 Task:  Click on Football In the Sunday Gridiron Challenge click on  Pick Sheet Add name Scarlett Taylor Team name Clarence Chiefs and  Email softage.9@softage.net 10 Points Cleveland Browns 9 Points Washington Commanders 8 Points San Francisco 49ers 7 Points Las Vegas Raiders 6 Points New York Jets 5 Points Seattle Seahawks 4 Points Minnesota Vikings 3 Points Green Bay Packers 2 Points Los Angeles Rams 1 Points Los Angeles Chargers Submit pick sheet
Action: Mouse moved to (796, 463)
Screenshot: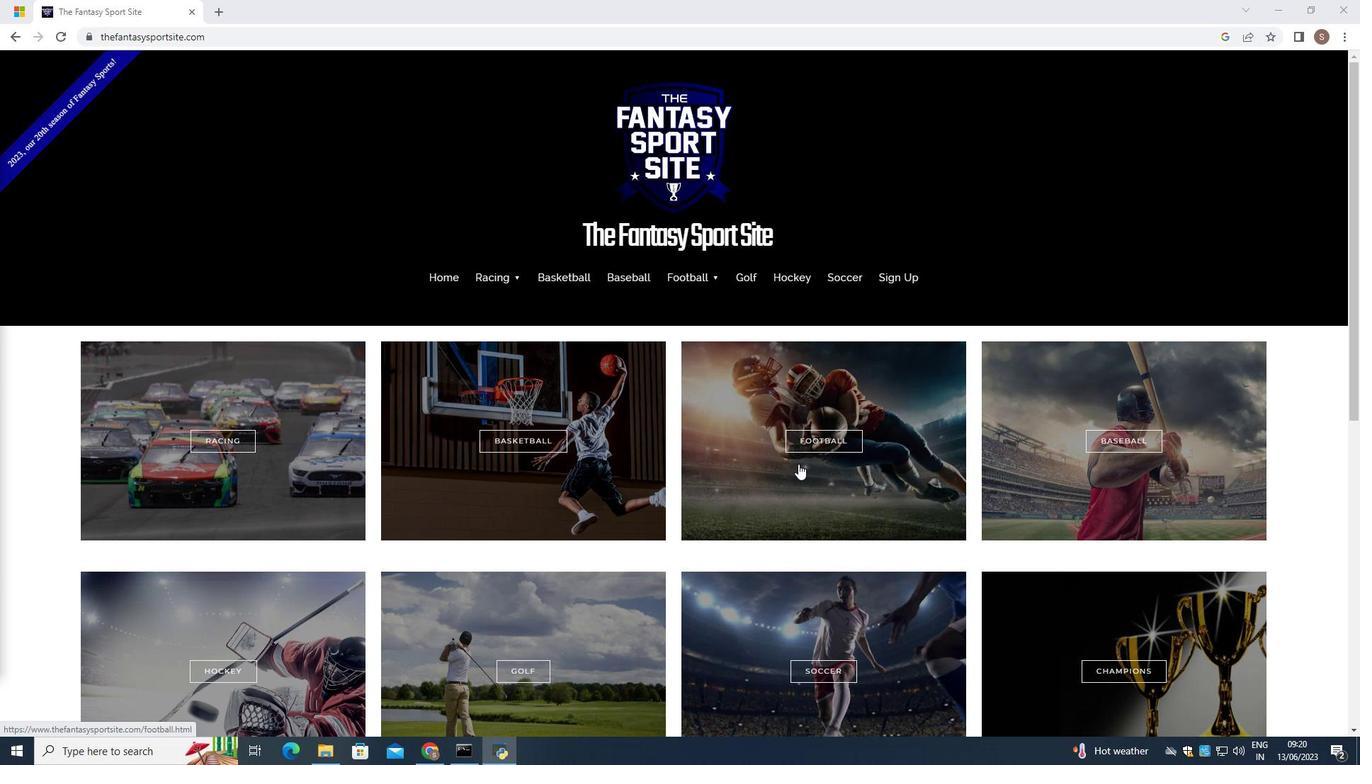 
Action: Mouse pressed left at (796, 463)
Screenshot: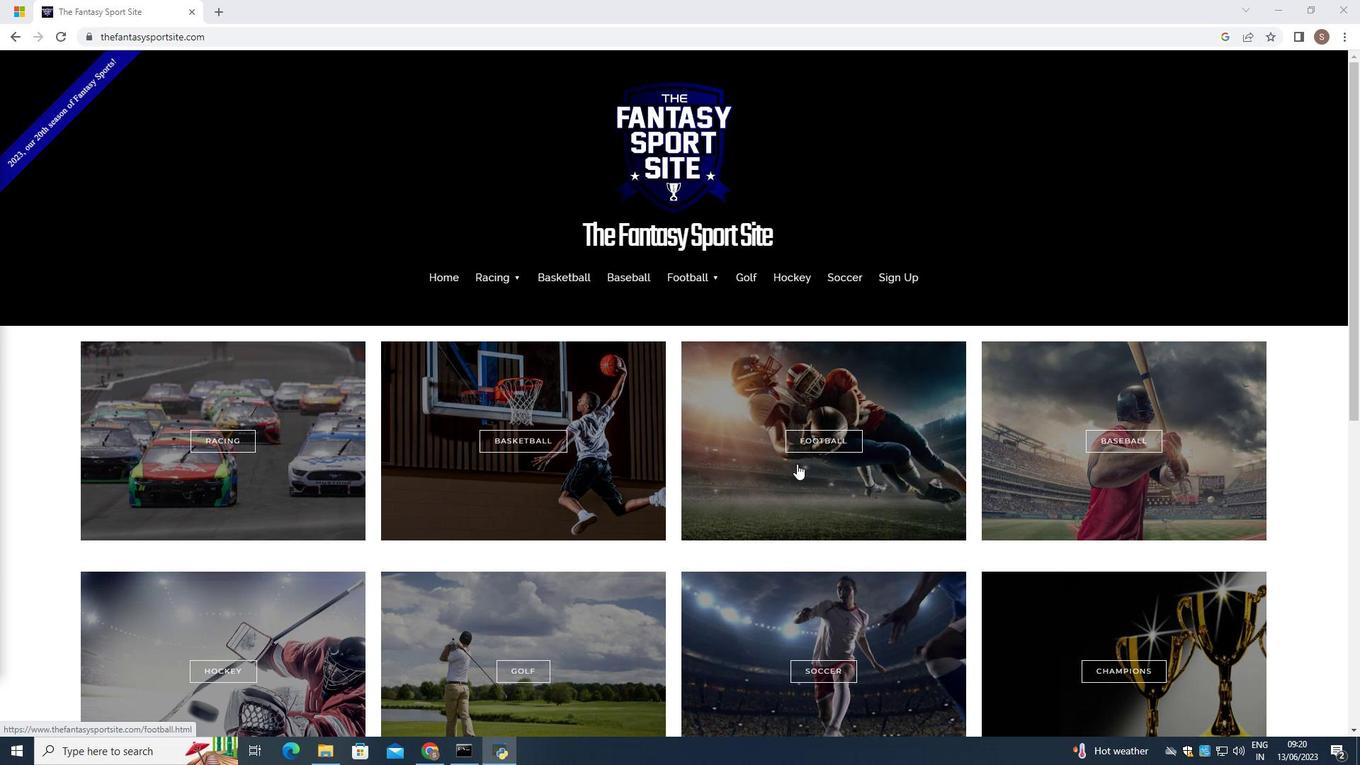
Action: Mouse moved to (711, 573)
Screenshot: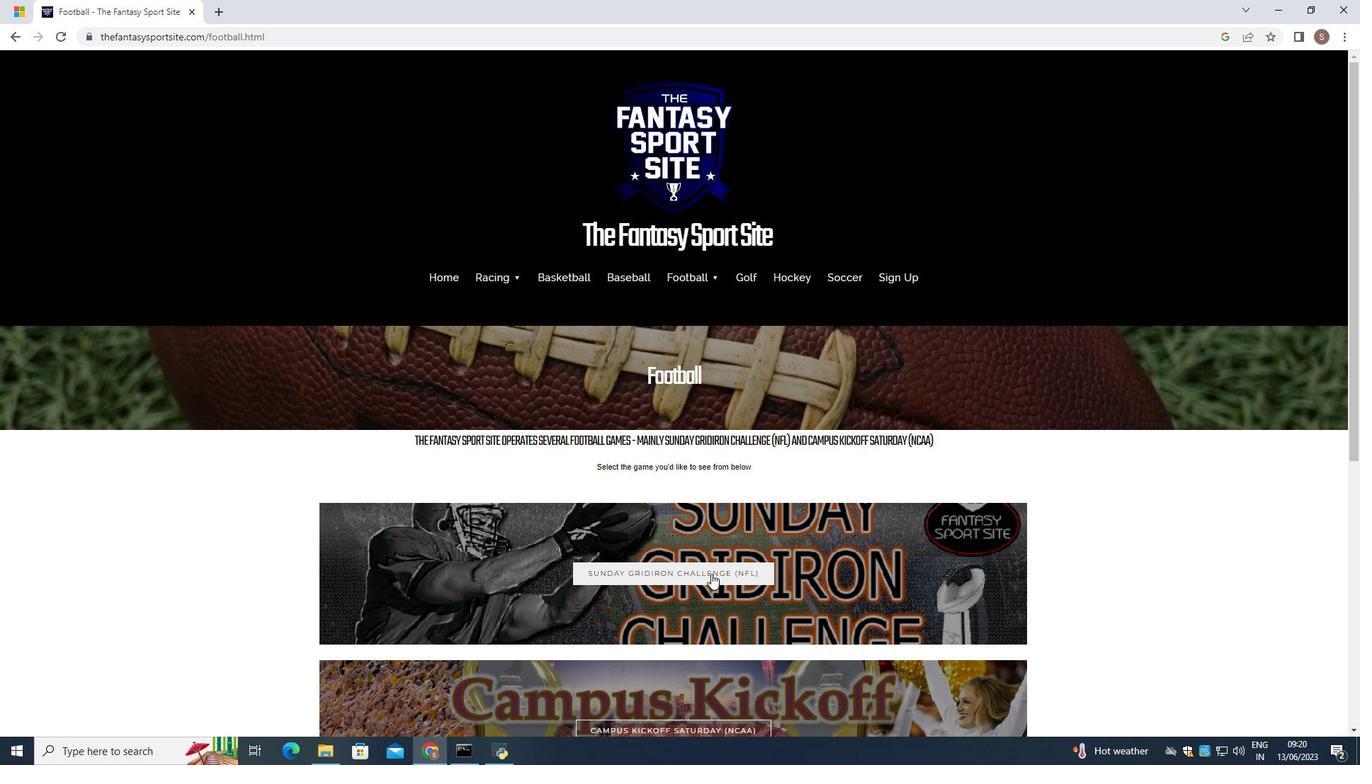 
Action: Mouse pressed left at (711, 573)
Screenshot: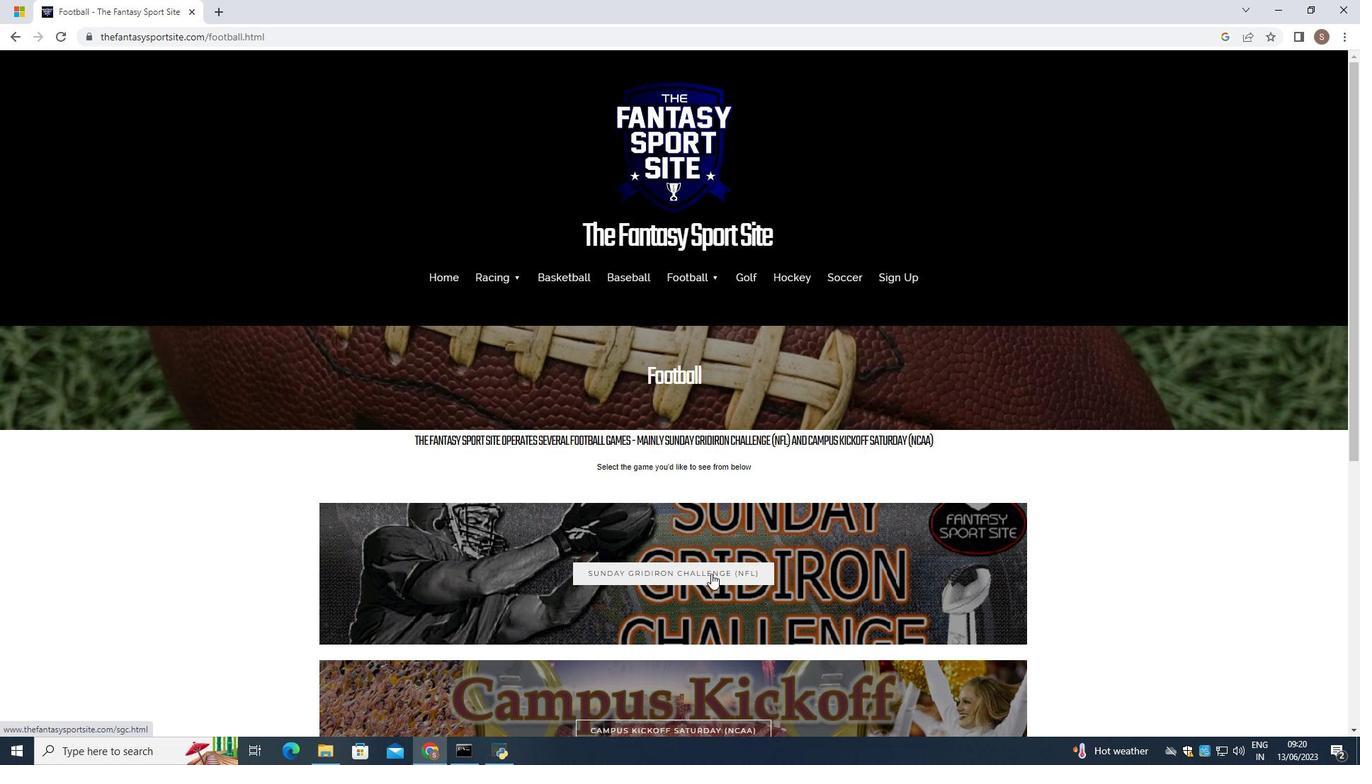 
Action: Mouse moved to (417, 632)
Screenshot: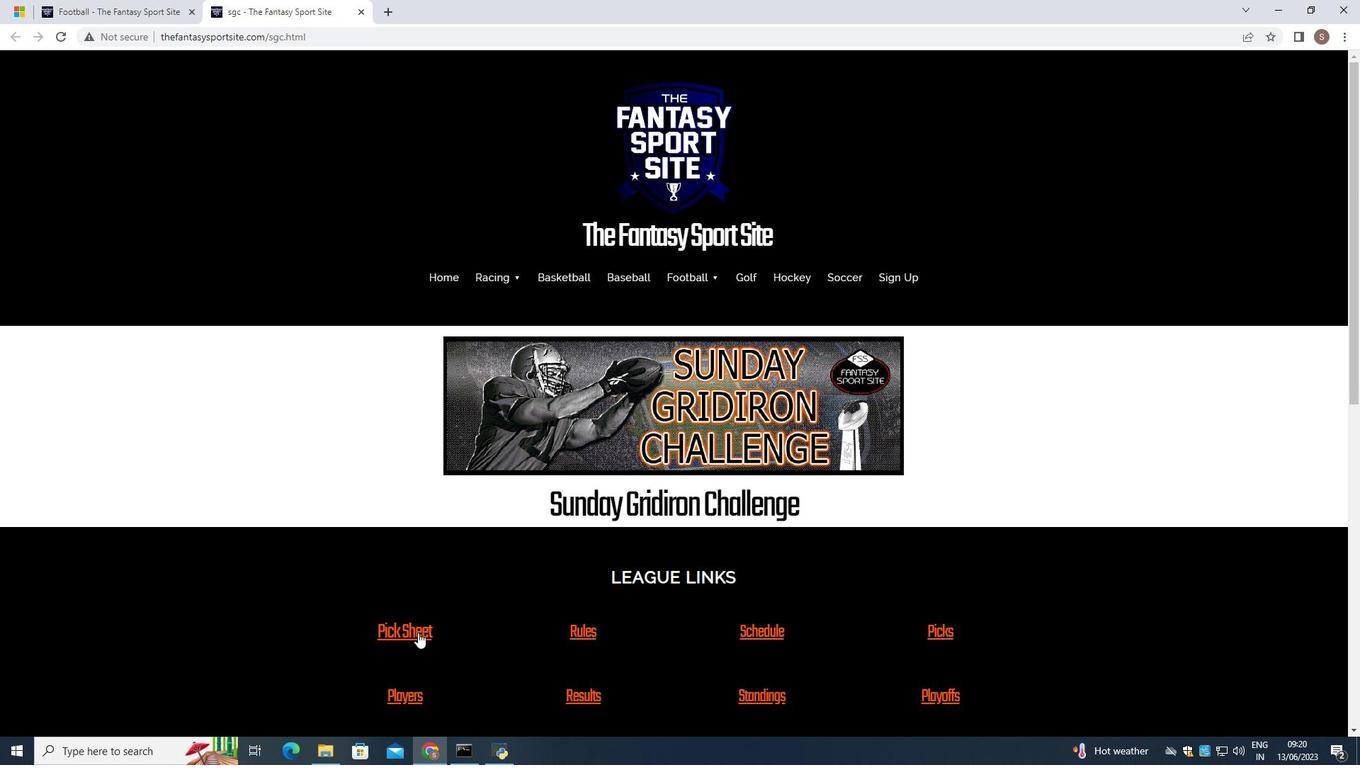 
Action: Mouse pressed left at (417, 632)
Screenshot: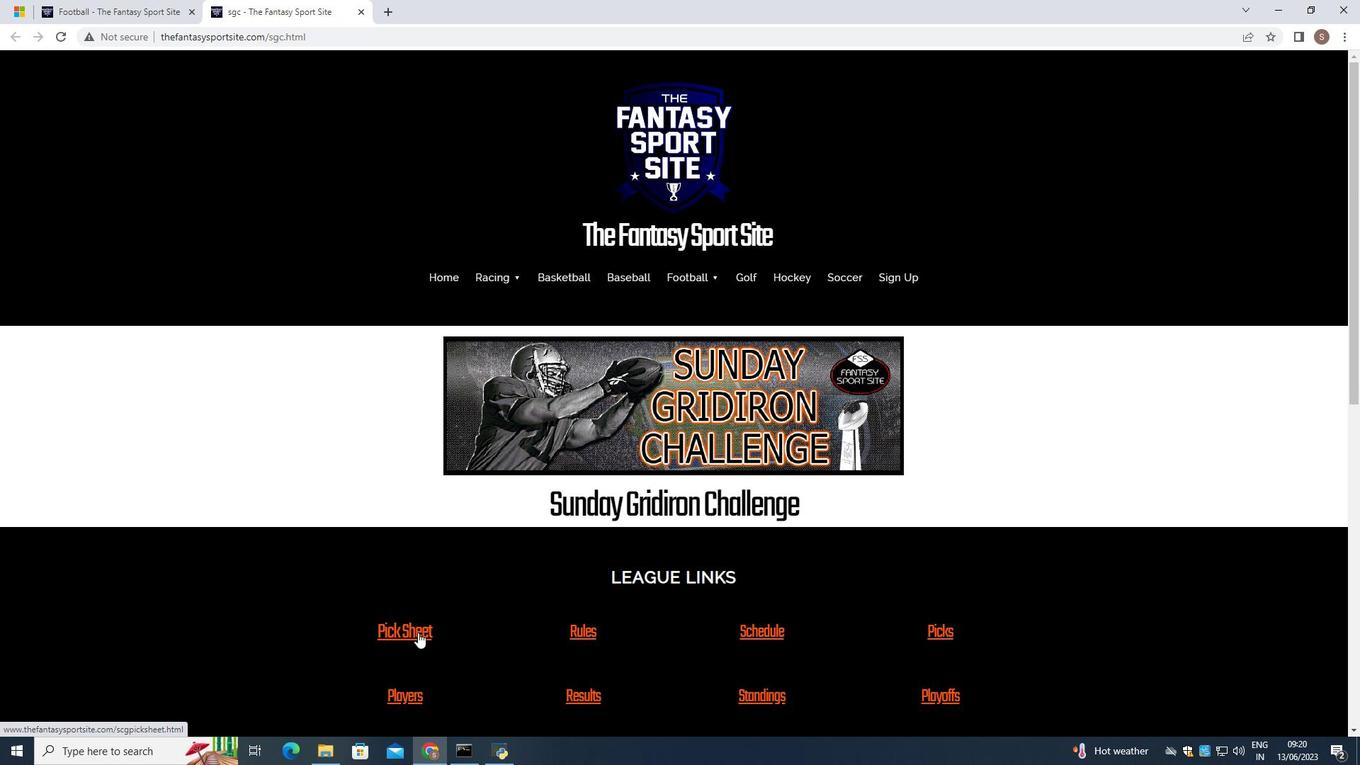 
Action: Mouse scrolled (417, 631) with delta (0, 0)
Screenshot: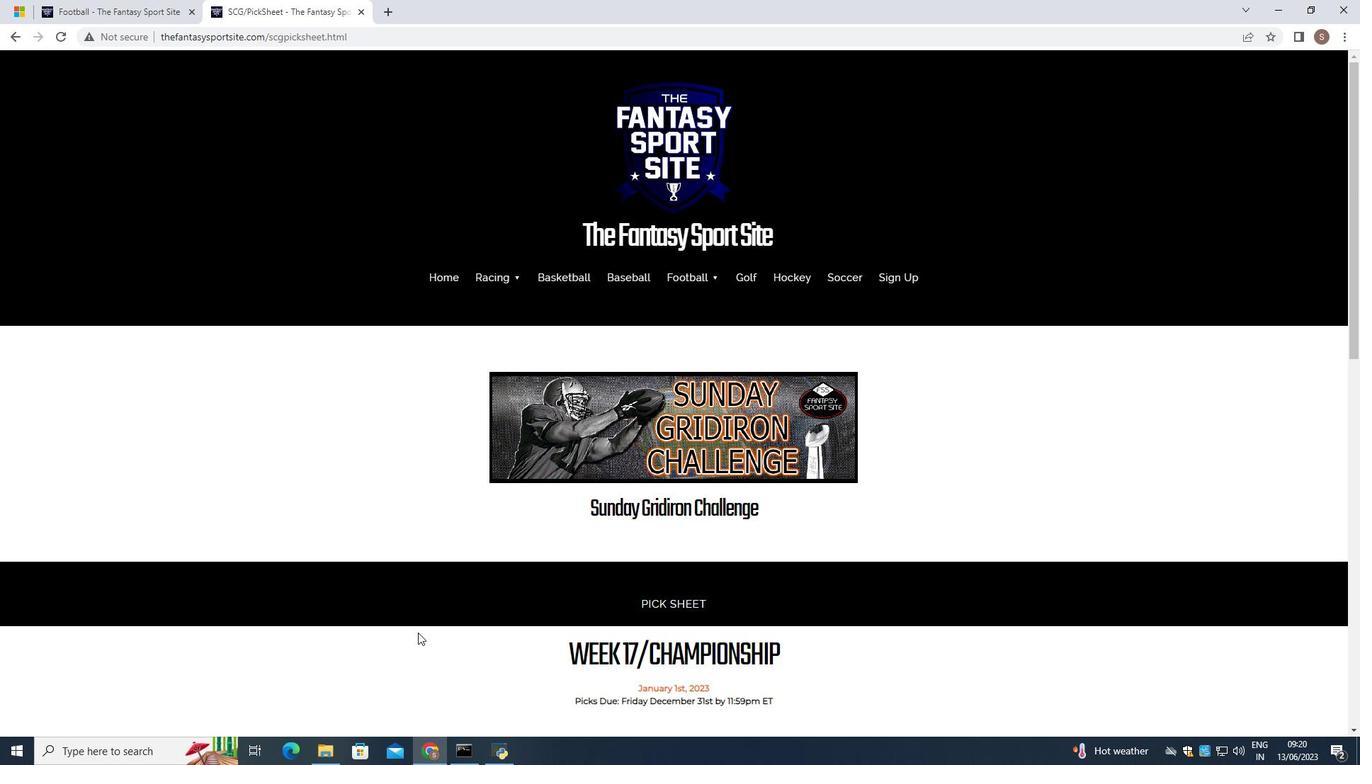 
Action: Mouse scrolled (417, 631) with delta (0, 0)
Screenshot: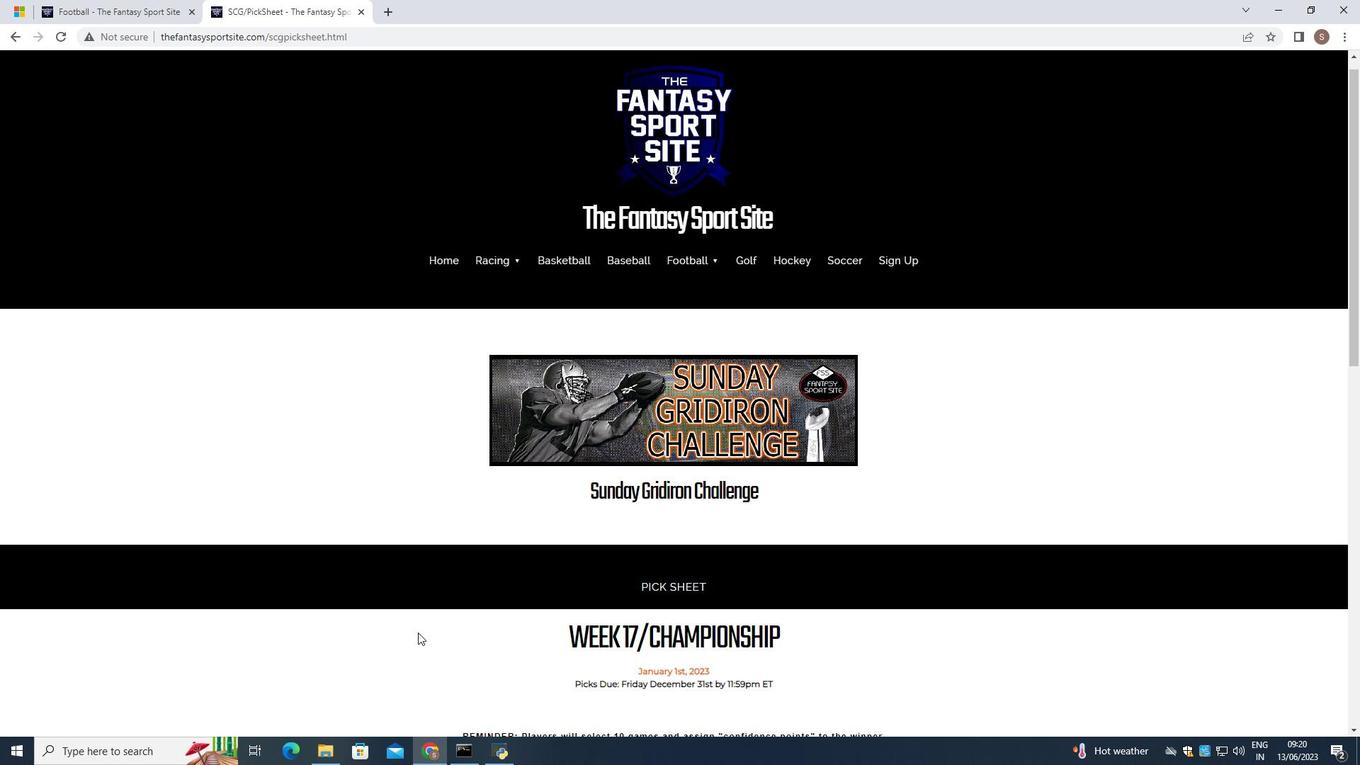 
Action: Mouse scrolled (417, 631) with delta (0, 0)
Screenshot: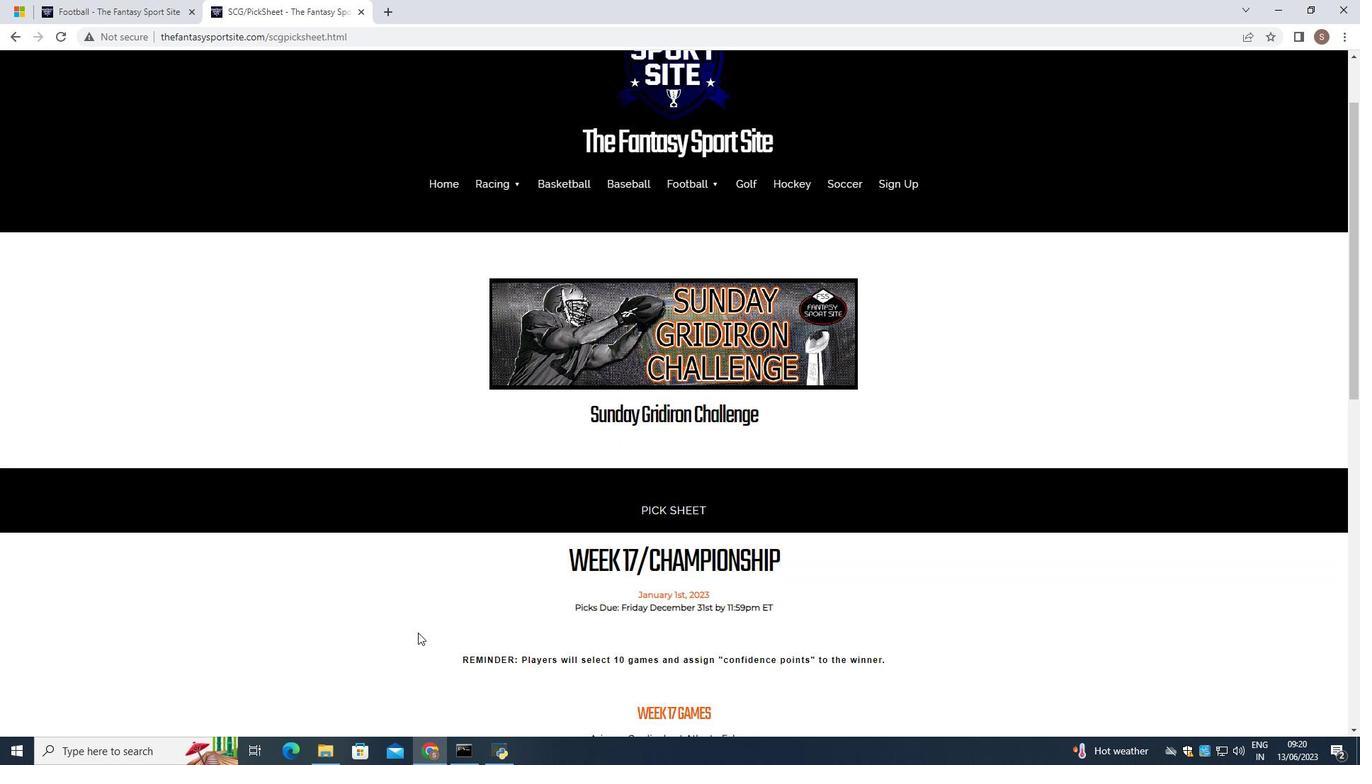 
Action: Mouse scrolled (417, 631) with delta (0, 0)
Screenshot: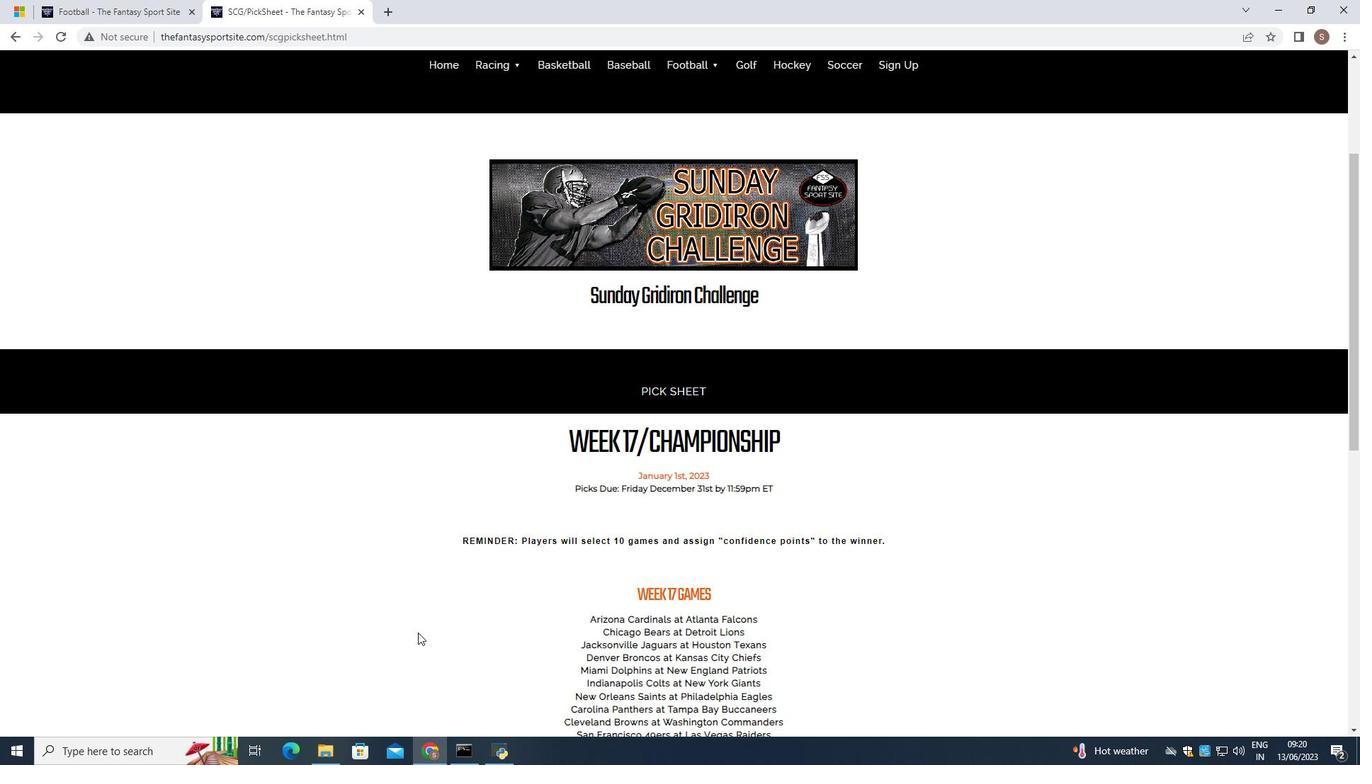 
Action: Mouse scrolled (417, 631) with delta (0, 0)
Screenshot: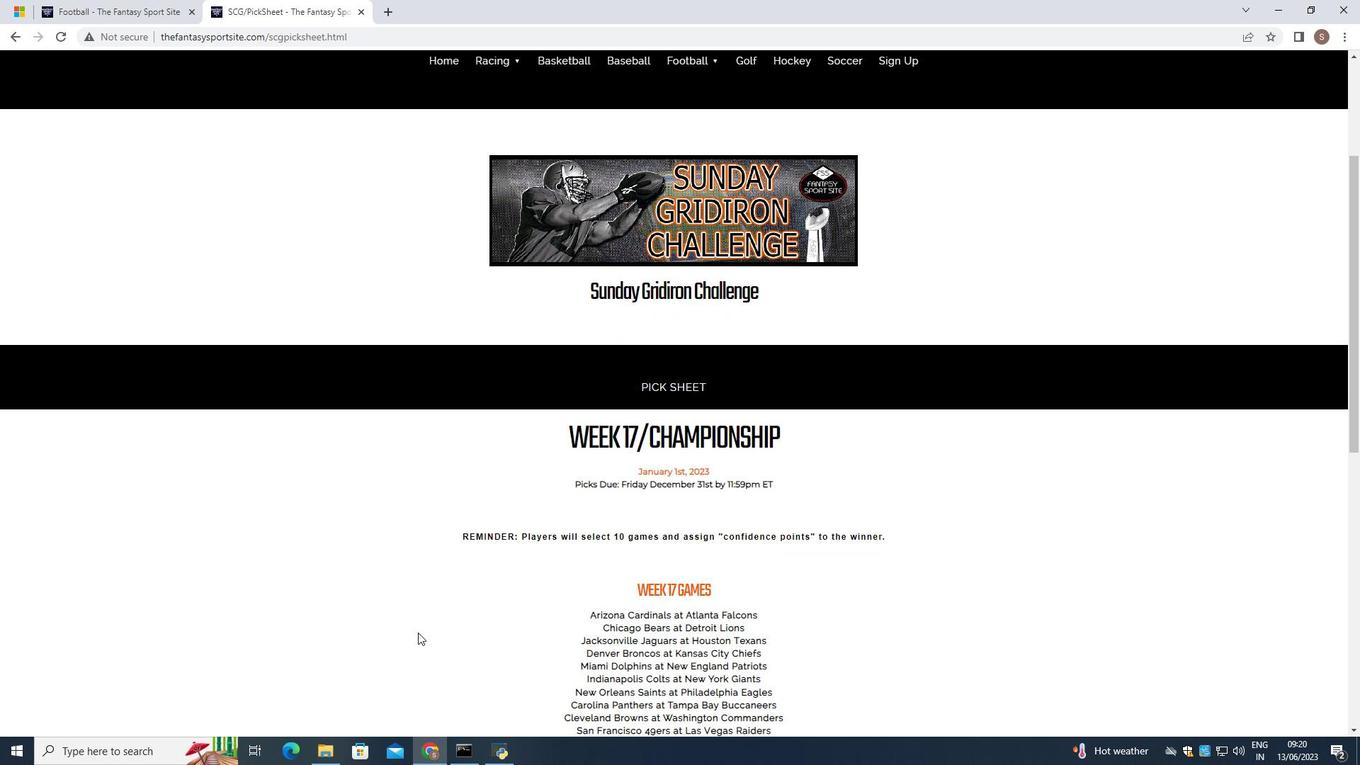 
Action: Mouse scrolled (417, 631) with delta (0, 0)
Screenshot: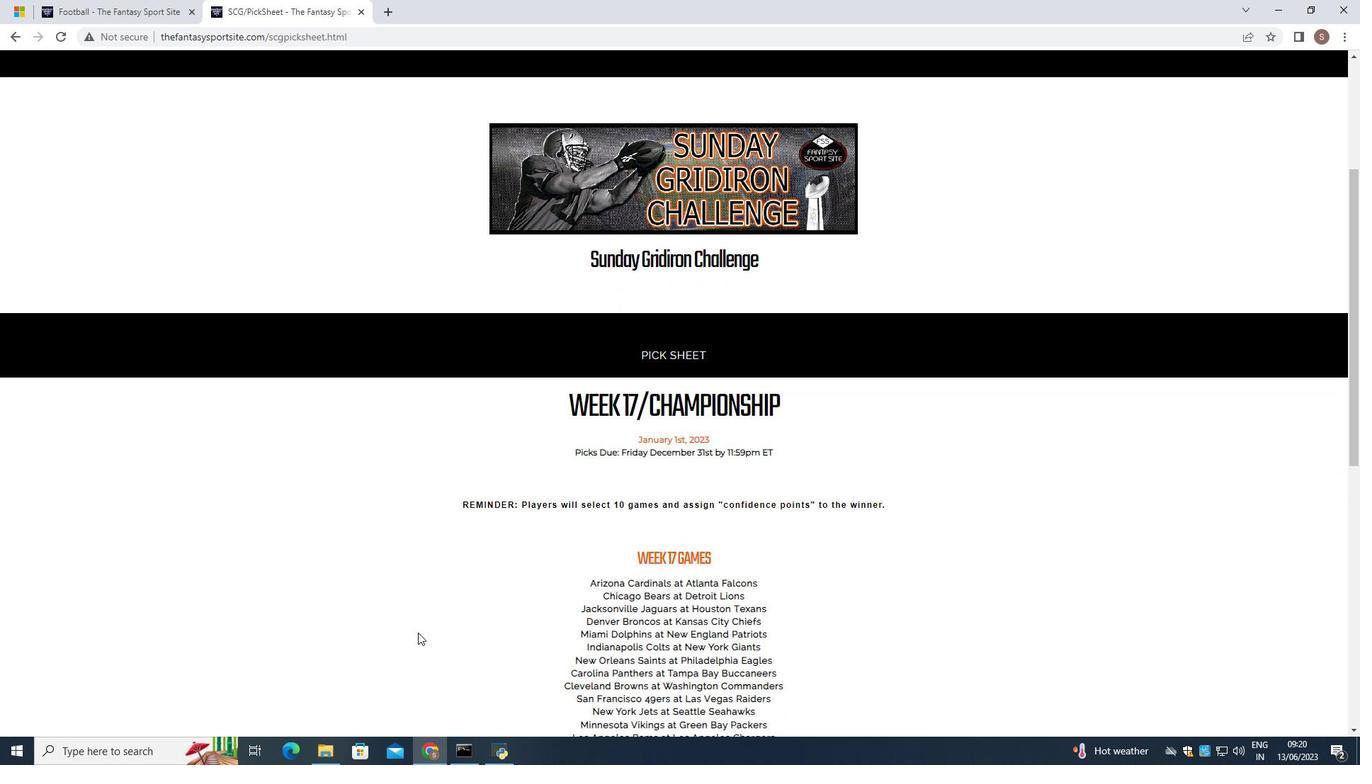 
Action: Mouse moved to (414, 556)
Screenshot: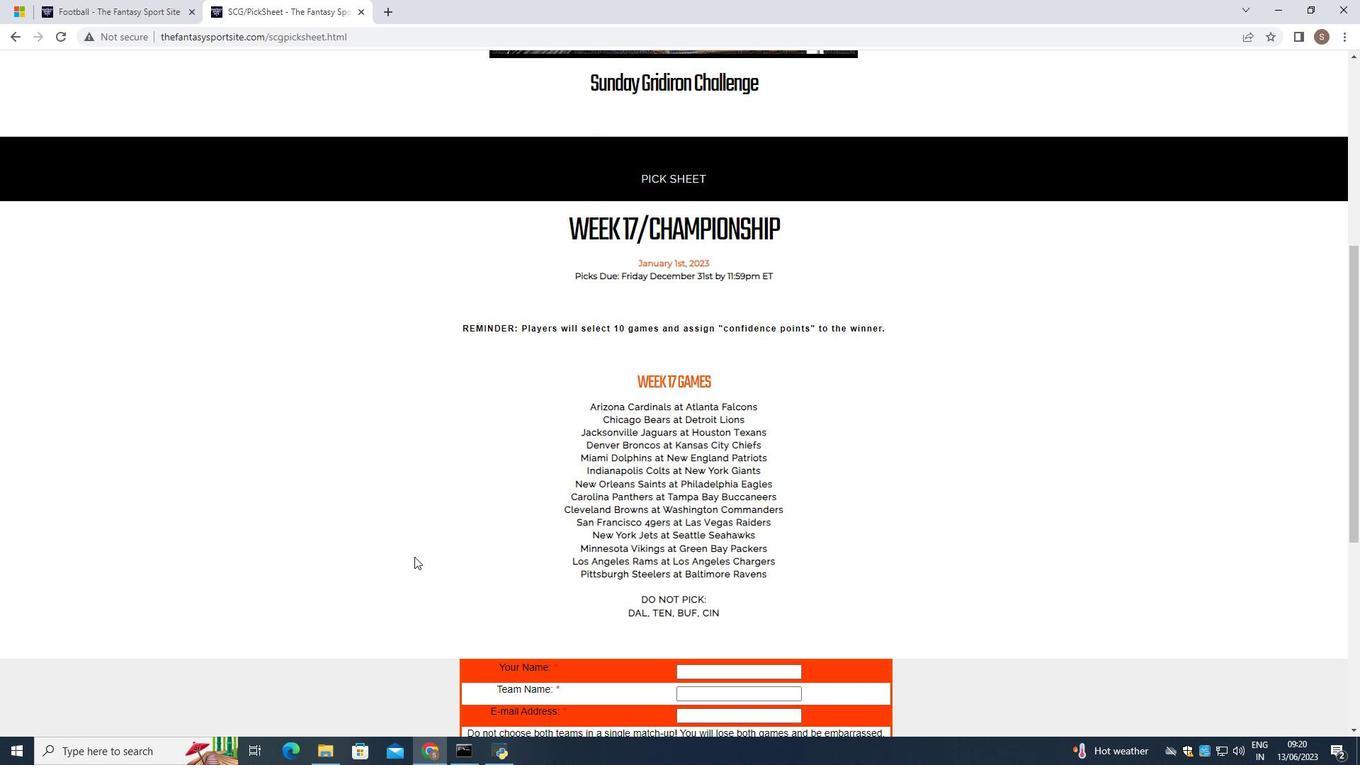 
Action: Mouse scrolled (414, 555) with delta (0, 0)
Screenshot: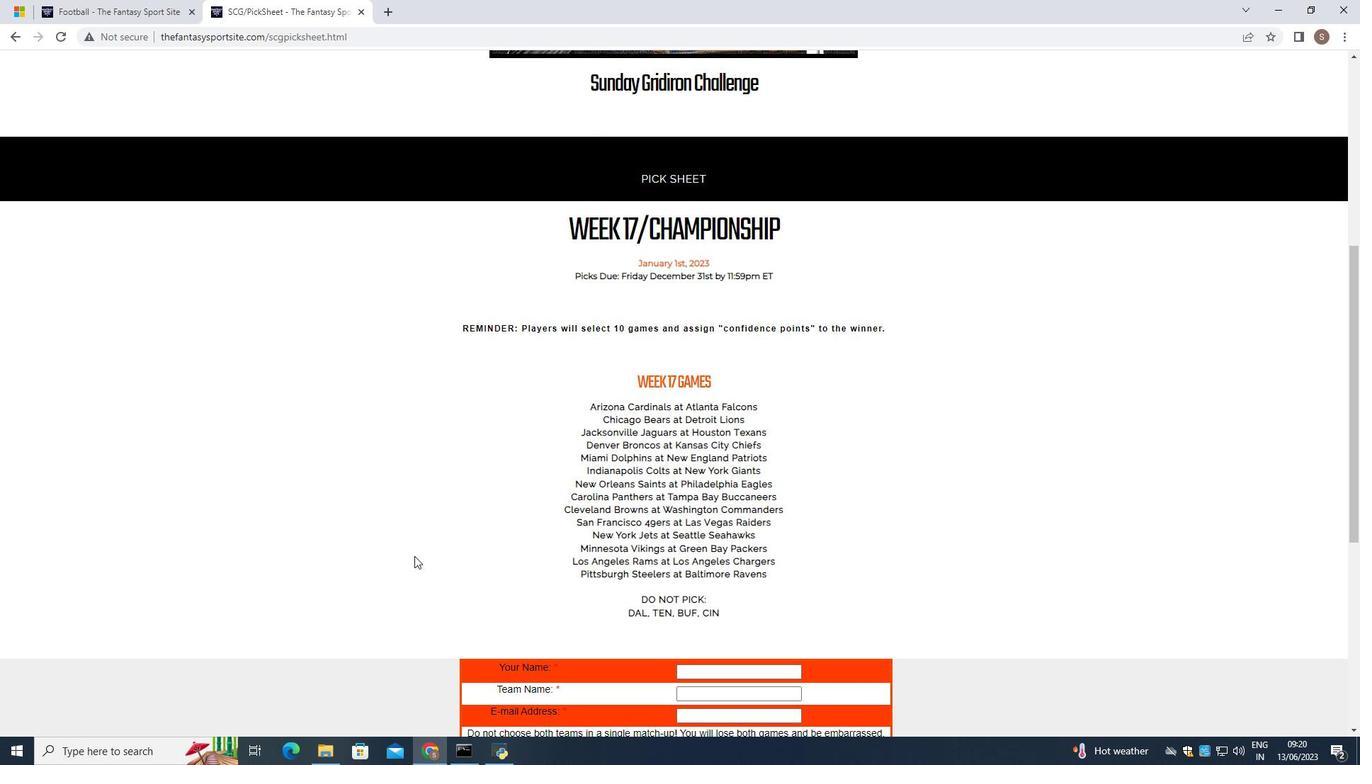 
Action: Mouse scrolled (414, 555) with delta (0, 0)
Screenshot: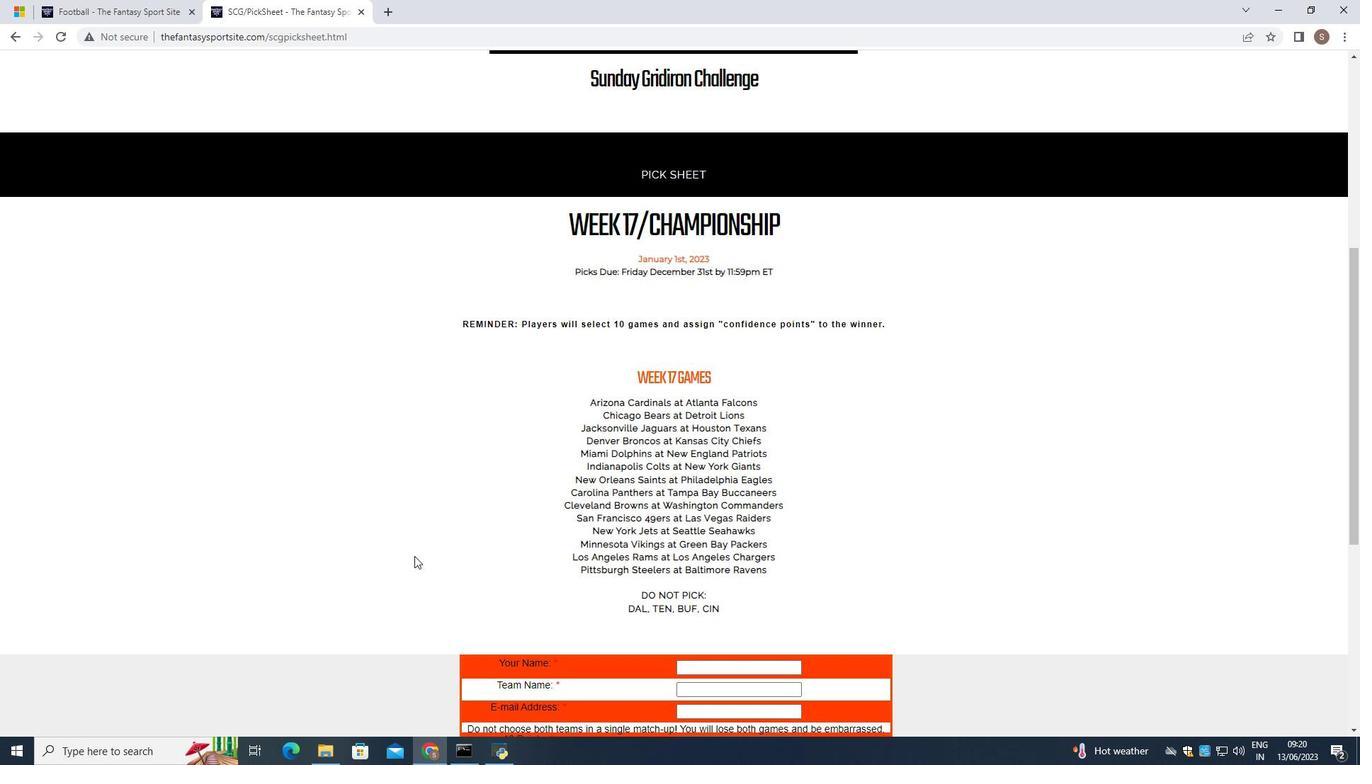 
Action: Mouse scrolled (414, 555) with delta (0, 0)
Screenshot: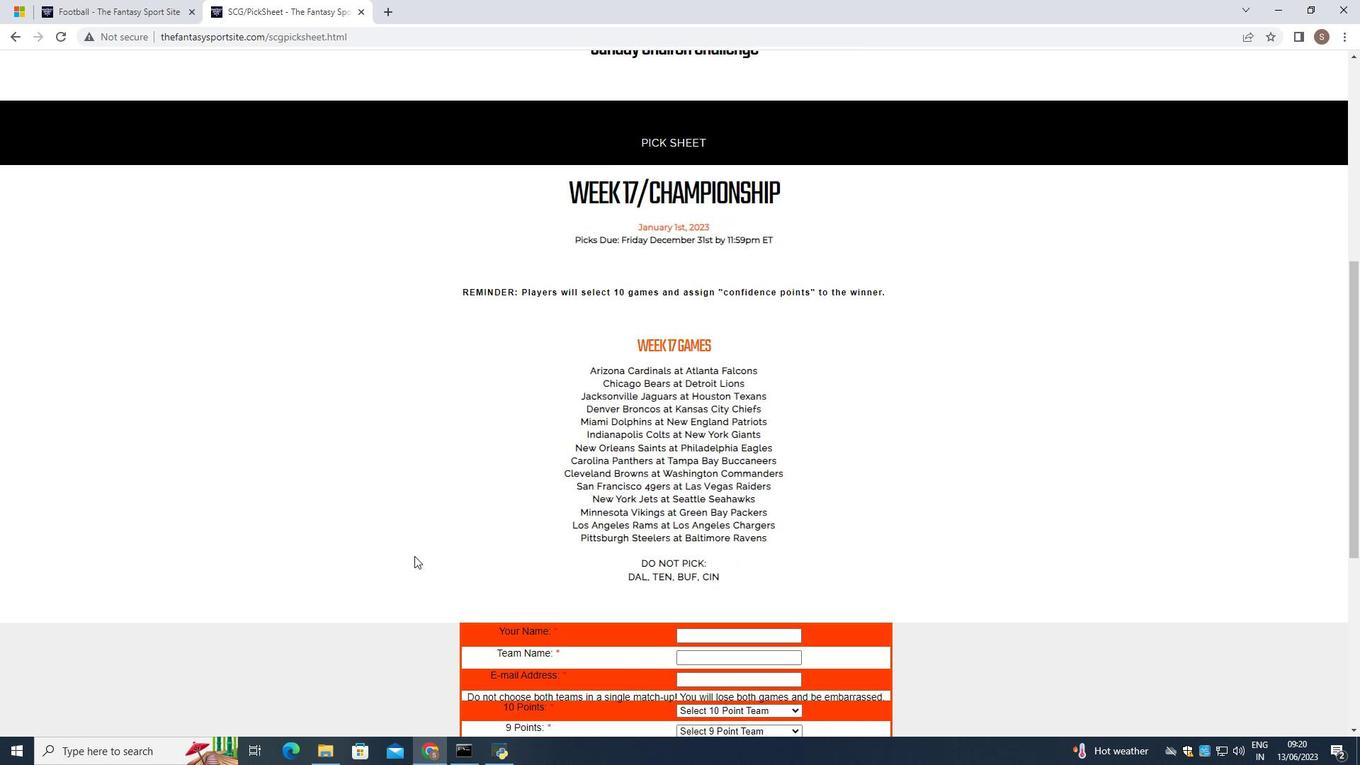 
Action: Mouse scrolled (414, 555) with delta (0, 0)
Screenshot: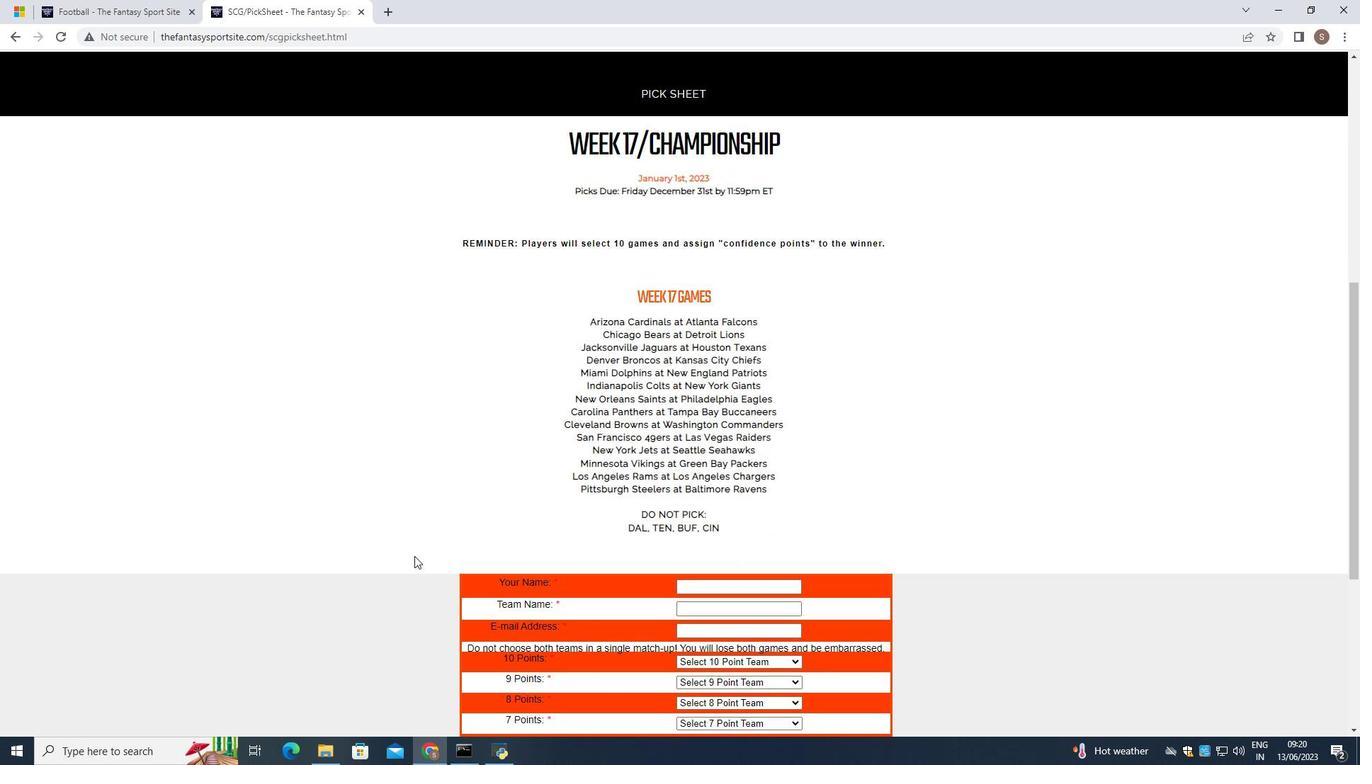 
Action: Mouse moved to (702, 390)
Screenshot: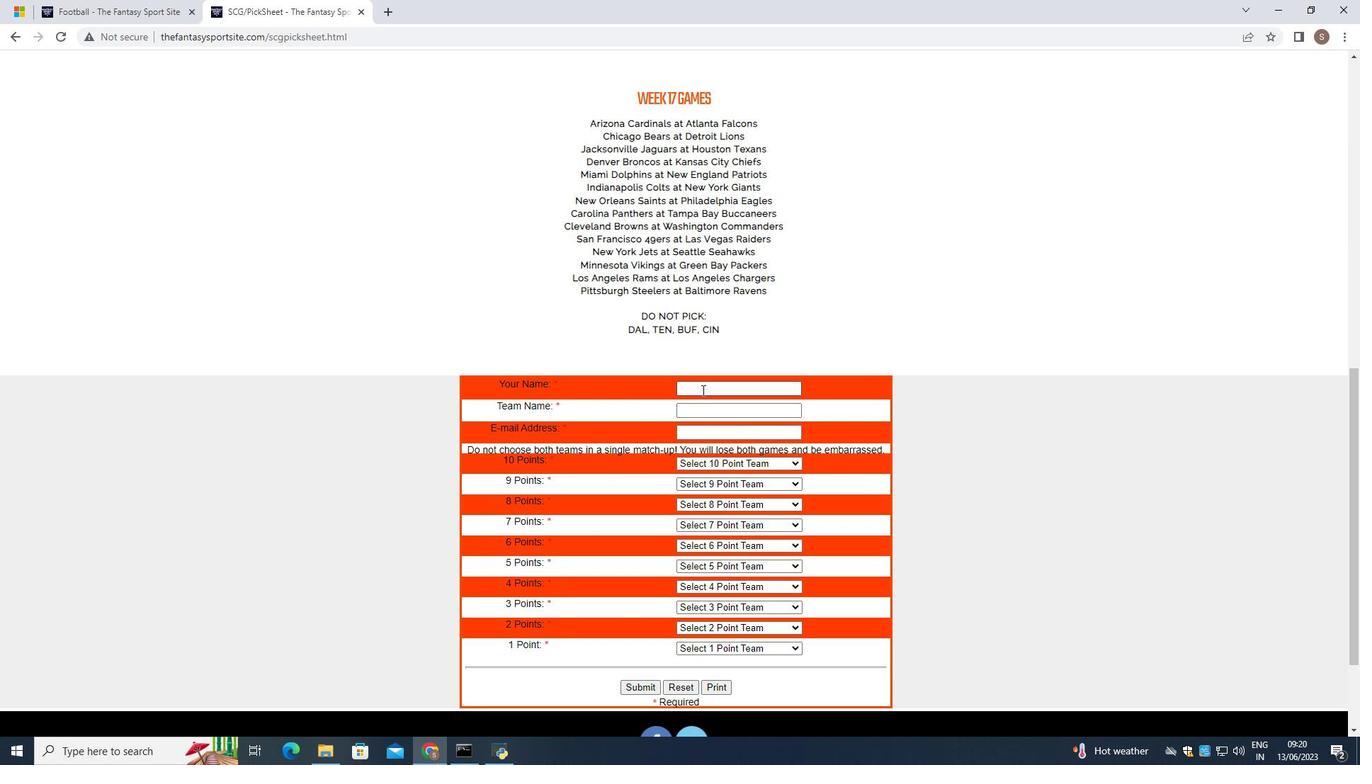 
Action: Mouse pressed left at (702, 390)
Screenshot: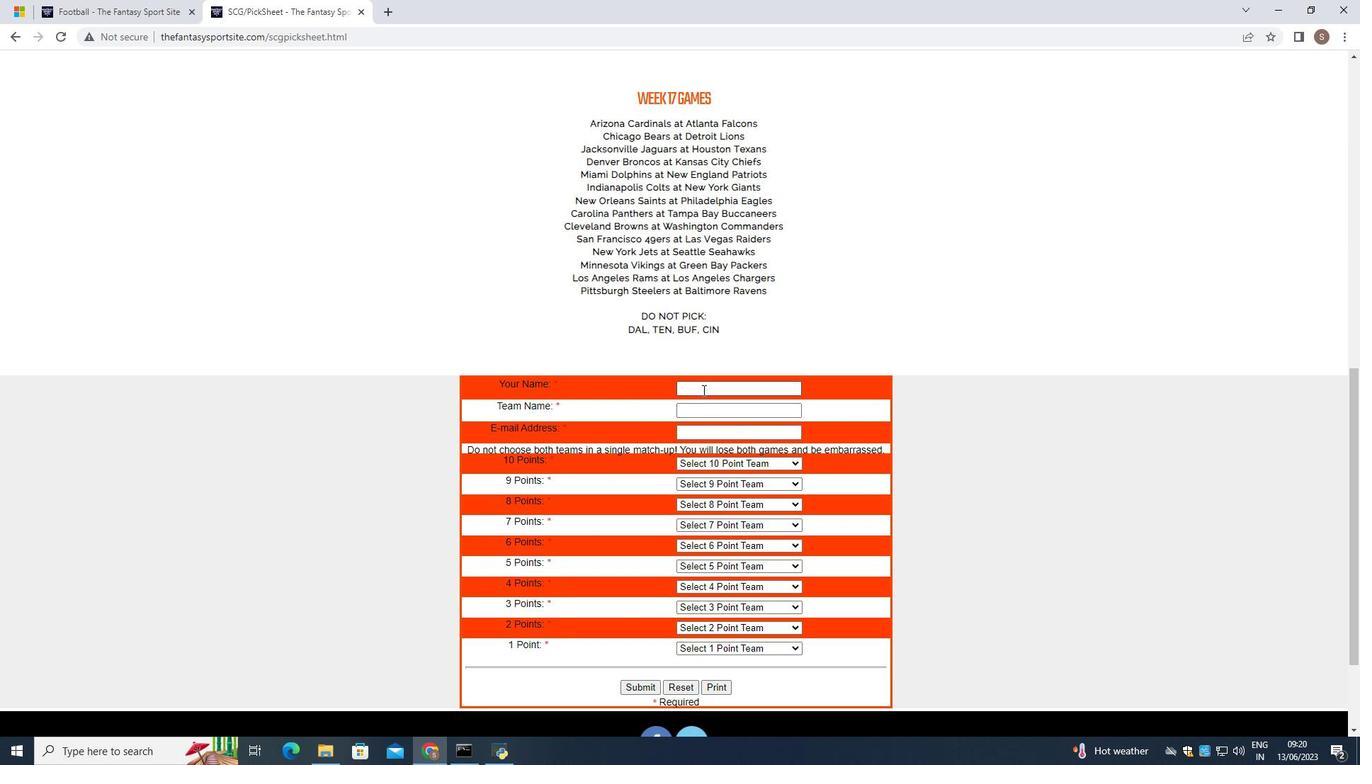 
Action: Key pressed <Key.shift>Scarlett<Key.space><Key.shift><Key.shift><Key.shift><Key.shift>Taylor
Screenshot: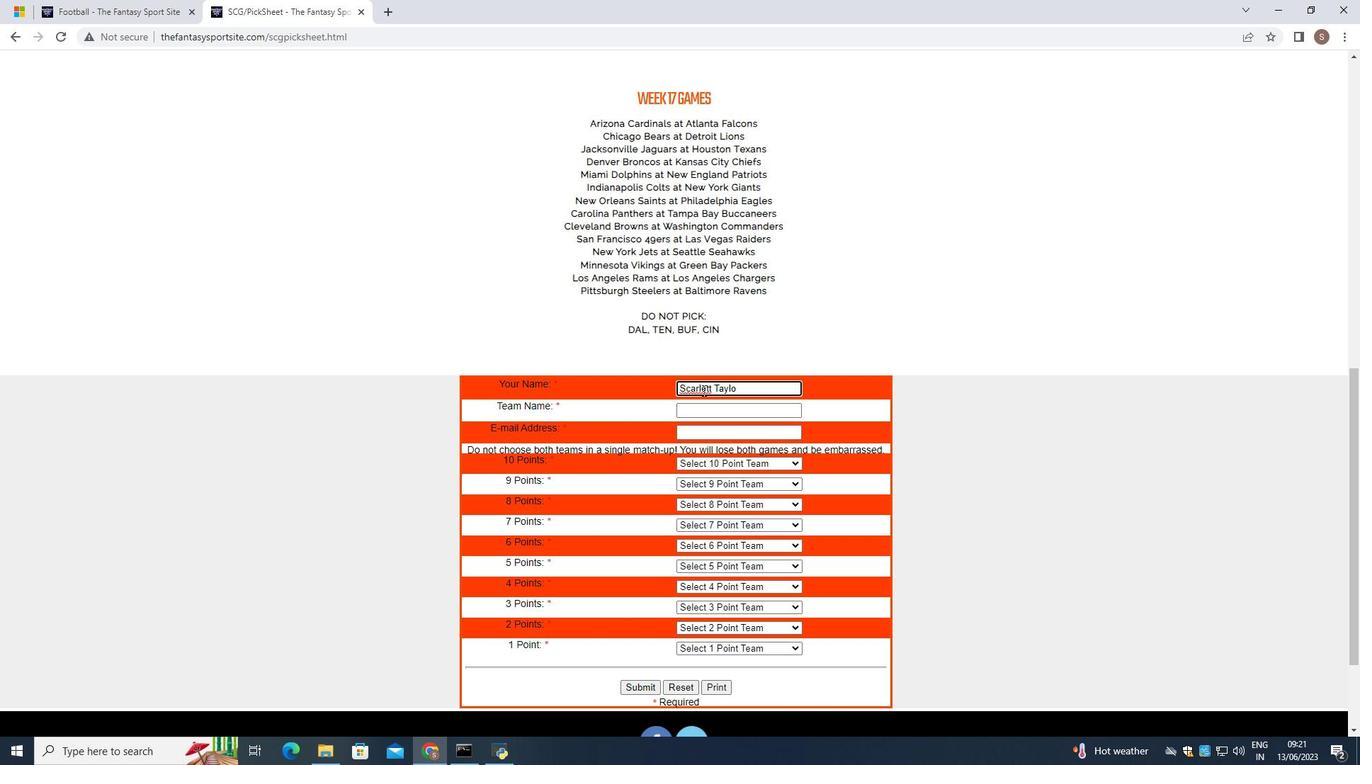 
Action: Mouse moved to (754, 402)
Screenshot: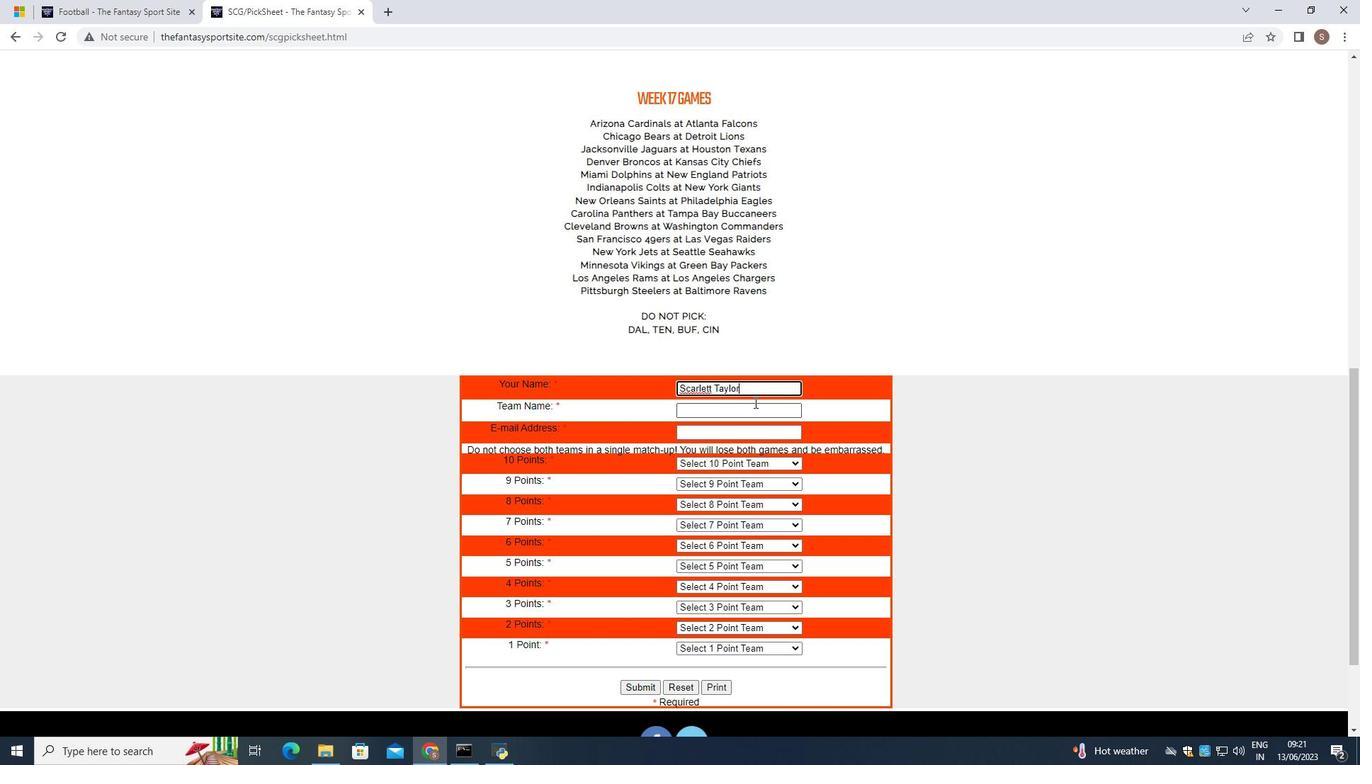 
Action: Mouse pressed left at (754, 402)
Screenshot: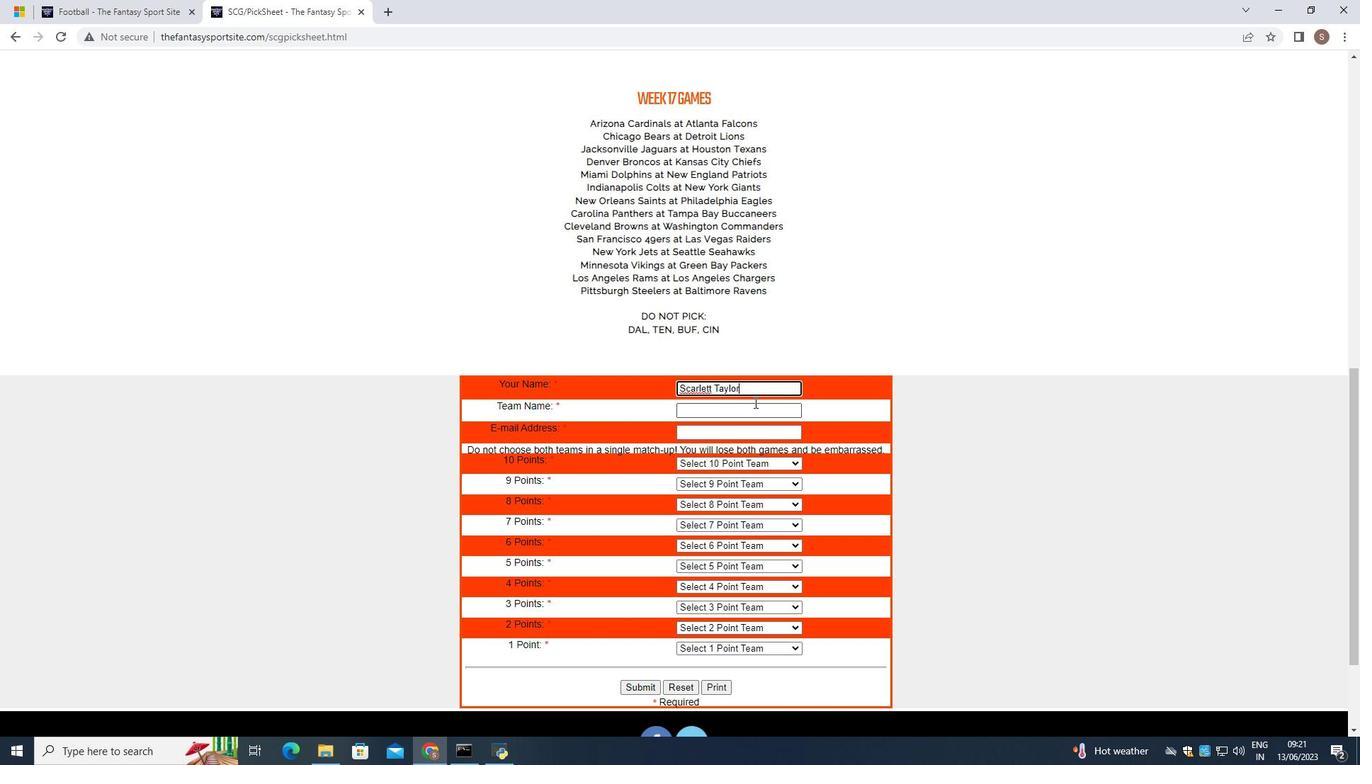 
Action: Key pressed <Key.shift>Clarence<Key.space><Key.shift>Chiefs
Screenshot: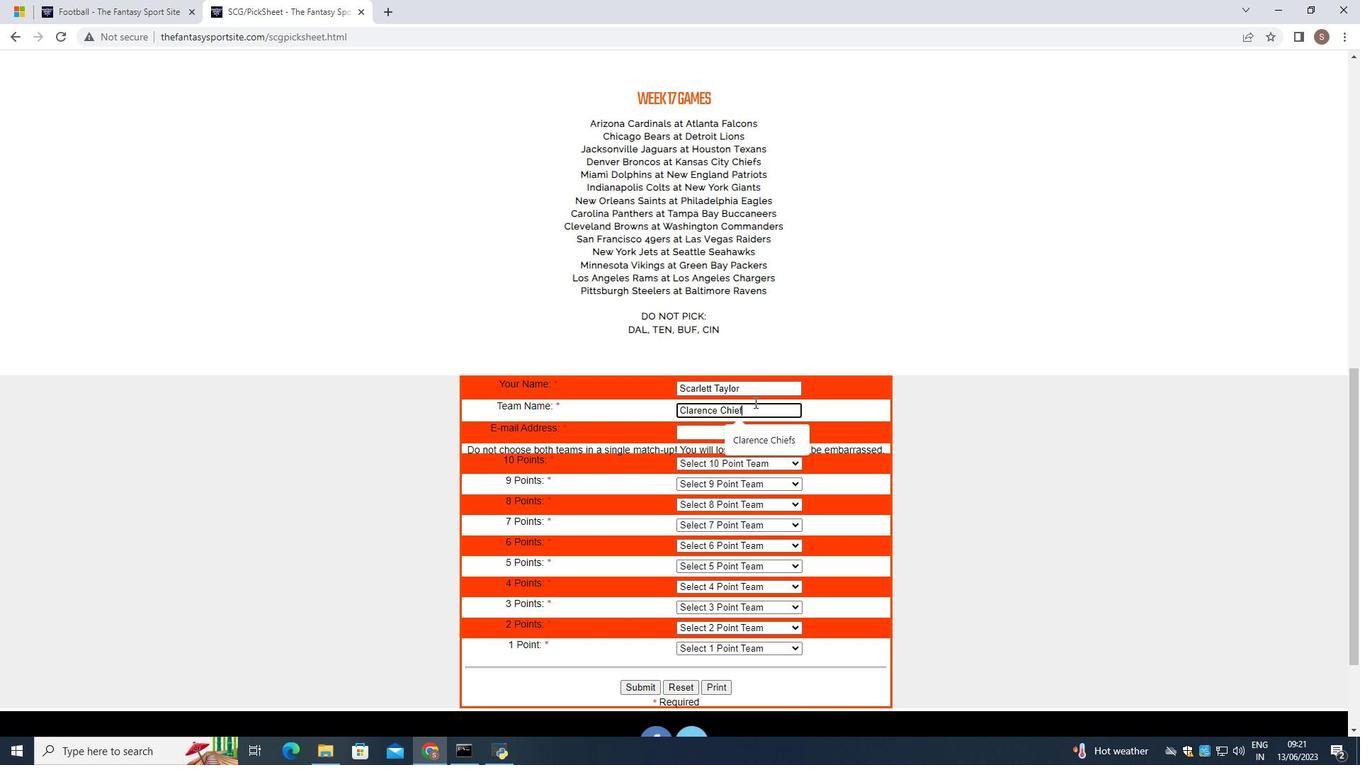
Action: Mouse moved to (751, 428)
Screenshot: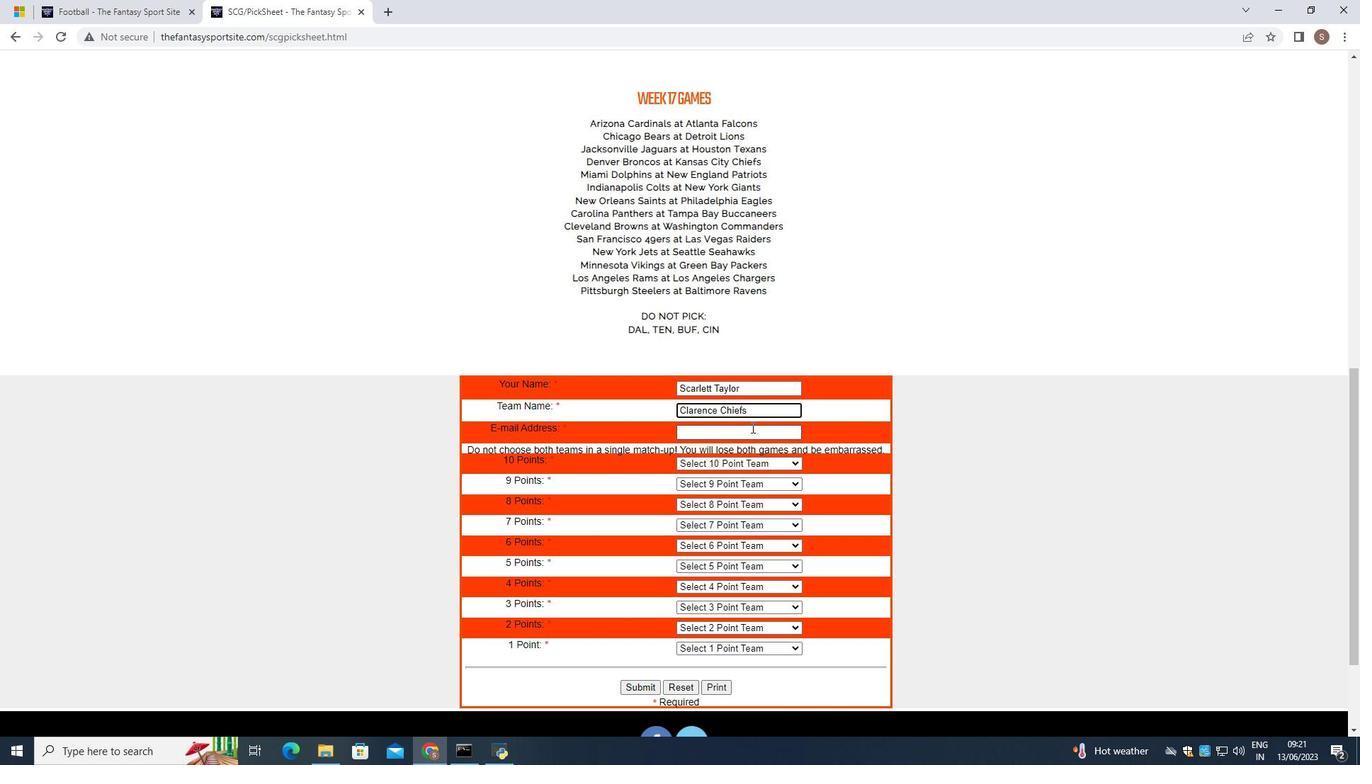 
Action: Mouse pressed left at (751, 428)
Screenshot: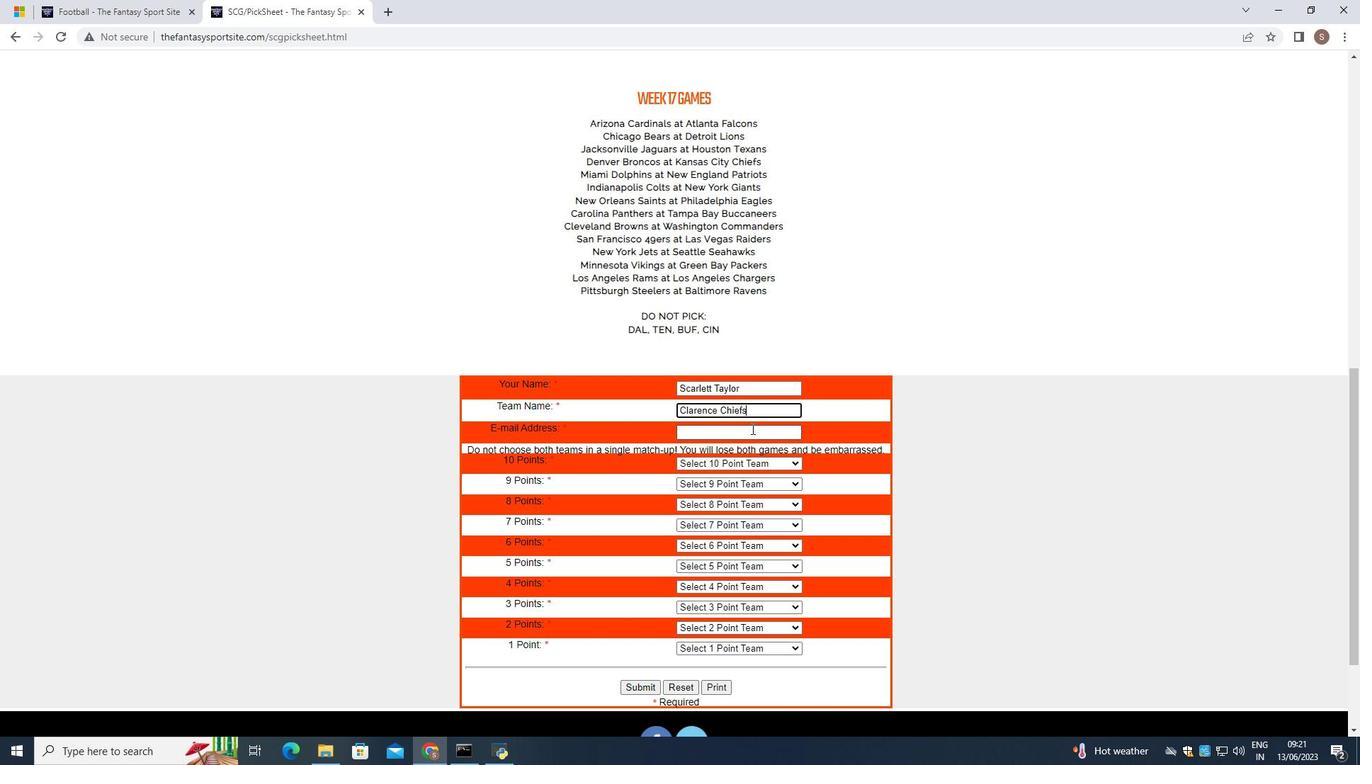 
Action: Key pressed softage.9
Screenshot: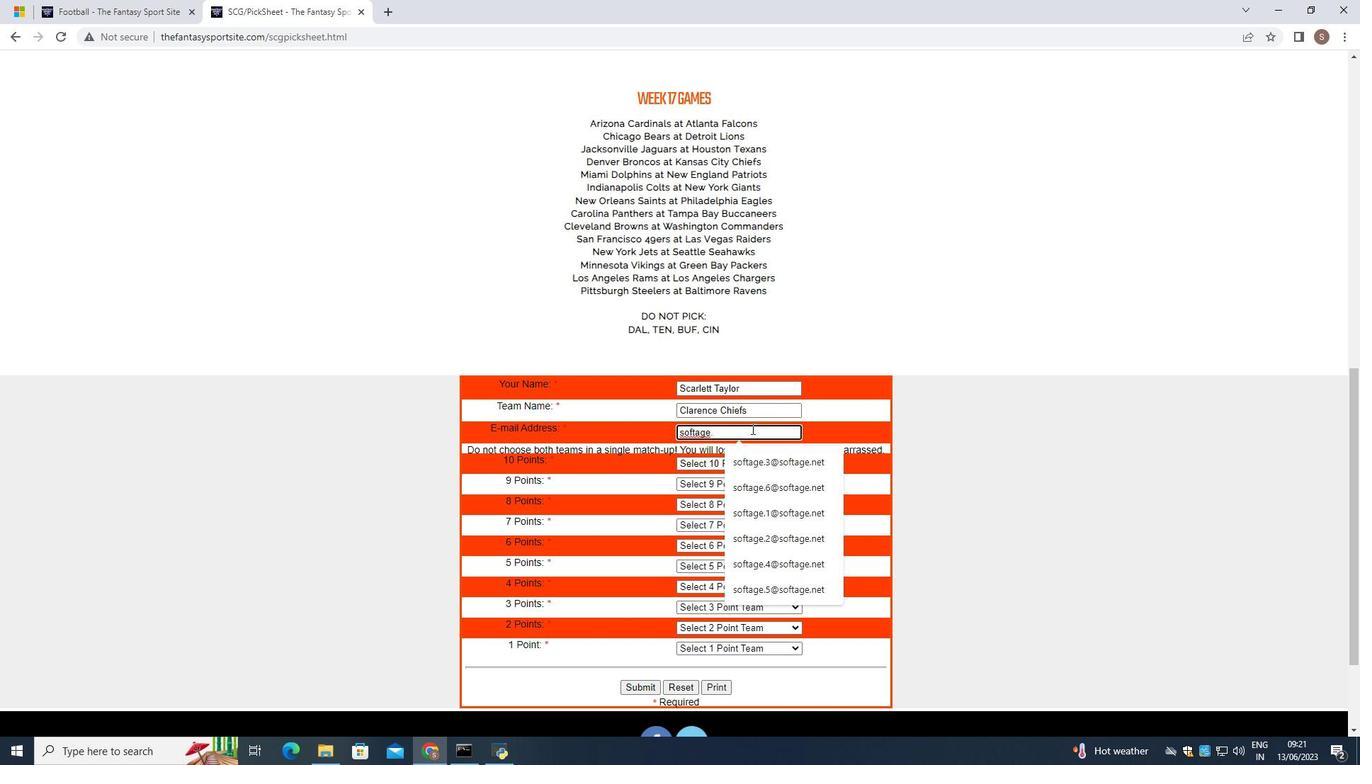 
Action: Mouse moved to (764, 460)
Screenshot: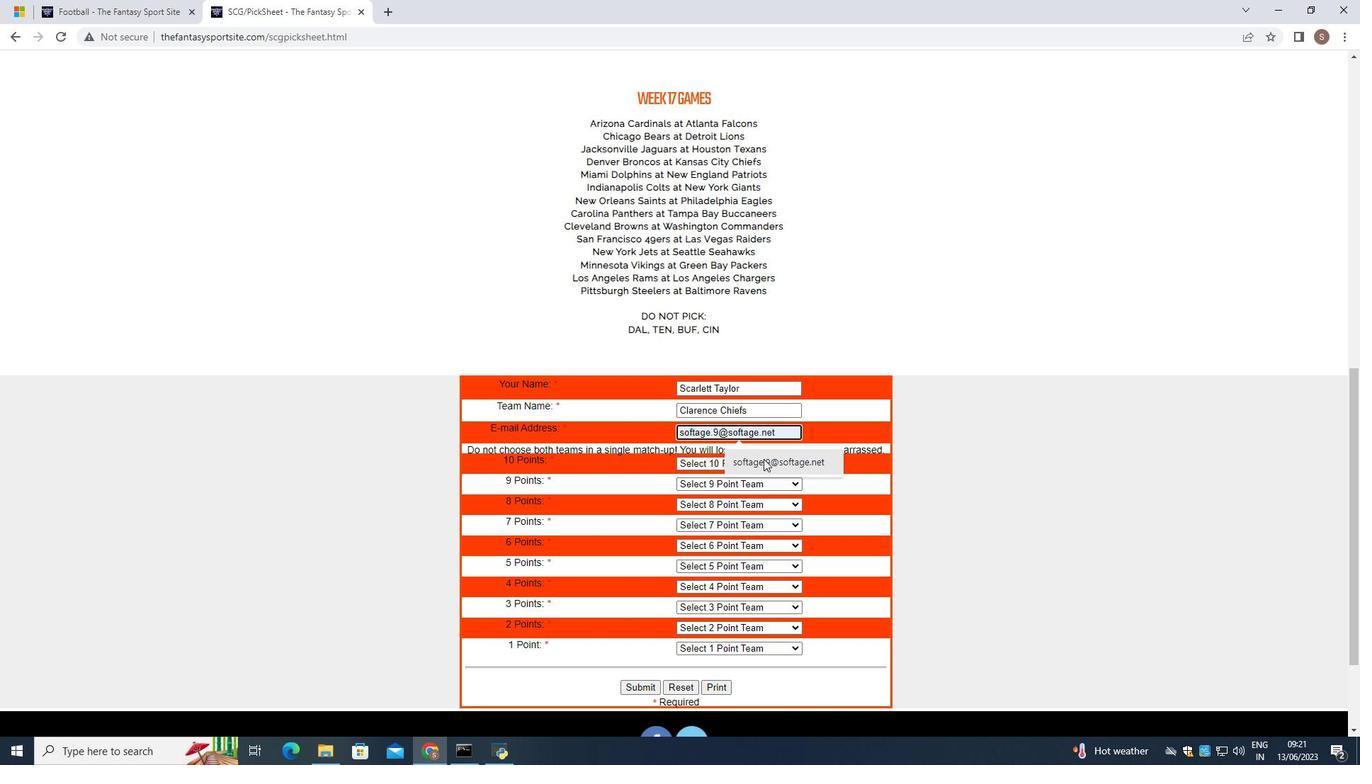 
Action: Mouse pressed left at (764, 460)
Screenshot: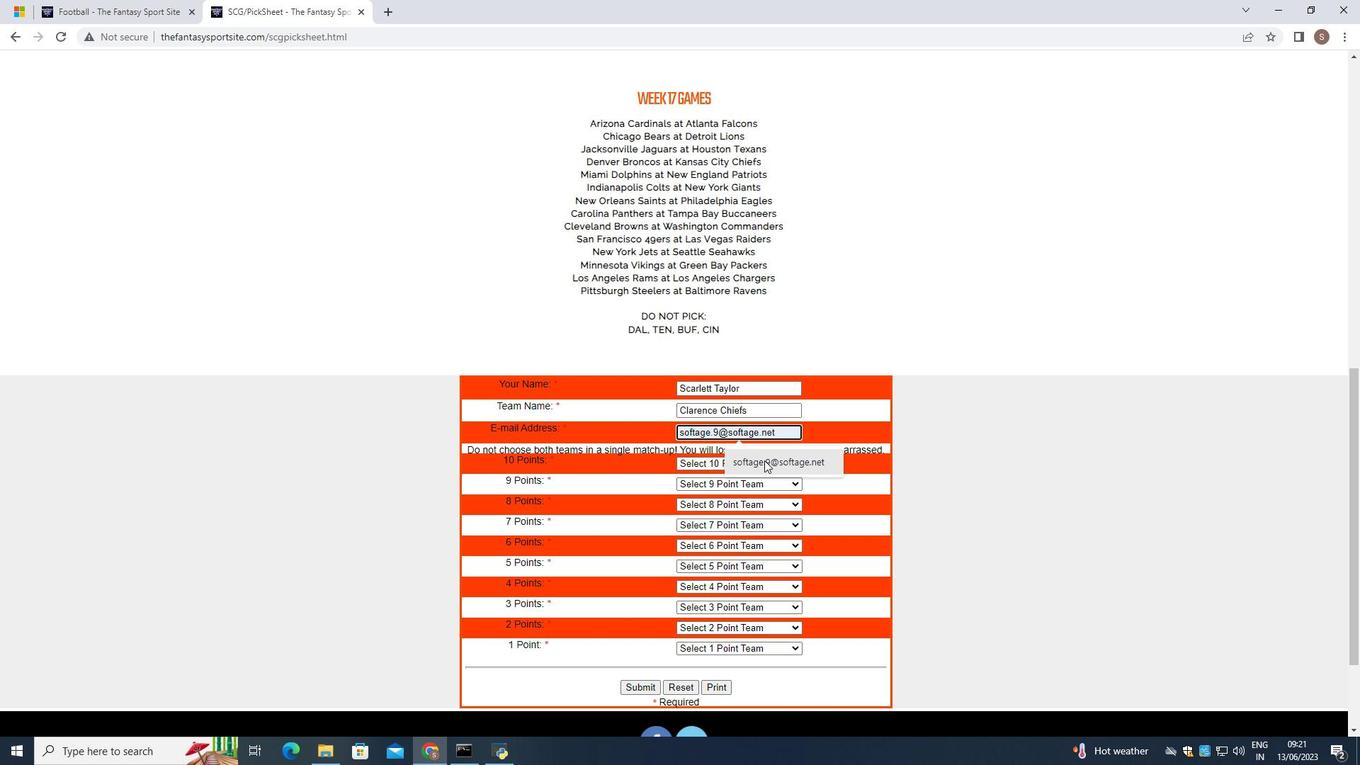 
Action: Mouse moved to (780, 465)
Screenshot: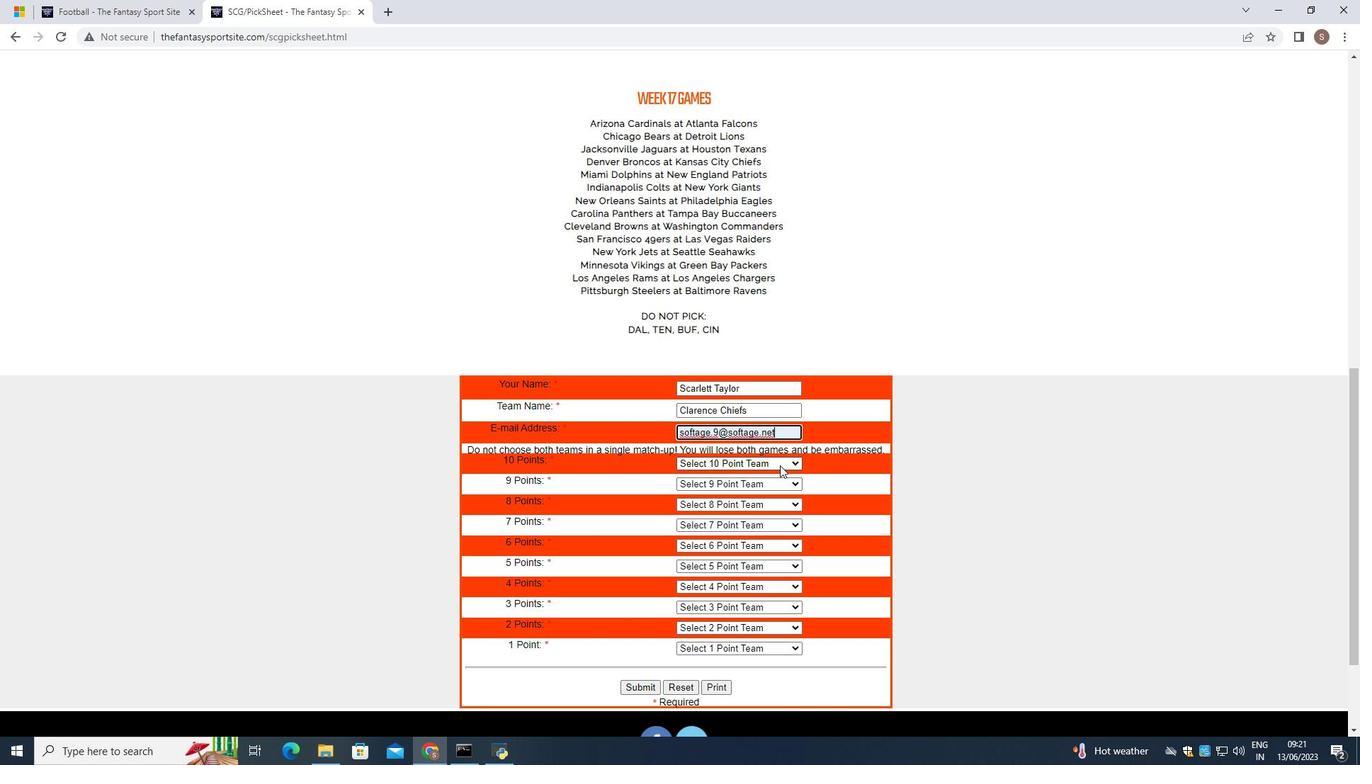 
Action: Mouse pressed left at (780, 465)
Screenshot: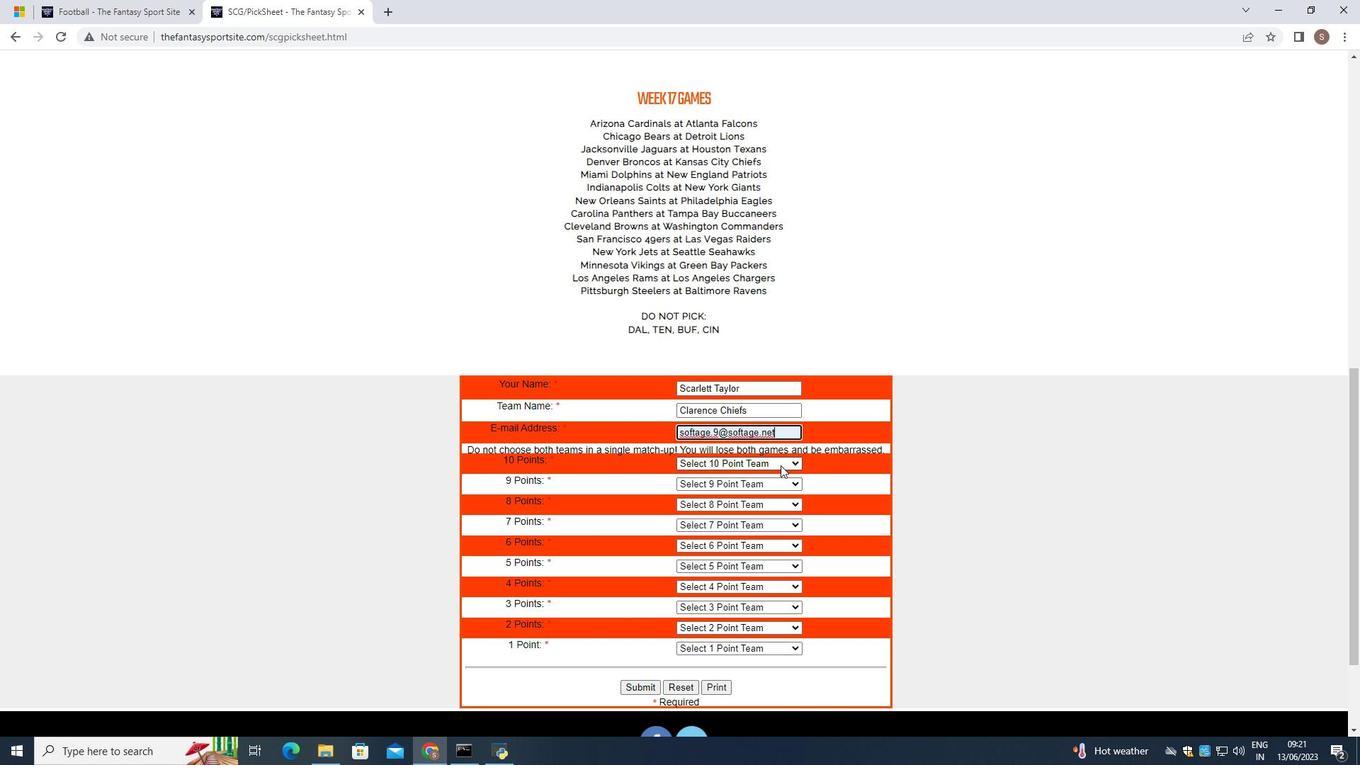 
Action: Mouse moved to (757, 549)
Screenshot: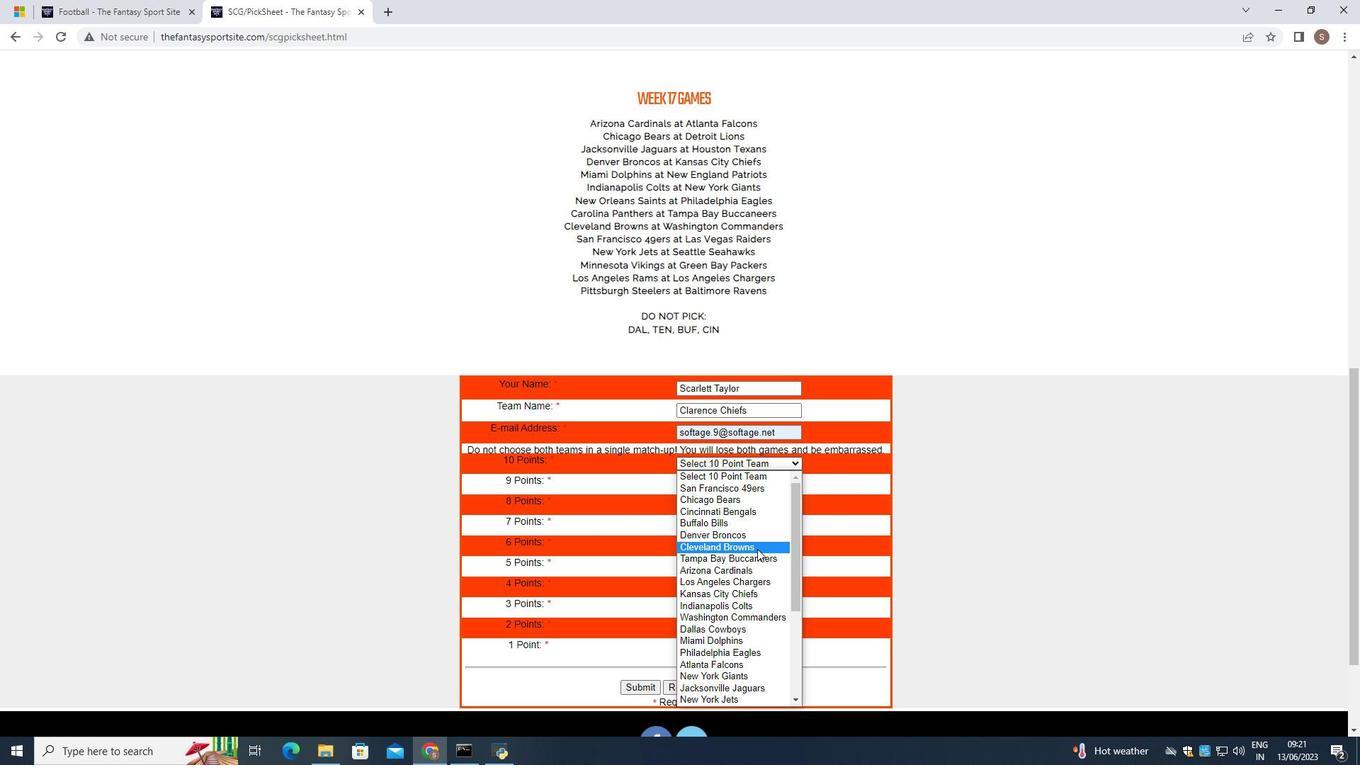 
Action: Mouse pressed left at (757, 549)
Screenshot: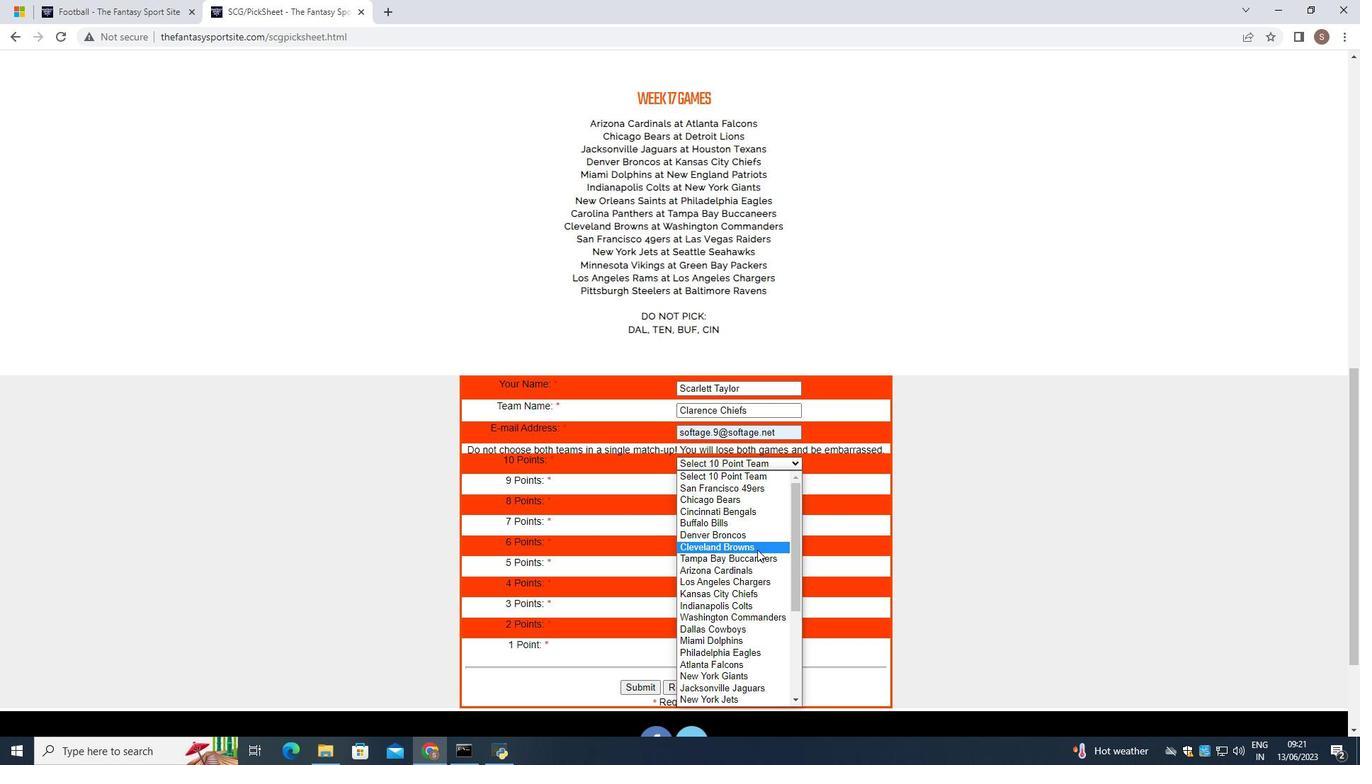 
Action: Mouse moved to (764, 483)
Screenshot: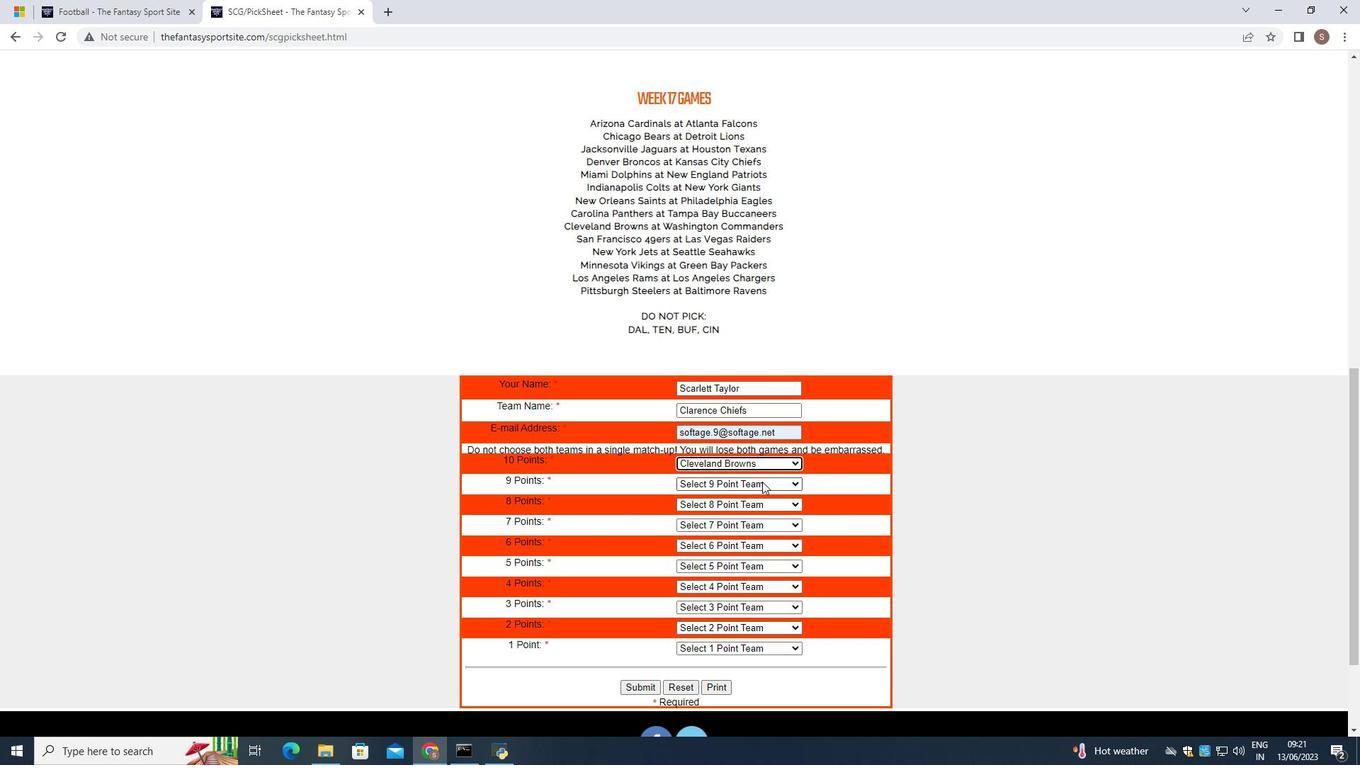 
Action: Mouse pressed left at (764, 483)
Screenshot: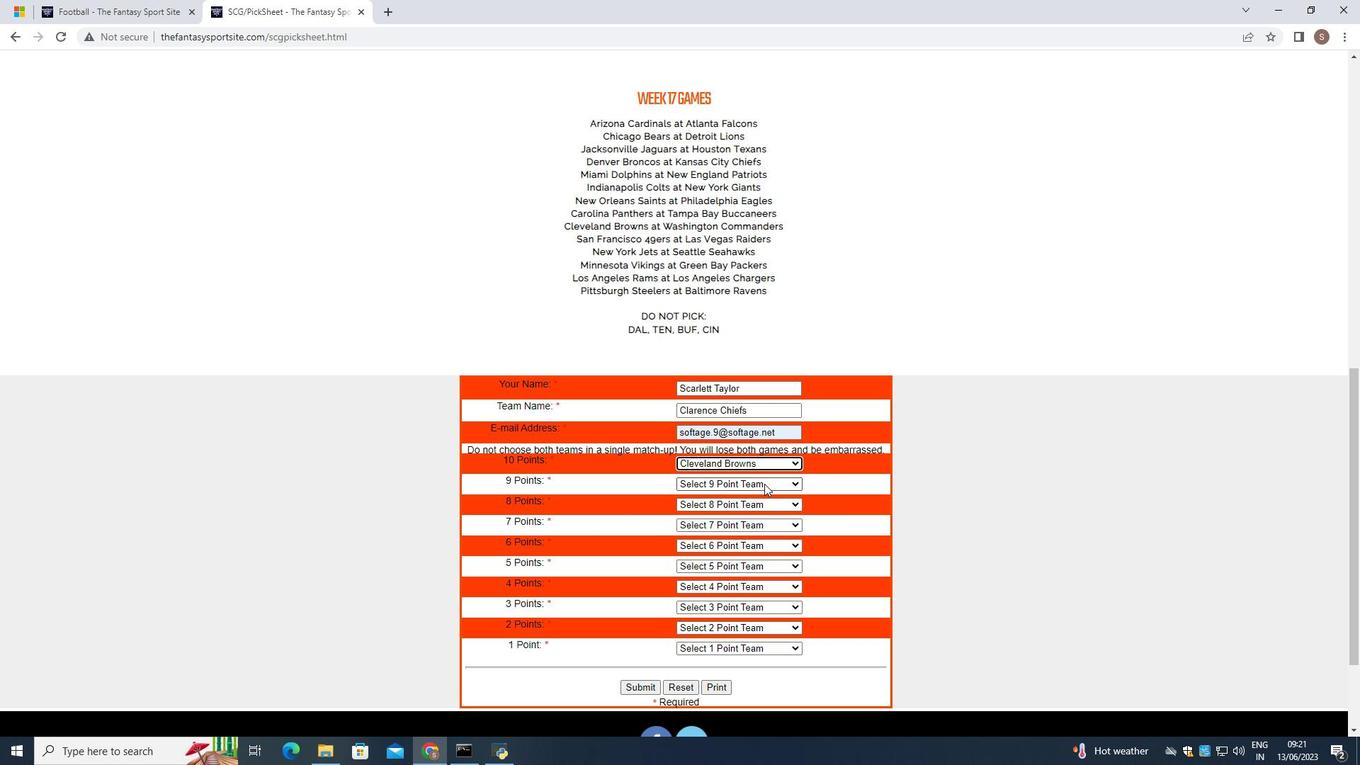 
Action: Mouse moved to (755, 635)
Screenshot: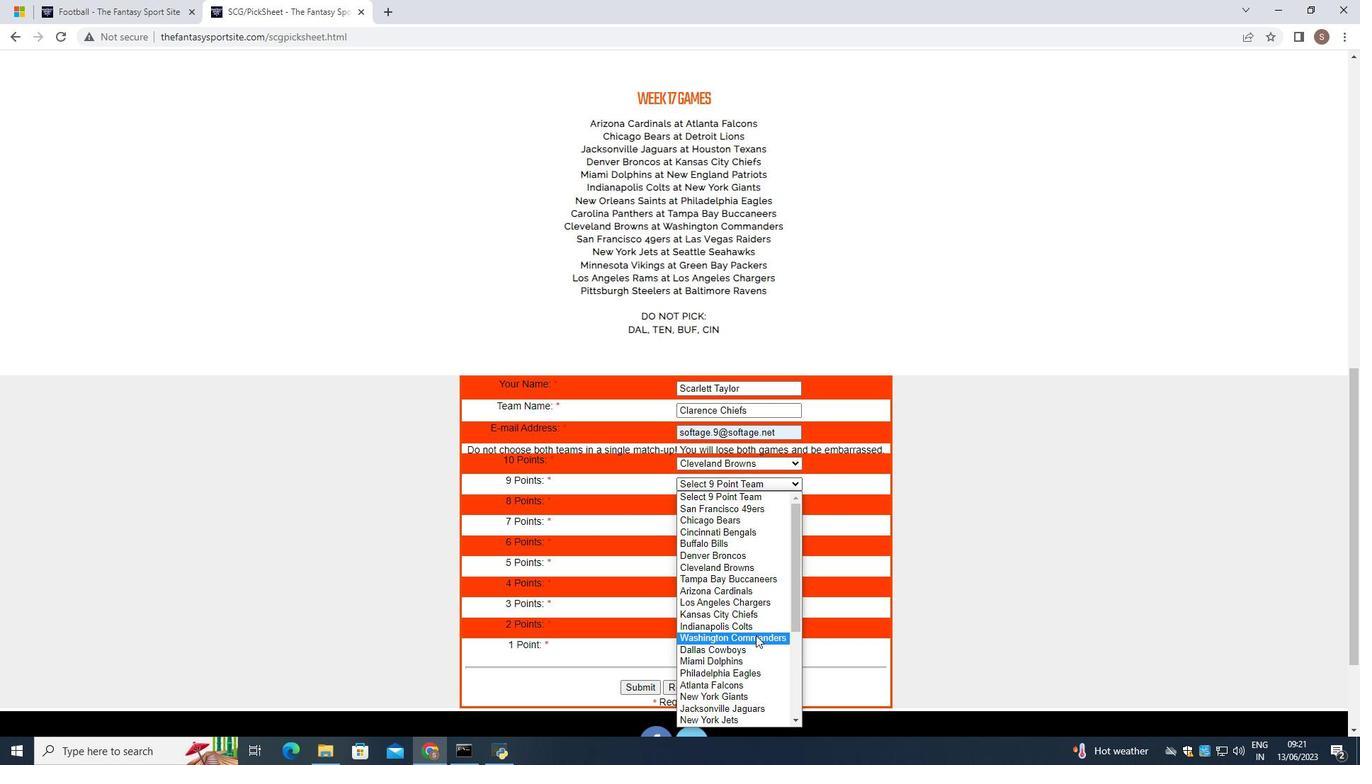 
Action: Mouse pressed left at (755, 635)
Screenshot: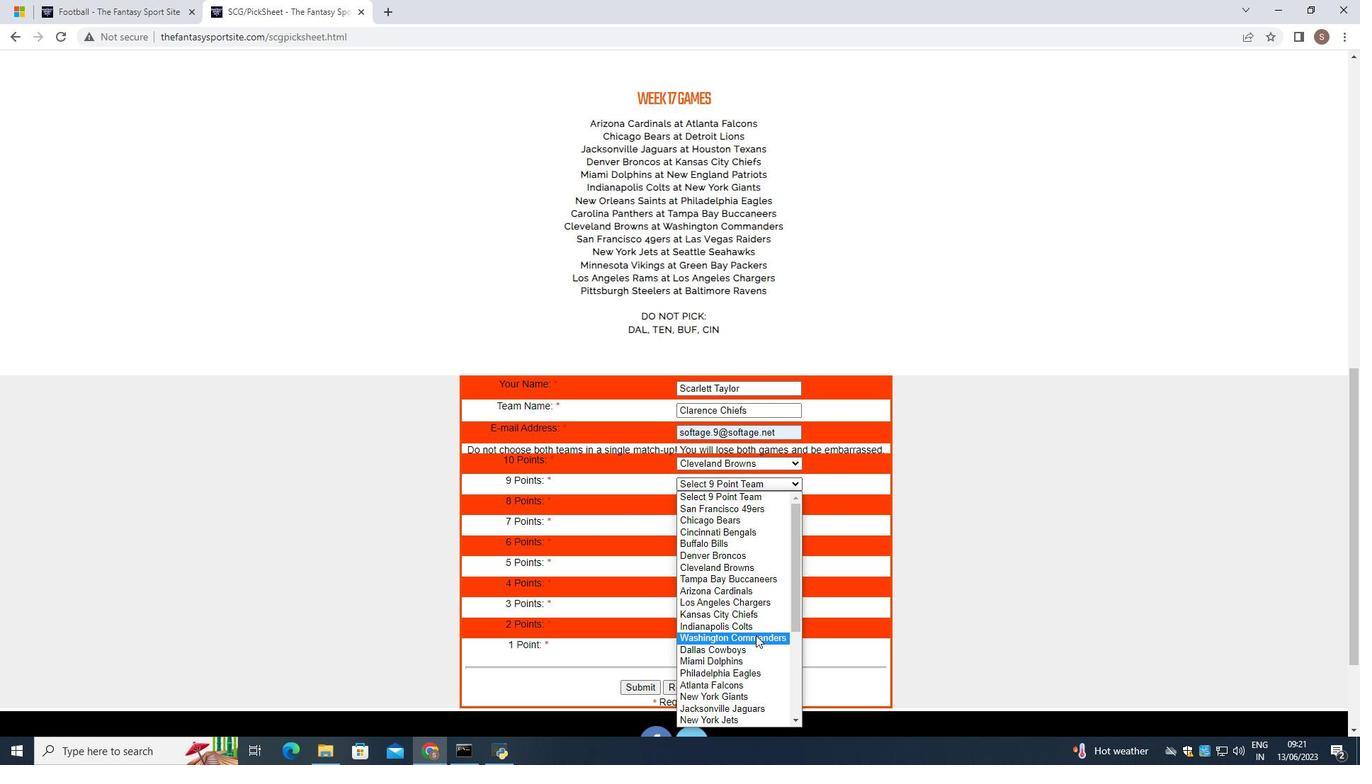 
Action: Mouse moved to (772, 507)
Screenshot: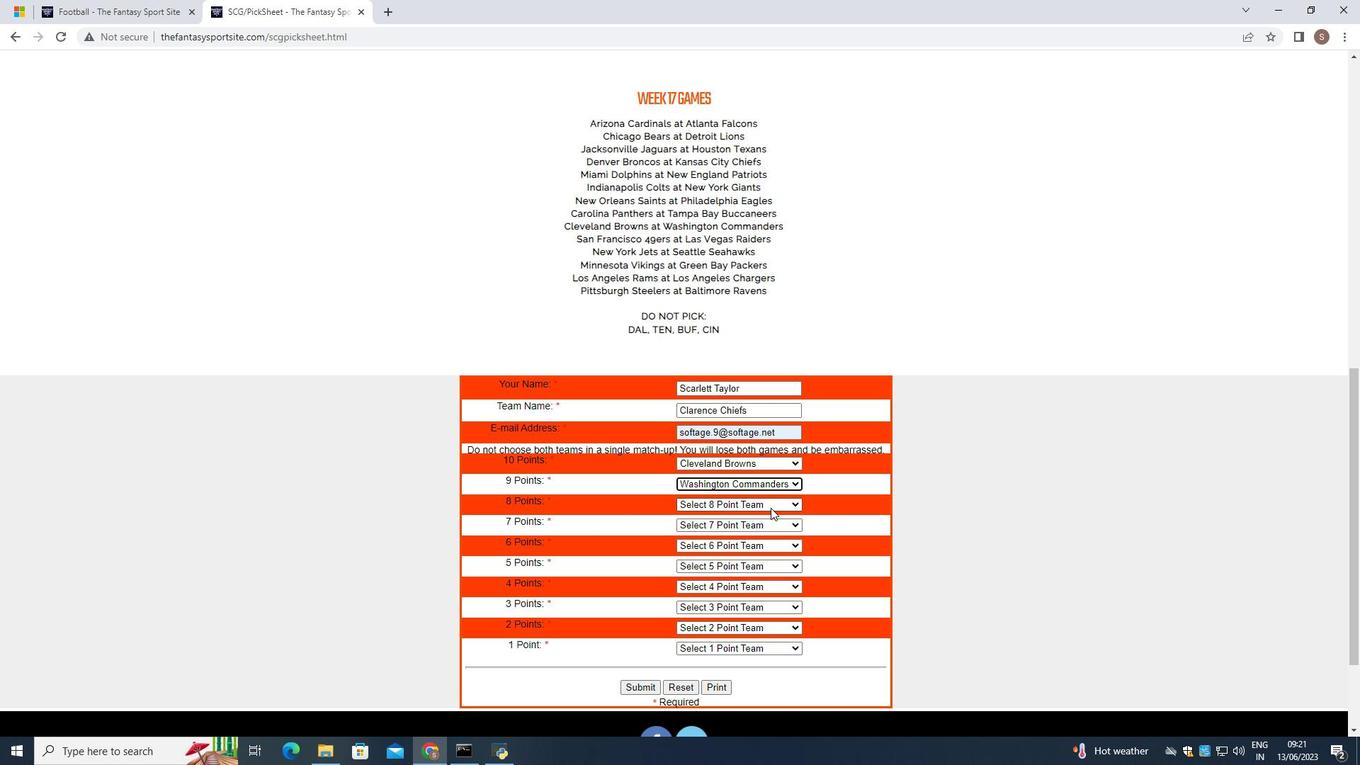 
Action: Mouse pressed left at (772, 507)
Screenshot: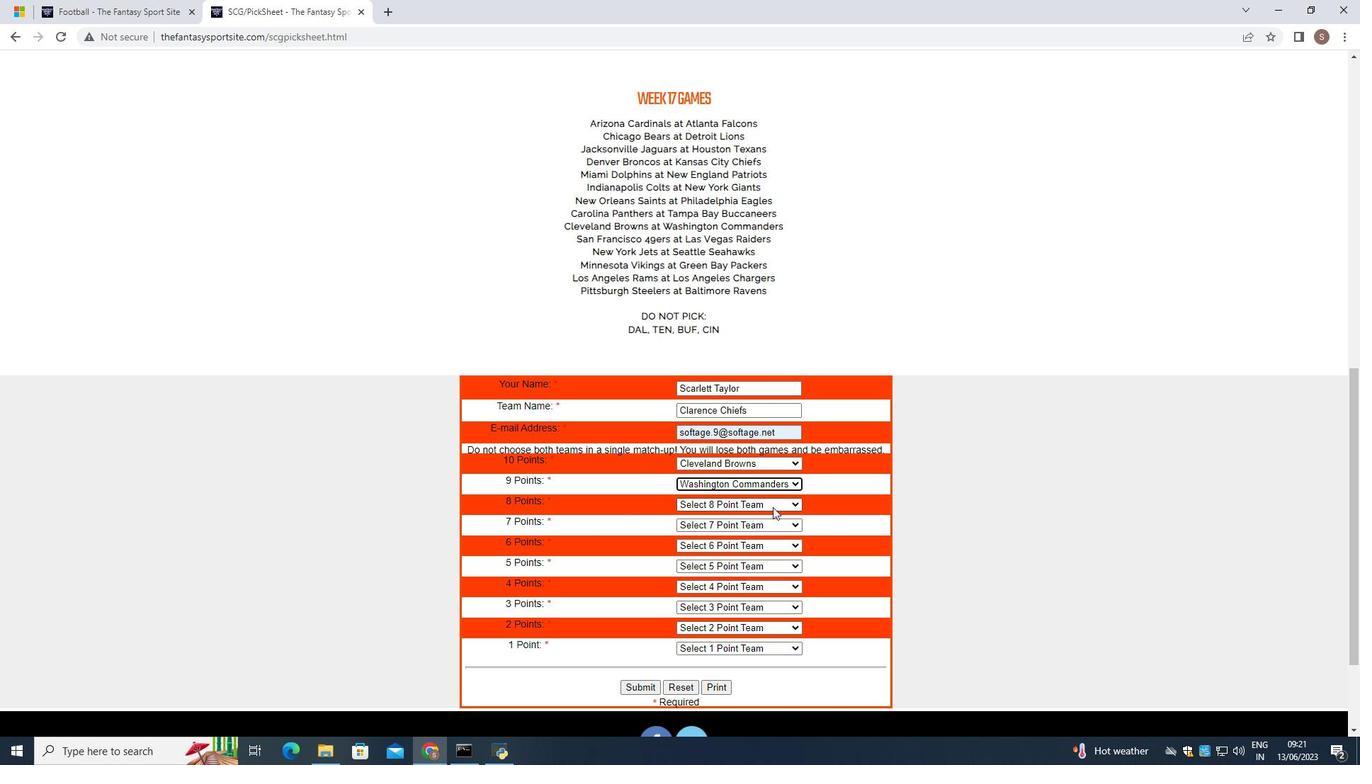 
Action: Mouse moved to (755, 281)
Screenshot: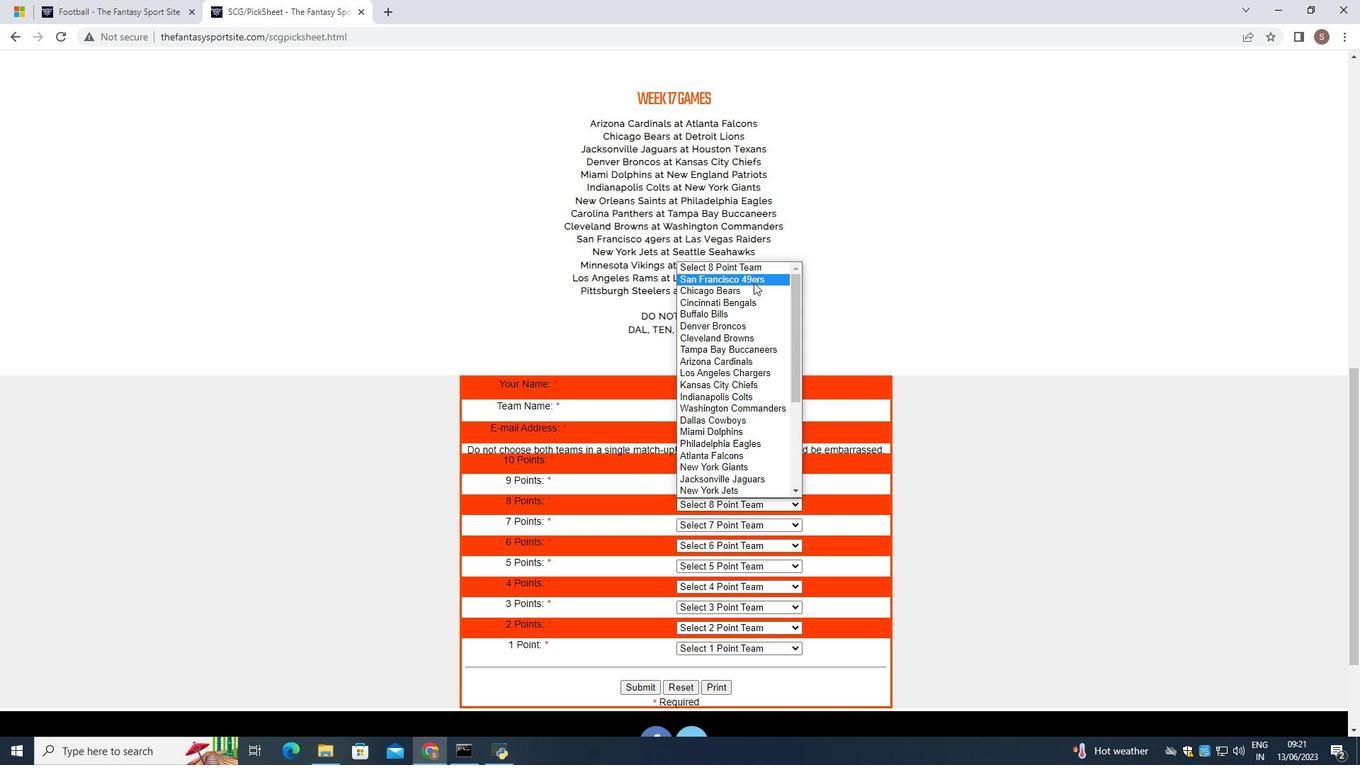 
Action: Mouse pressed left at (755, 281)
Screenshot: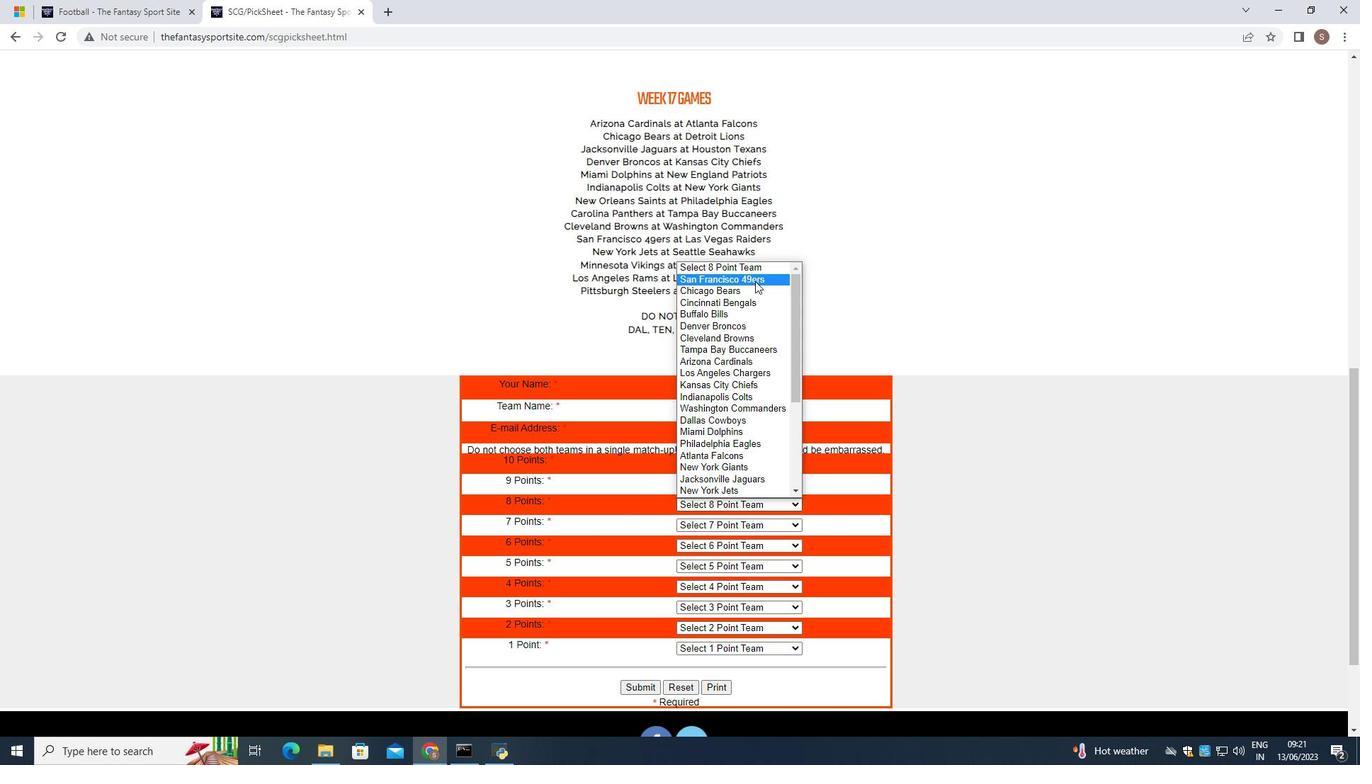 
Action: Mouse moved to (779, 524)
Screenshot: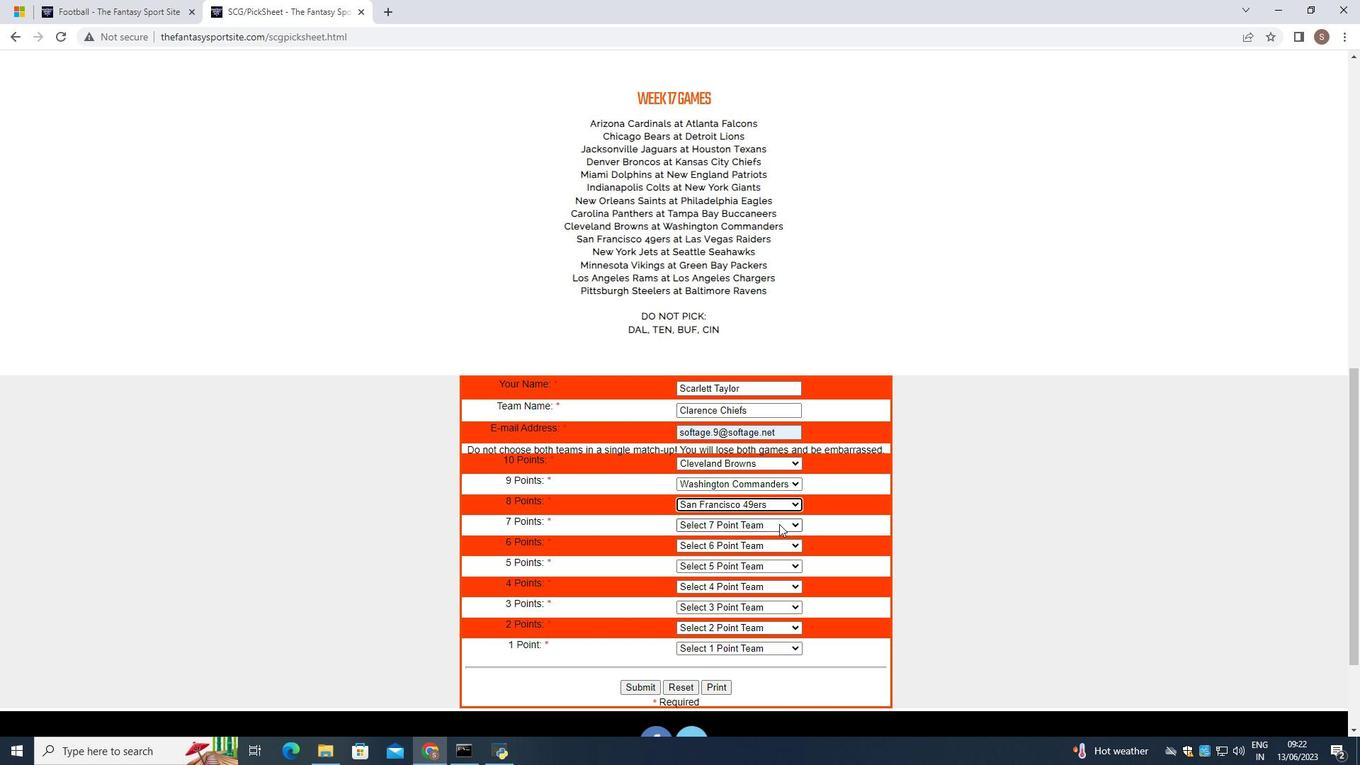 
Action: Mouse pressed left at (779, 524)
Screenshot: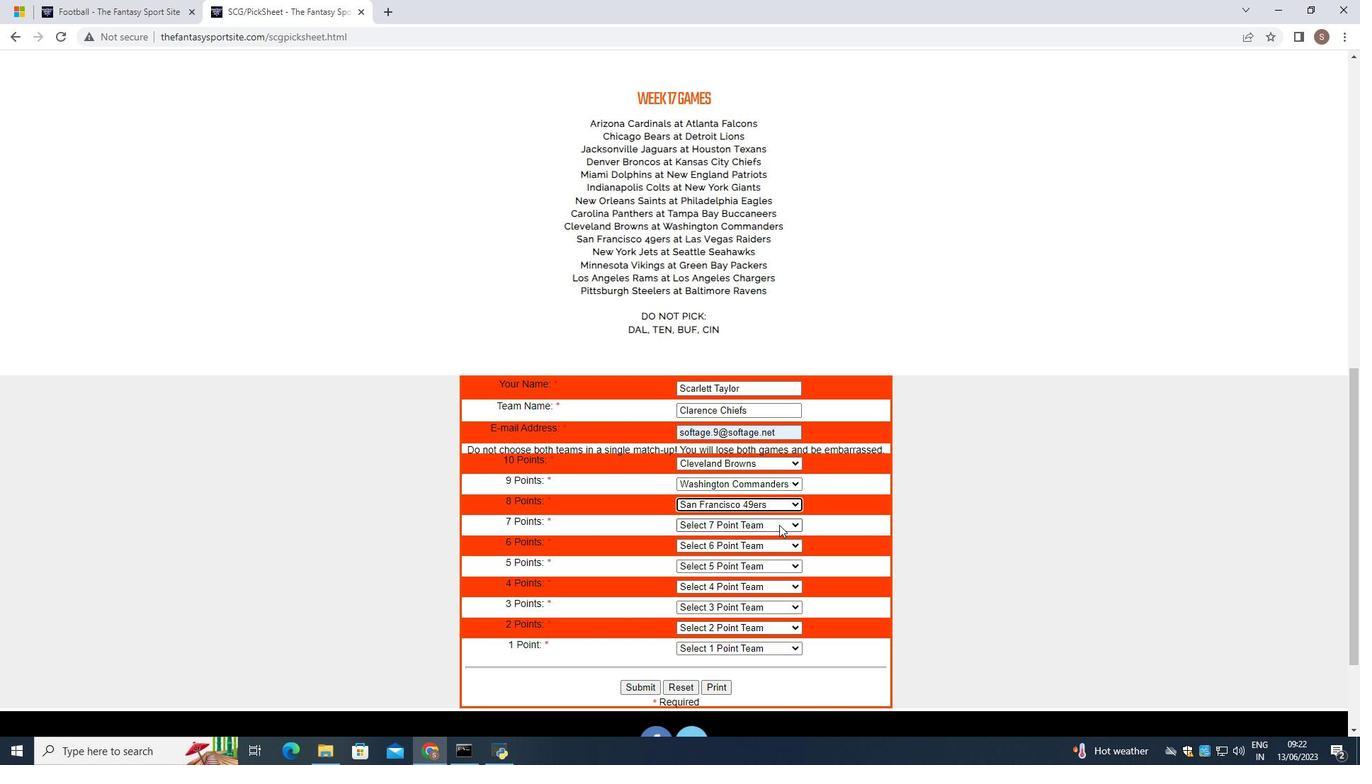 
Action: Mouse moved to (753, 466)
Screenshot: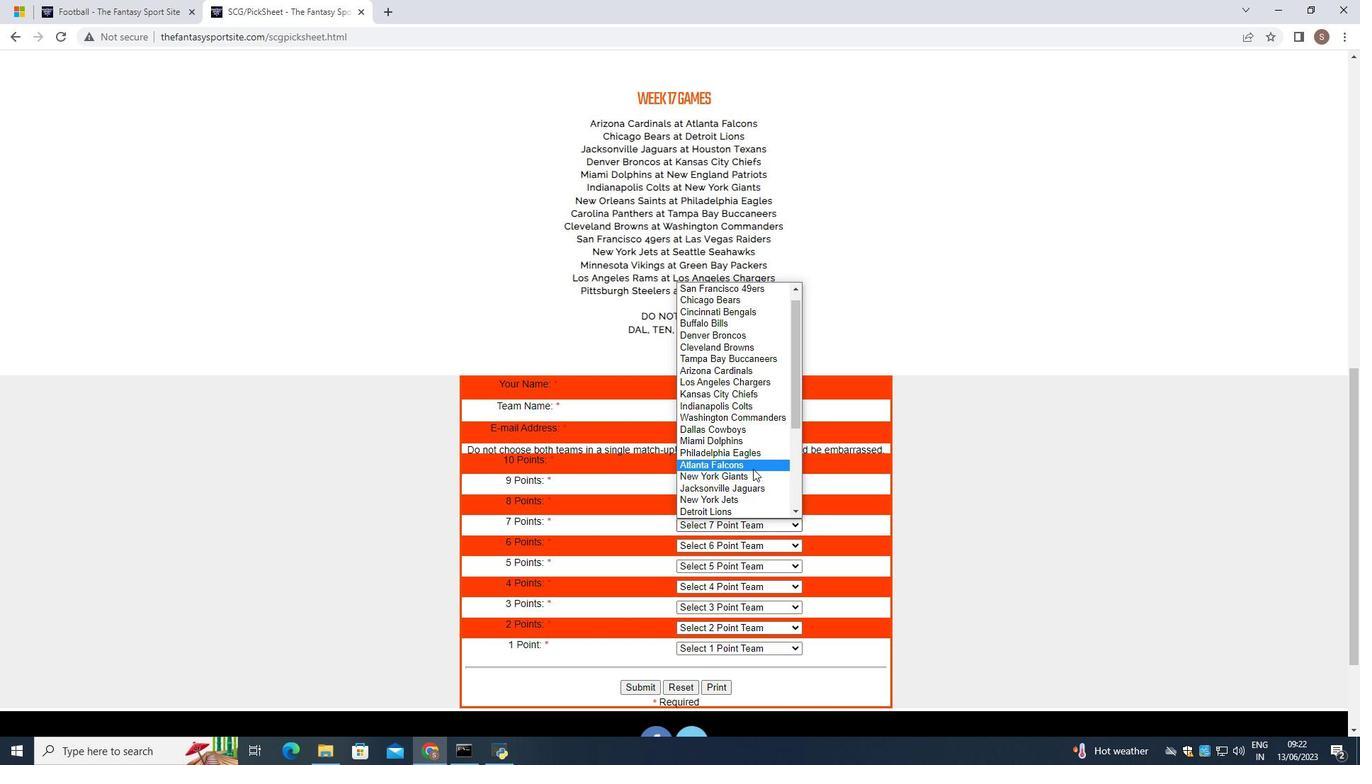 
Action: Mouse scrolled (753, 466) with delta (0, 0)
Screenshot: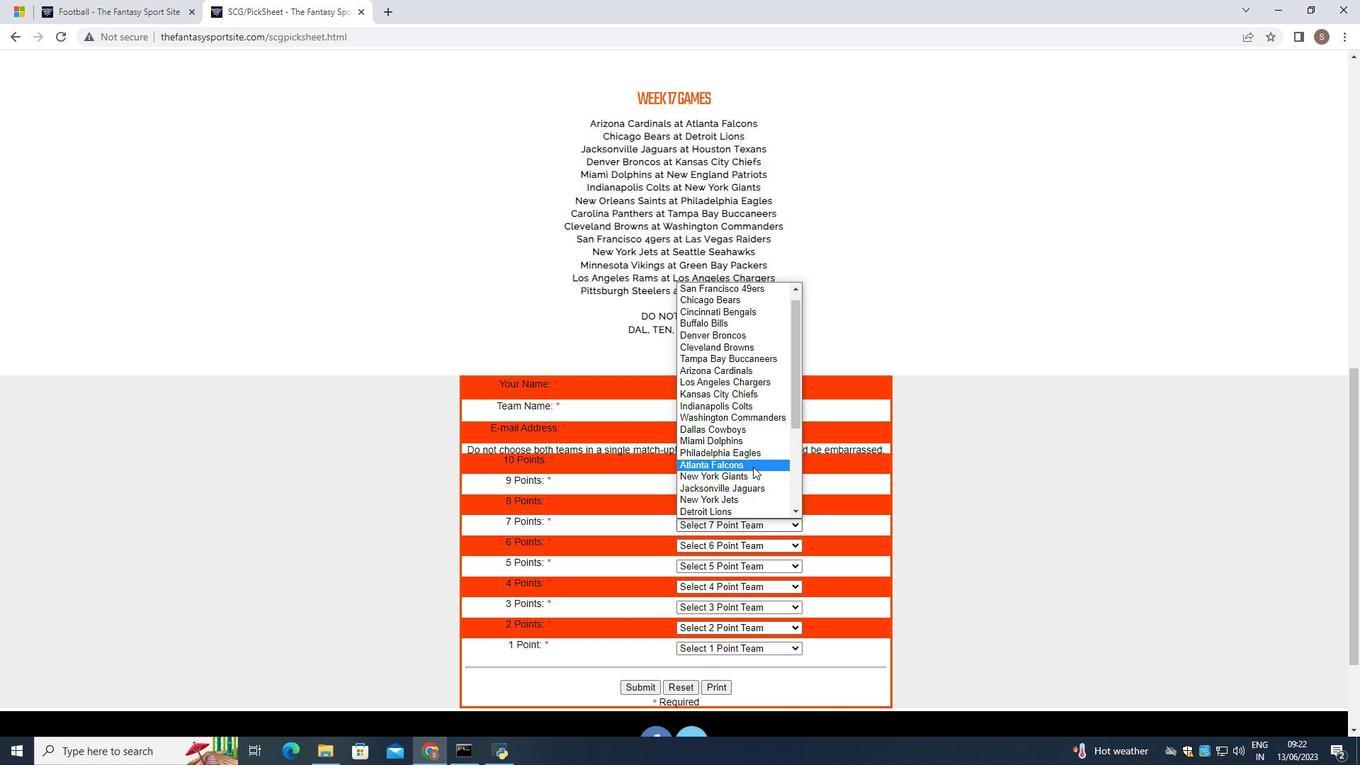 
Action: Mouse scrolled (753, 466) with delta (0, 0)
Screenshot: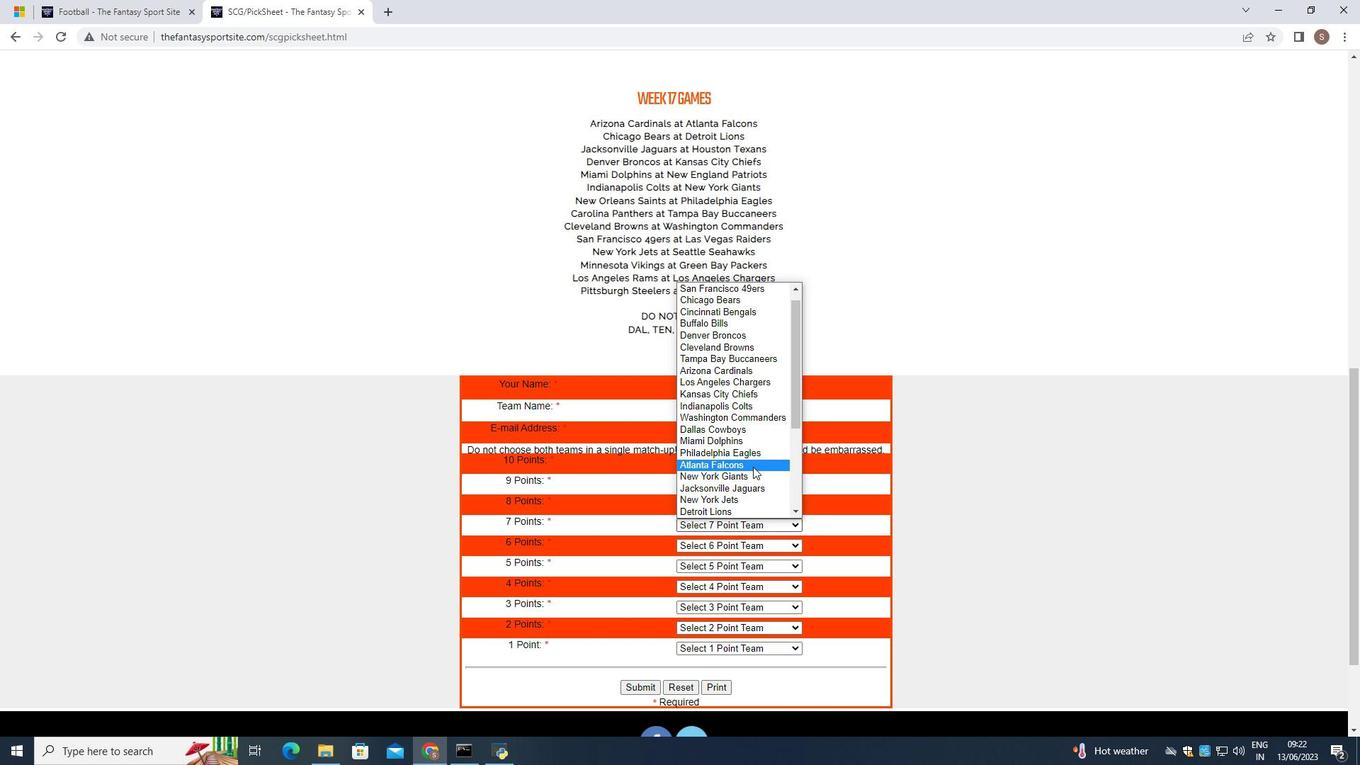 
Action: Mouse scrolled (753, 466) with delta (0, 0)
Screenshot: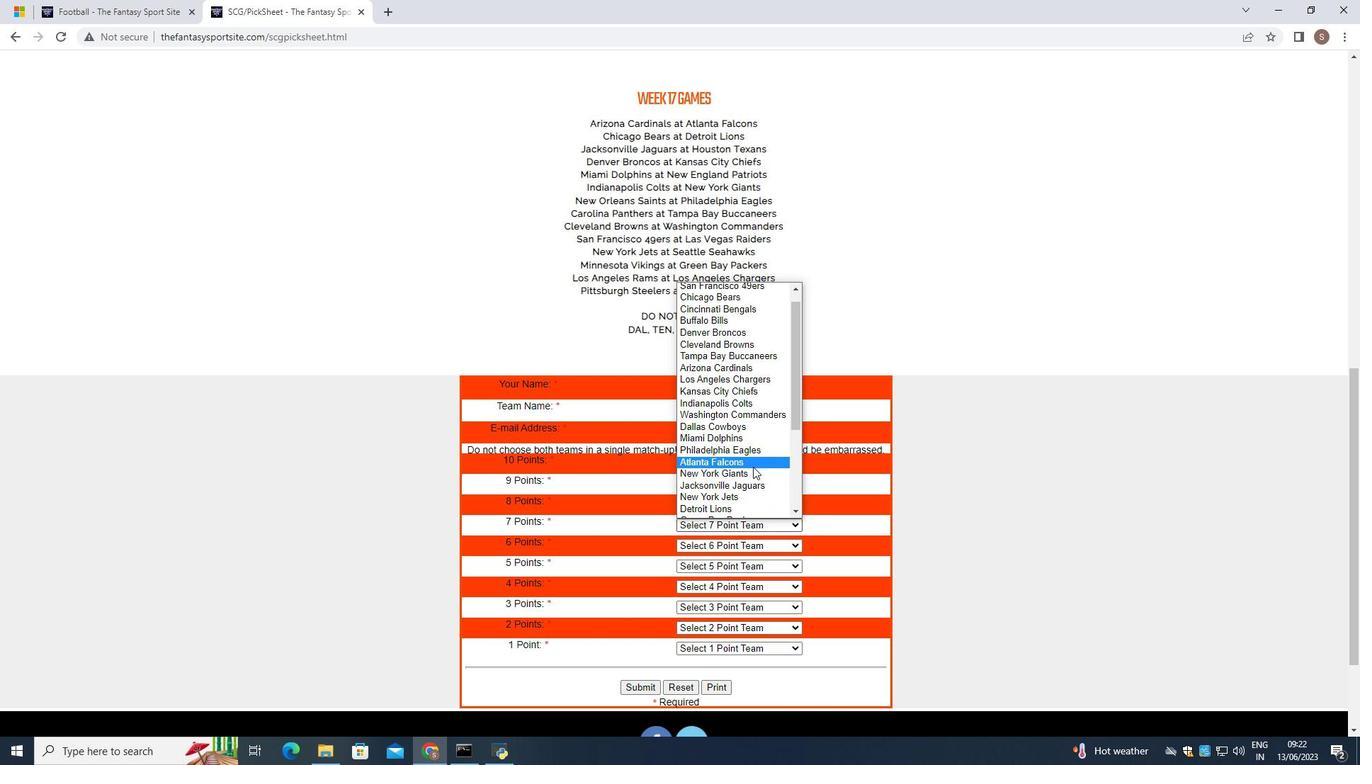 
Action: Mouse scrolled (753, 466) with delta (0, 0)
Screenshot: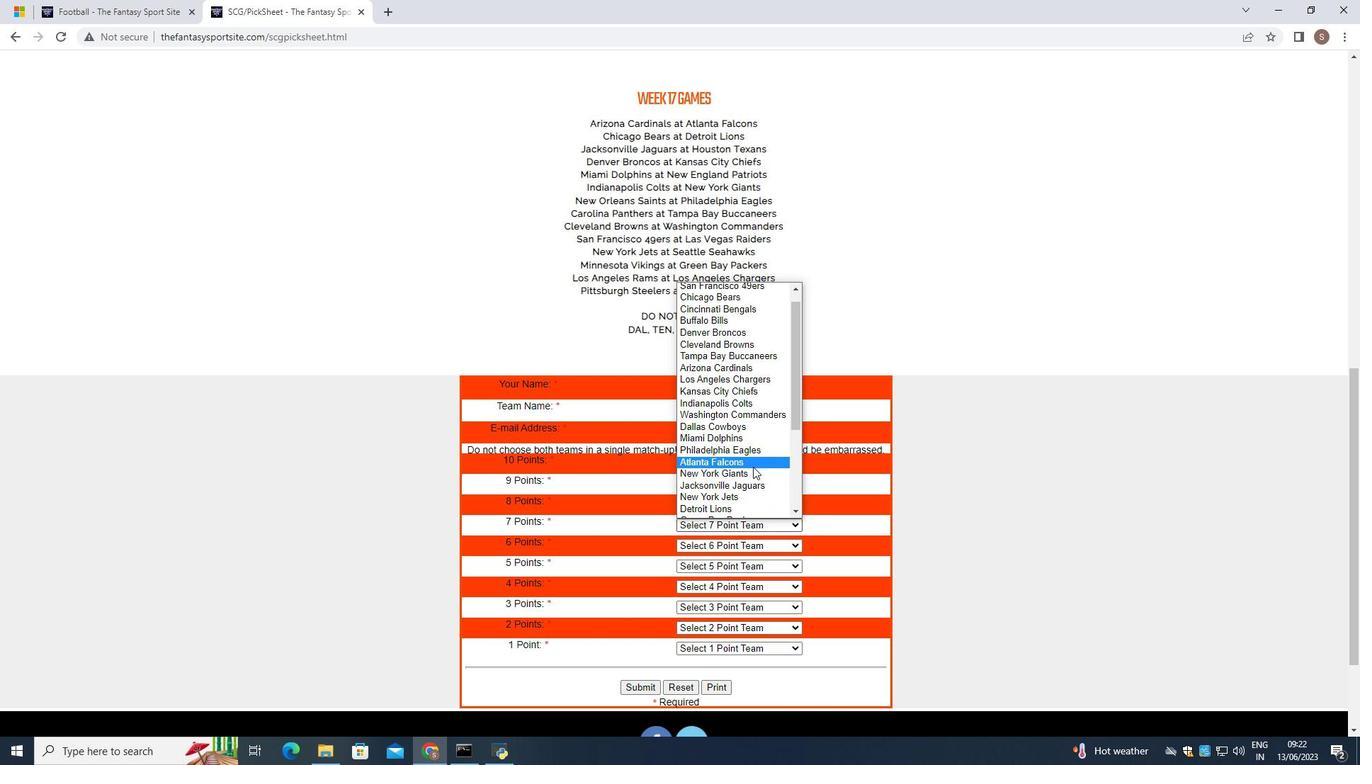 
Action: Mouse scrolled (753, 466) with delta (0, 0)
Screenshot: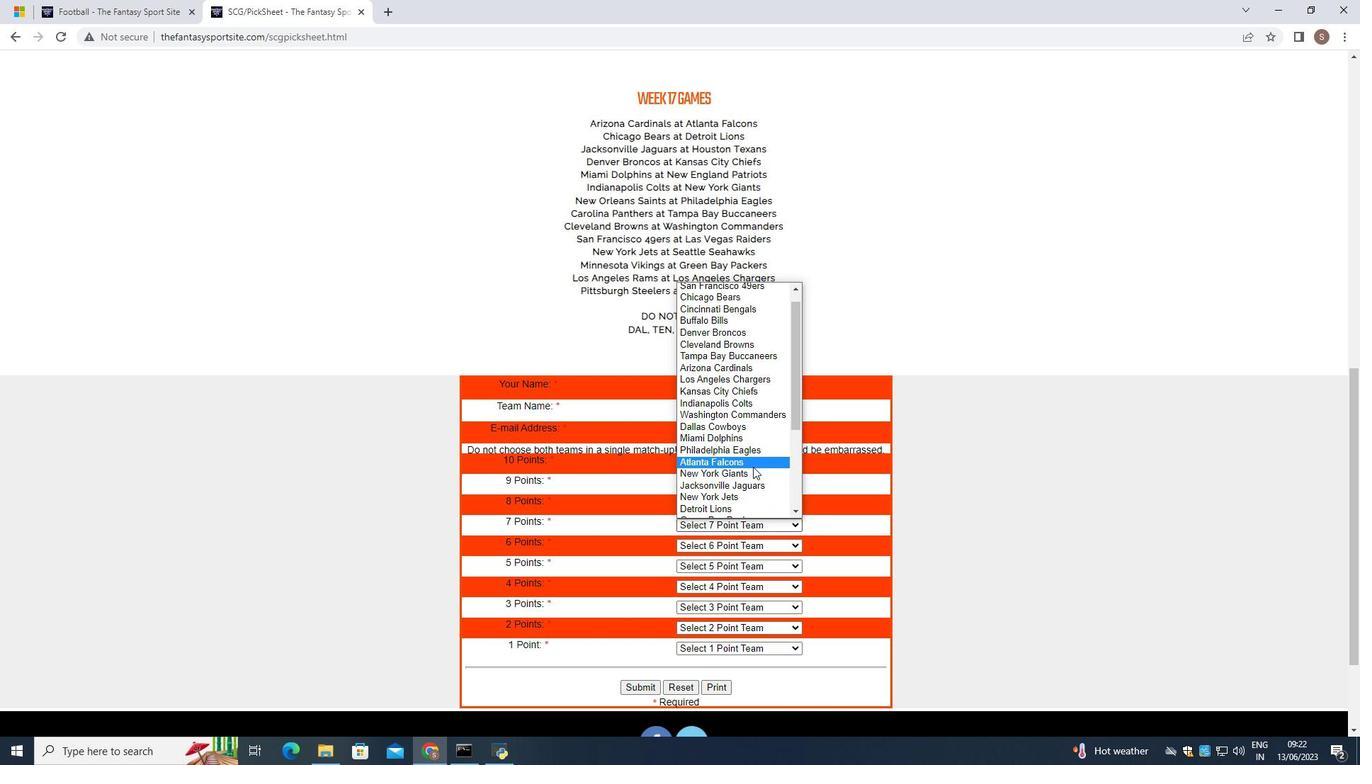 
Action: Mouse scrolled (753, 466) with delta (0, 0)
Screenshot: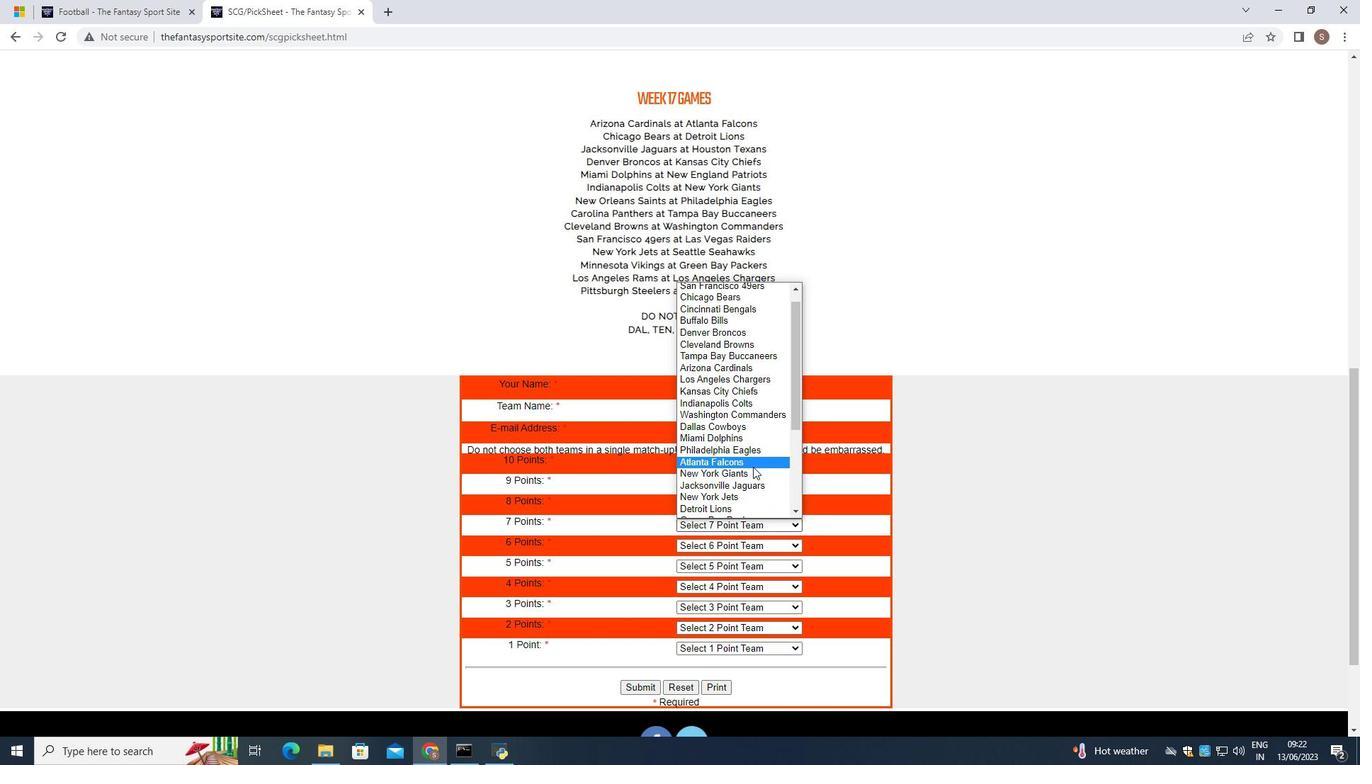
Action: Mouse scrolled (753, 466) with delta (0, 0)
Screenshot: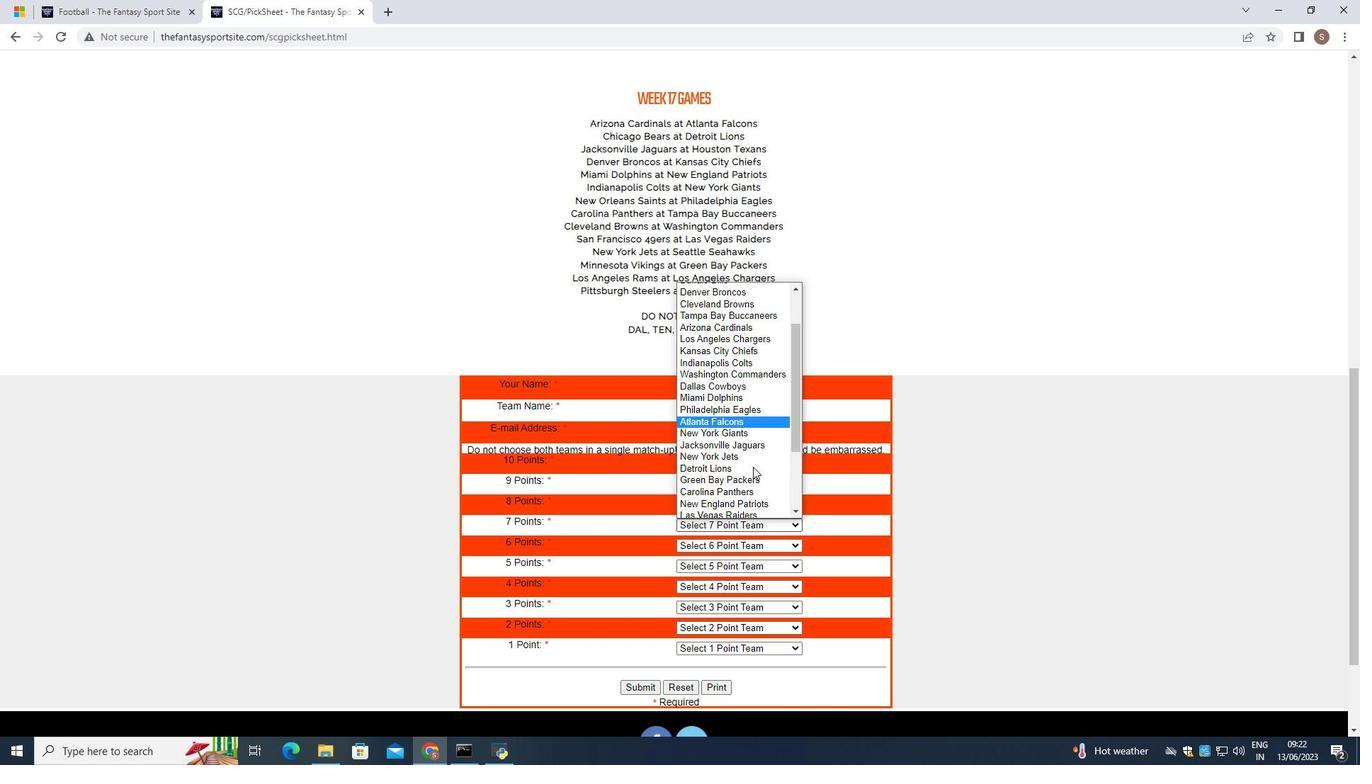 
Action: Mouse moved to (745, 412)
Screenshot: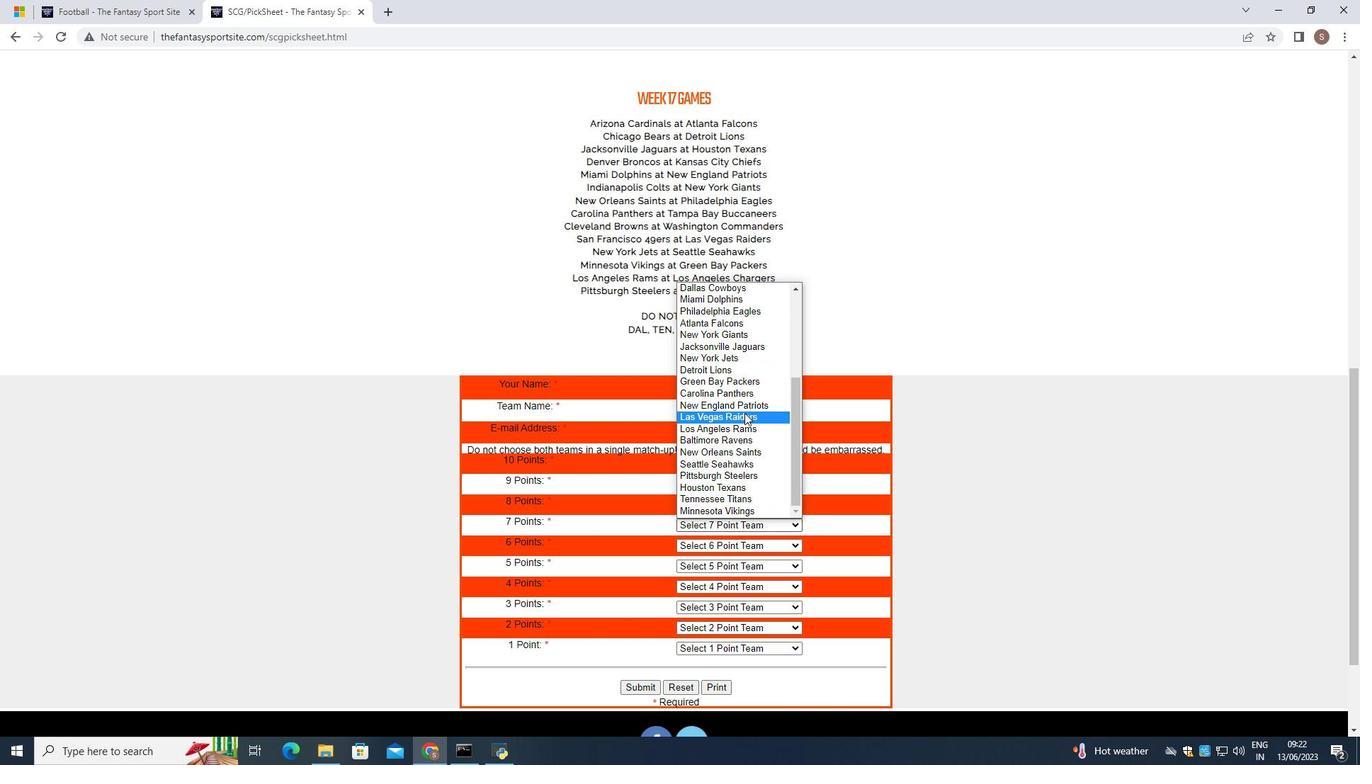 
Action: Mouse pressed left at (745, 412)
Screenshot: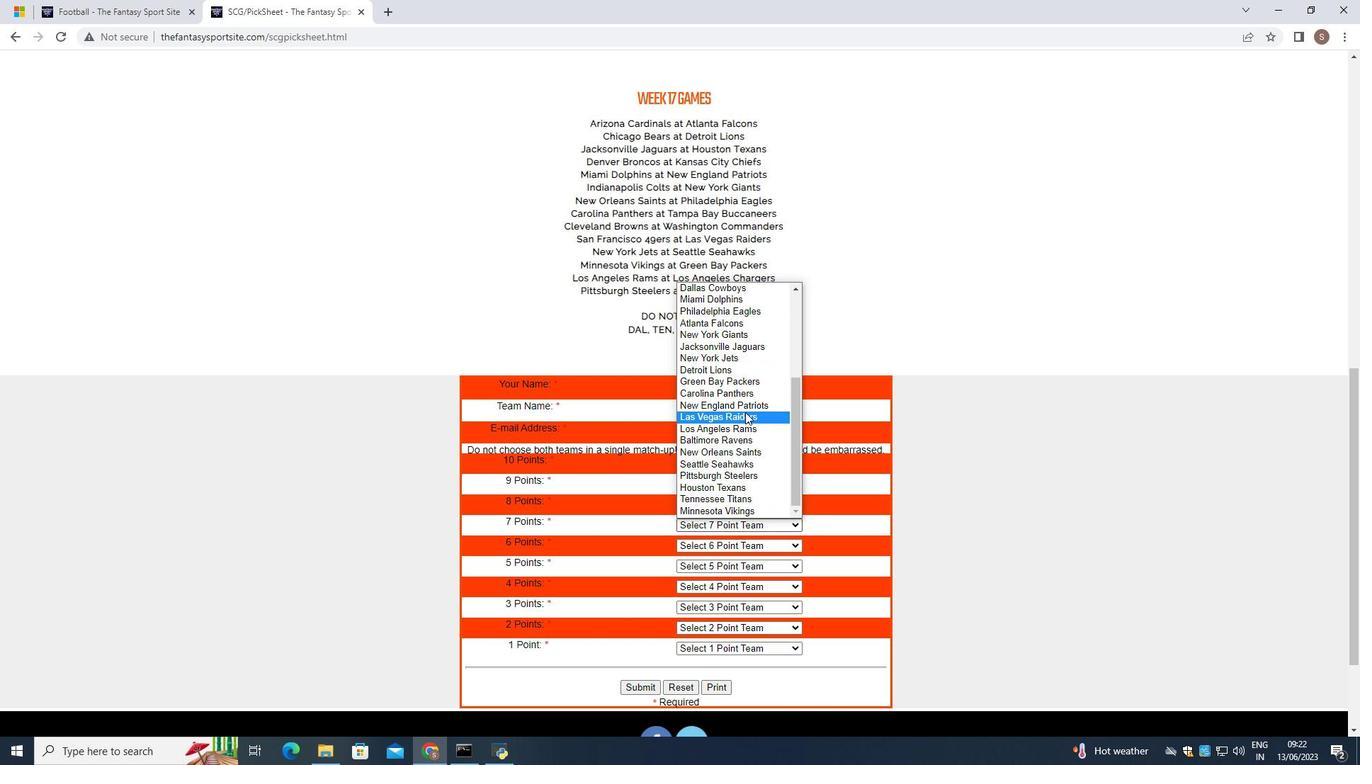 
Action: Mouse moved to (757, 549)
Screenshot: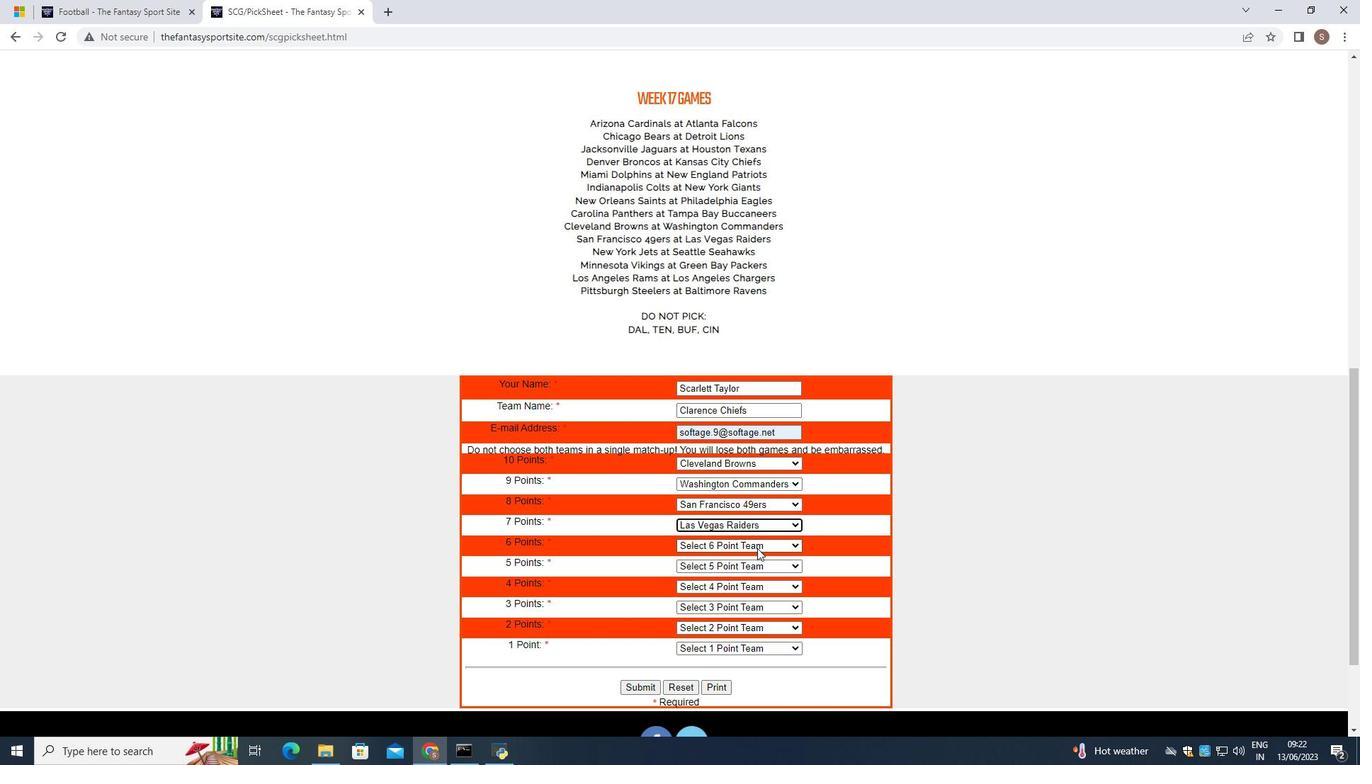 
Action: Mouse pressed left at (757, 549)
Screenshot: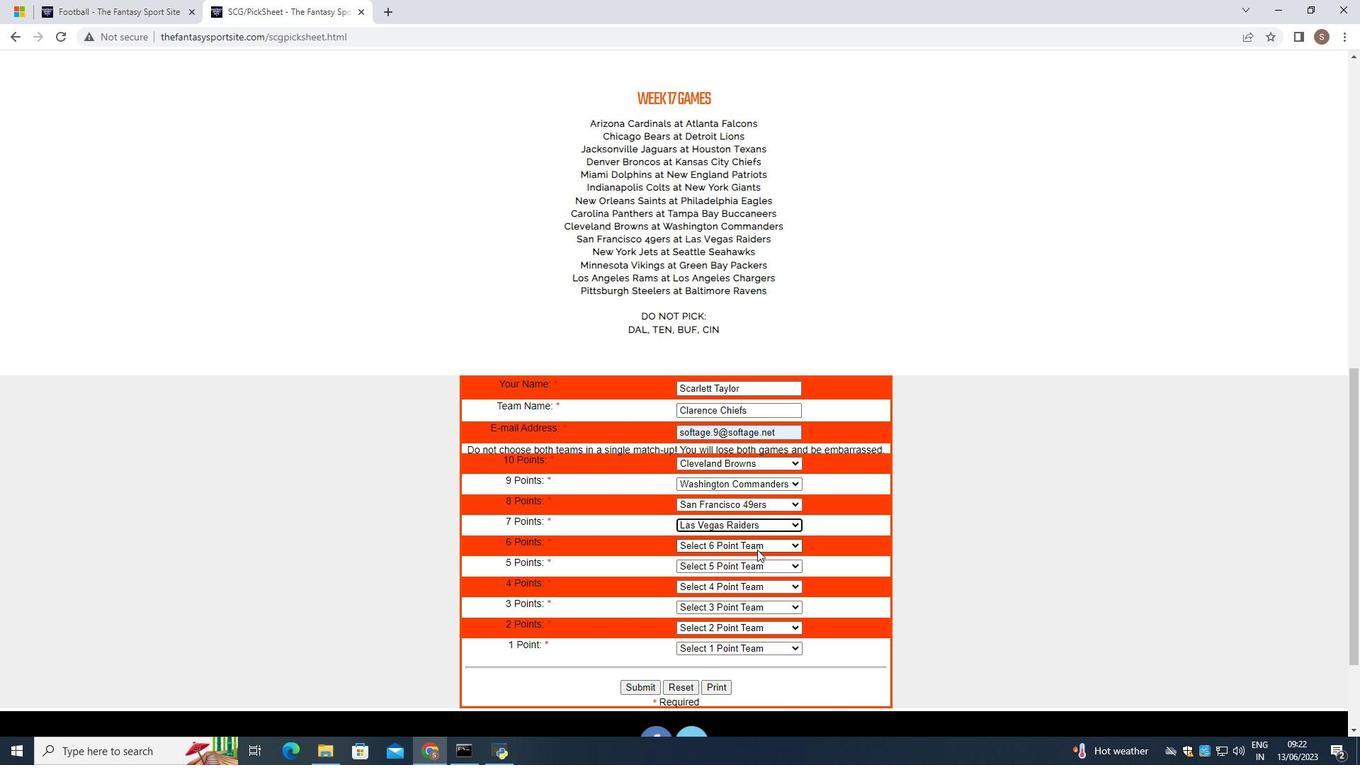 
Action: Mouse moved to (731, 522)
Screenshot: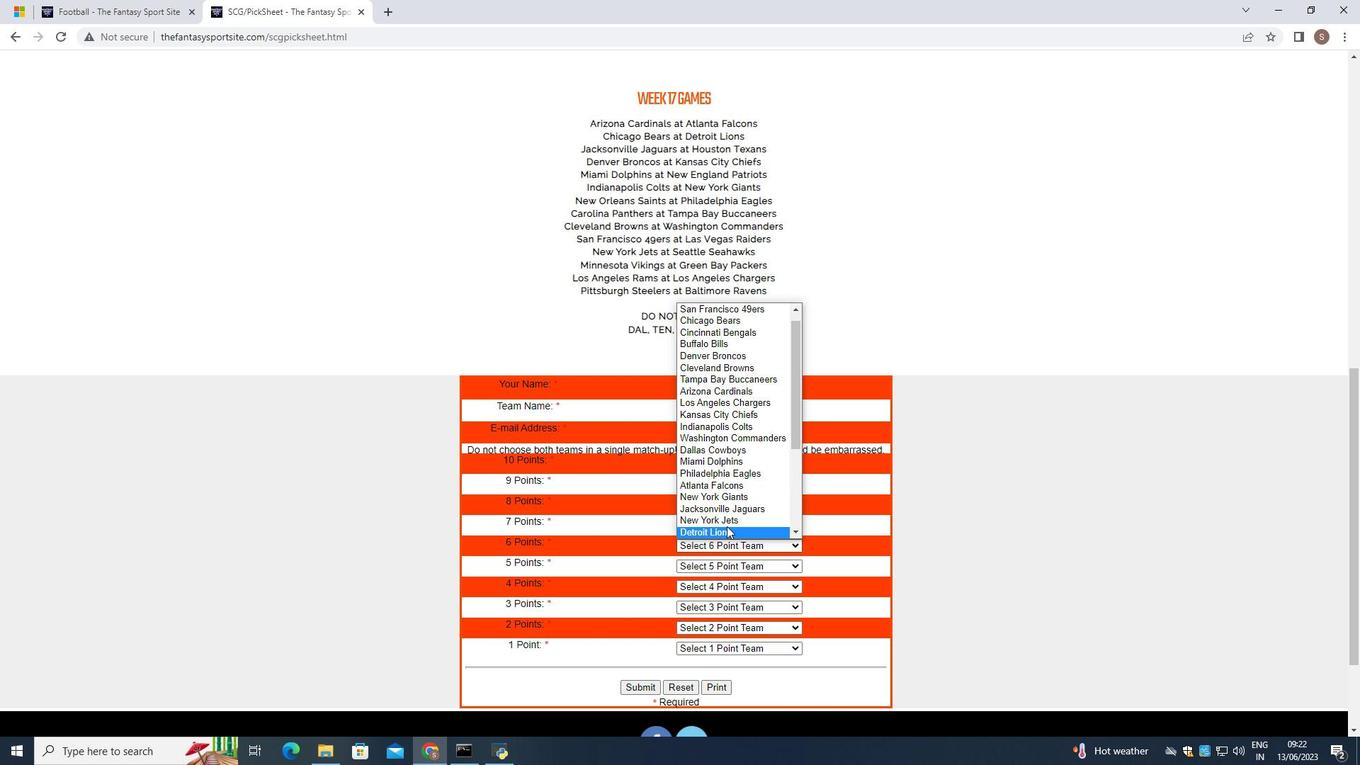 
Action: Mouse pressed left at (731, 522)
Screenshot: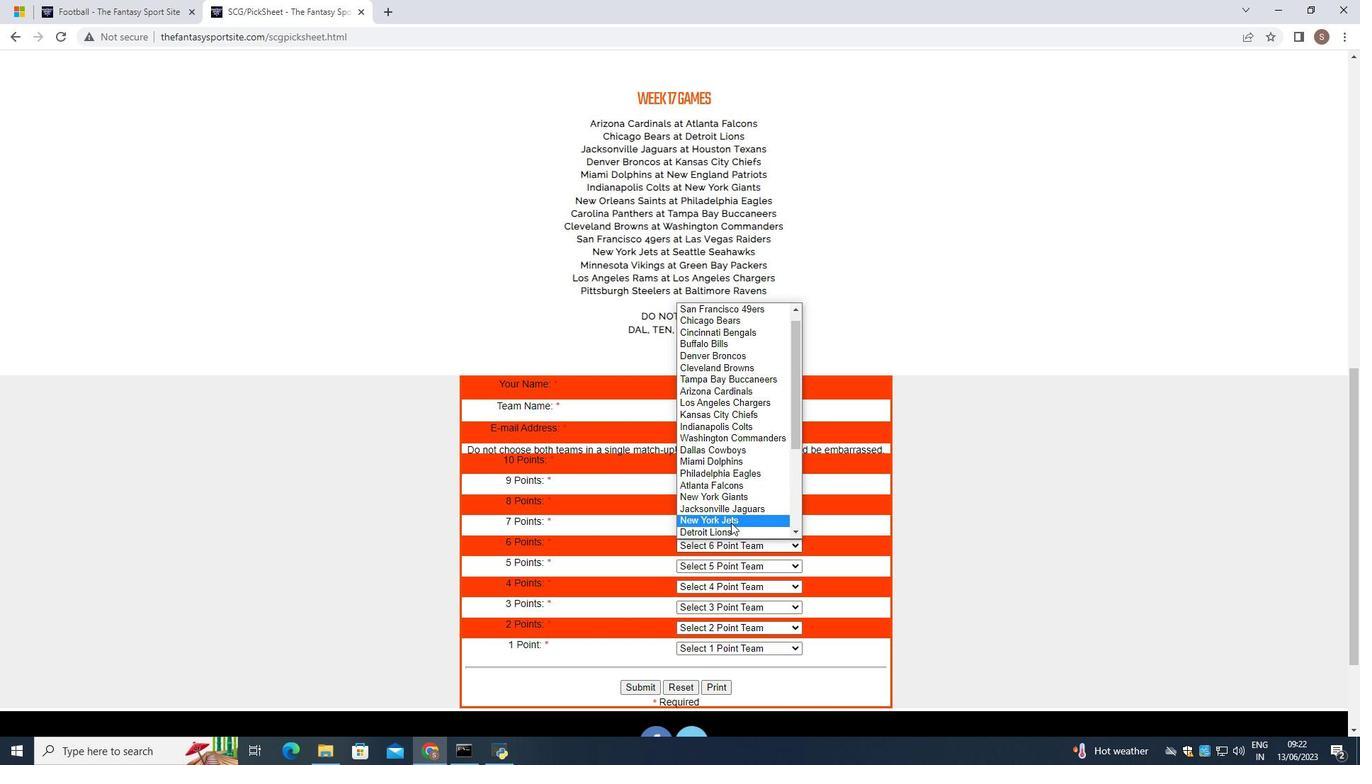 
Action: Mouse moved to (751, 562)
Screenshot: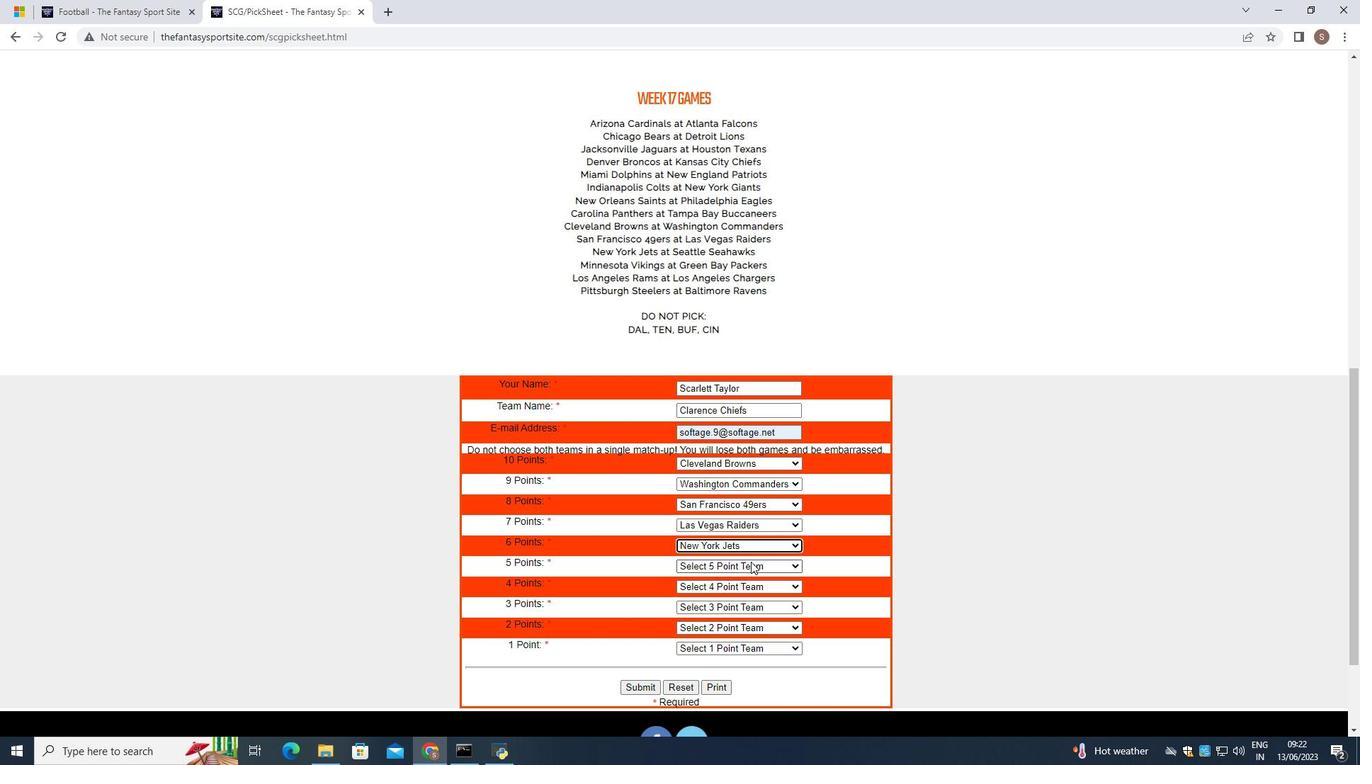 
Action: Mouse pressed left at (751, 562)
Screenshot: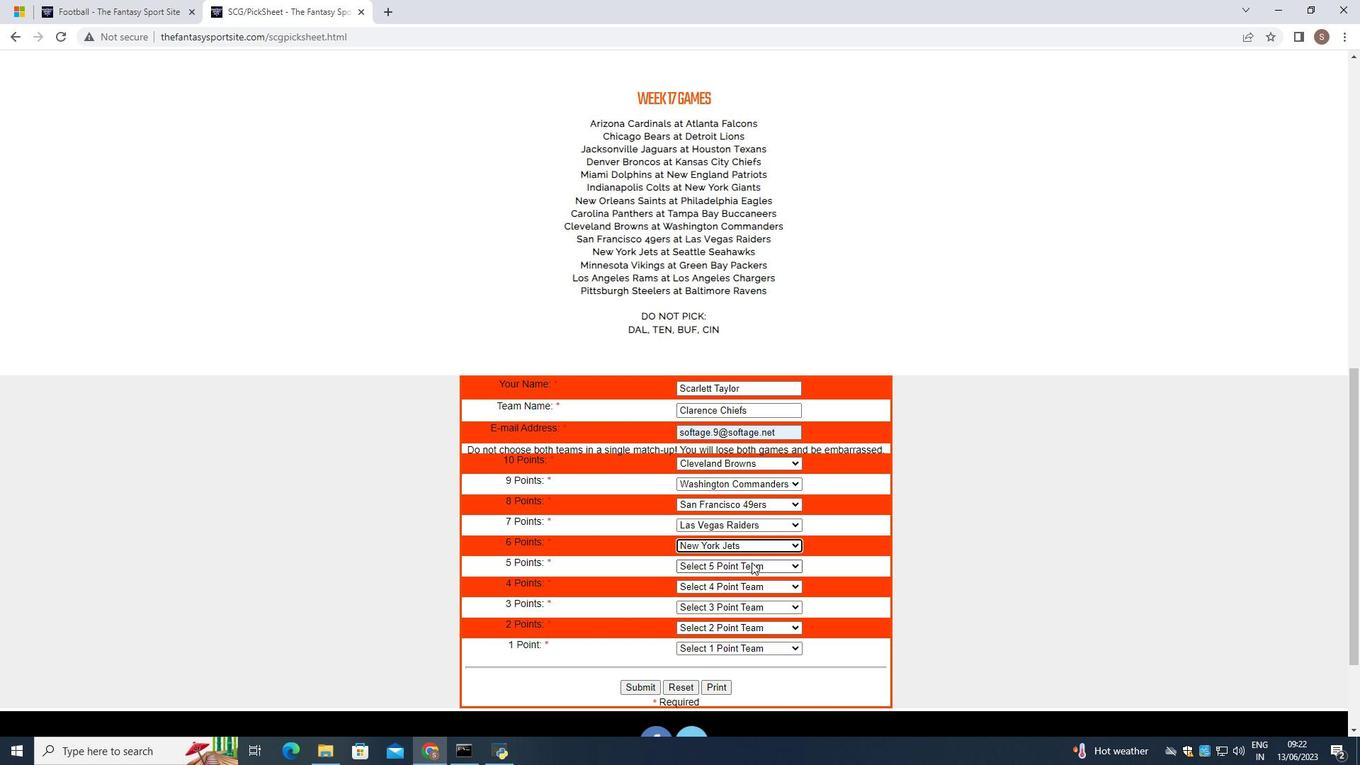 
Action: Mouse moved to (752, 517)
Screenshot: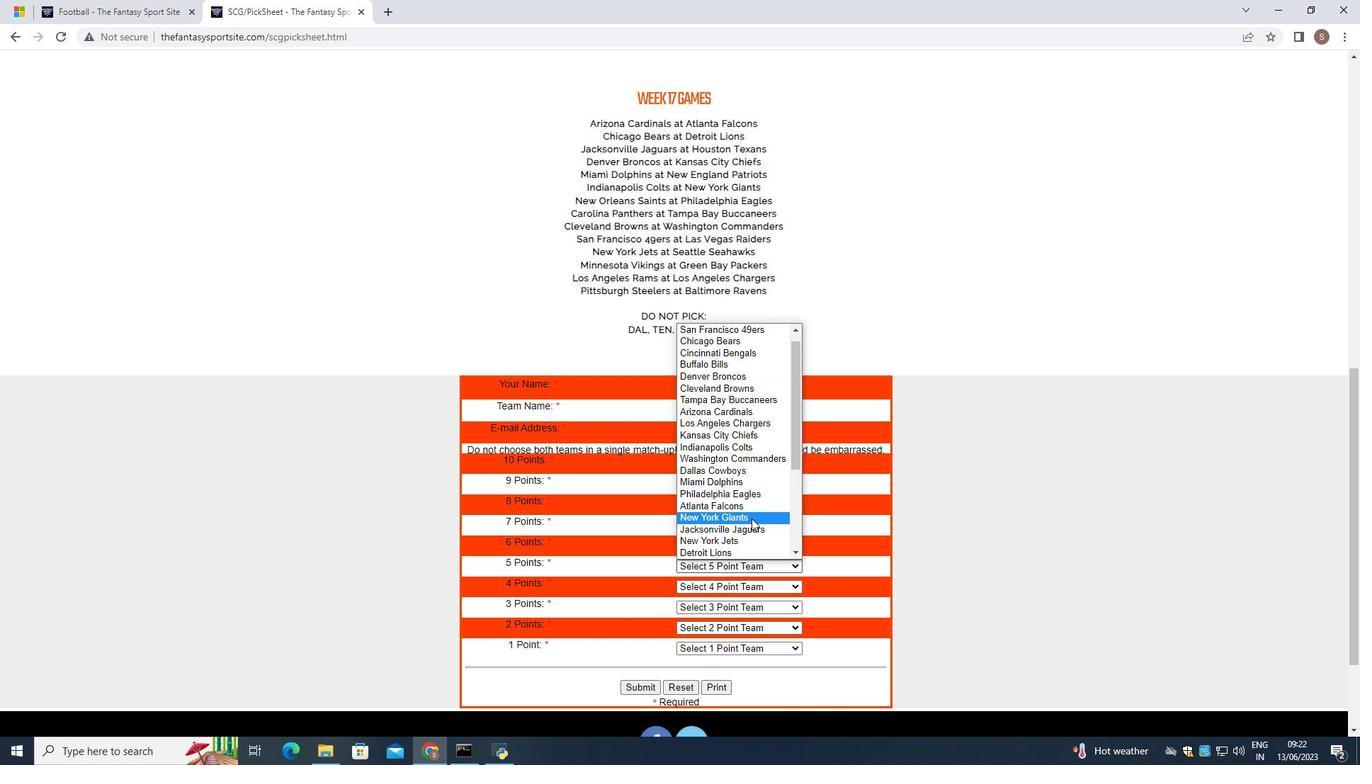 
Action: Mouse scrolled (752, 517) with delta (0, 0)
Screenshot: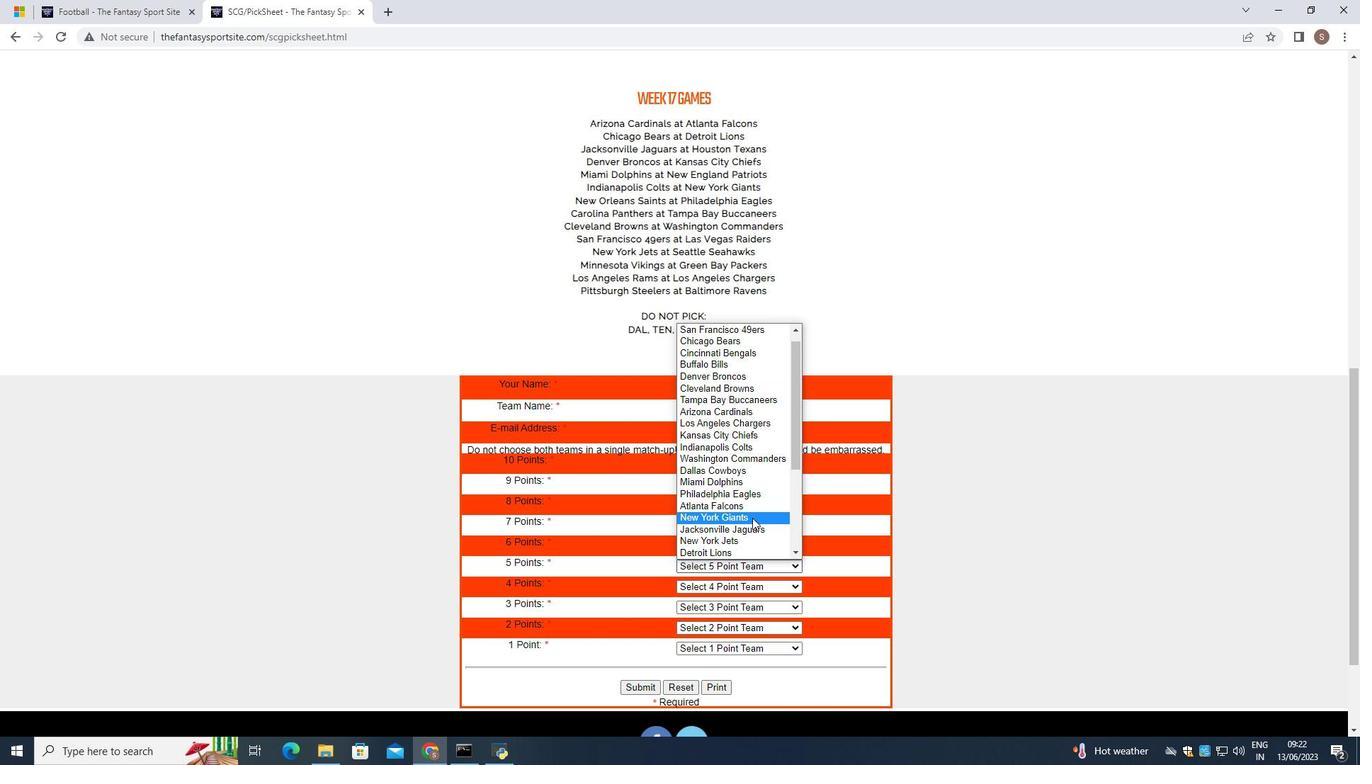 
Action: Mouse scrolled (752, 517) with delta (0, 0)
Screenshot: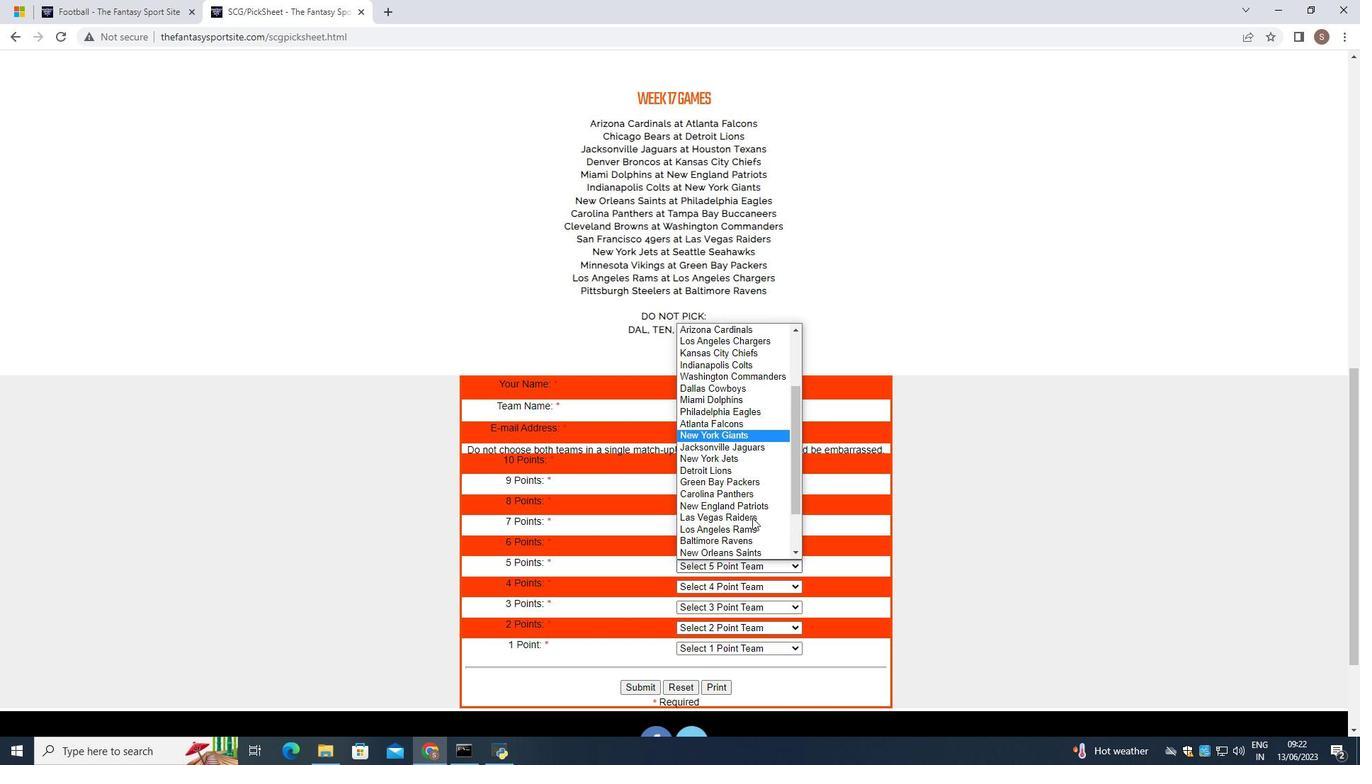 
Action: Mouse scrolled (752, 517) with delta (0, 0)
Screenshot: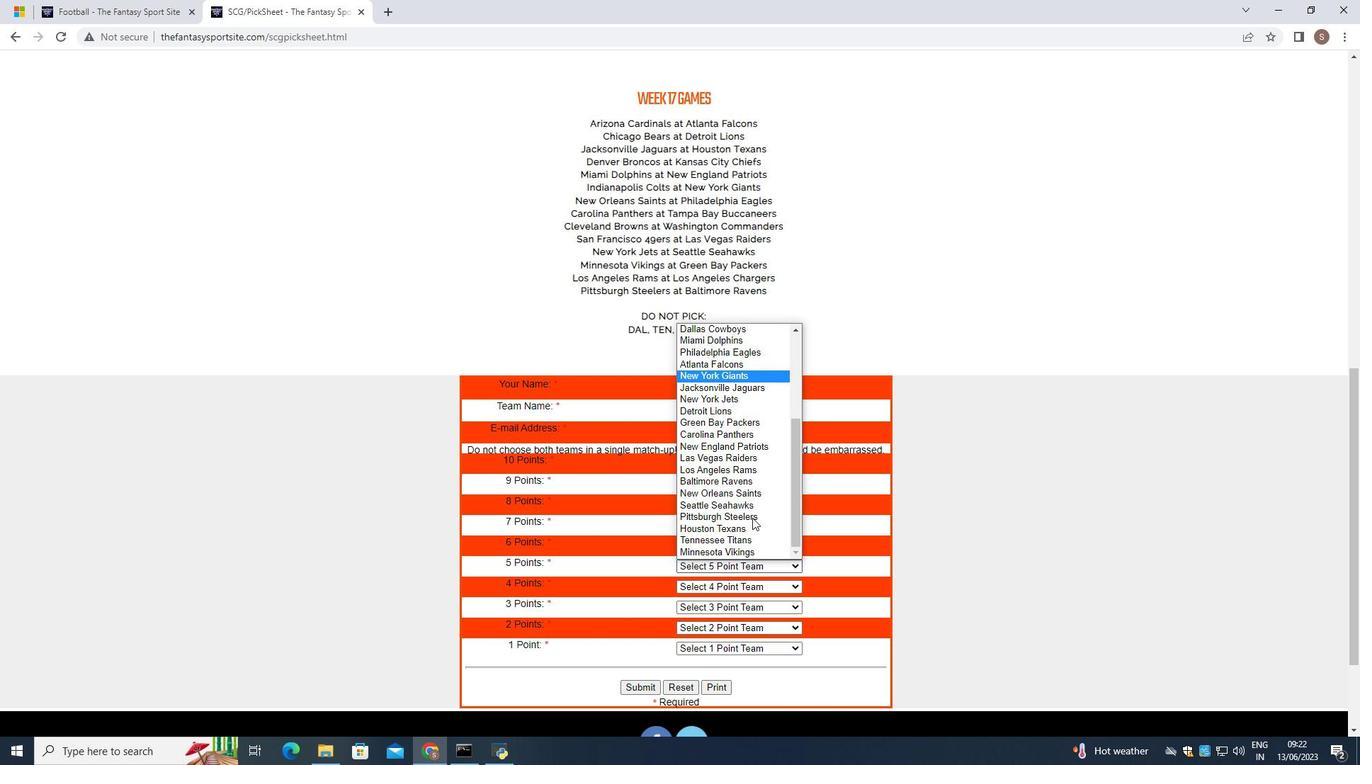 
Action: Mouse scrolled (752, 517) with delta (0, 0)
Screenshot: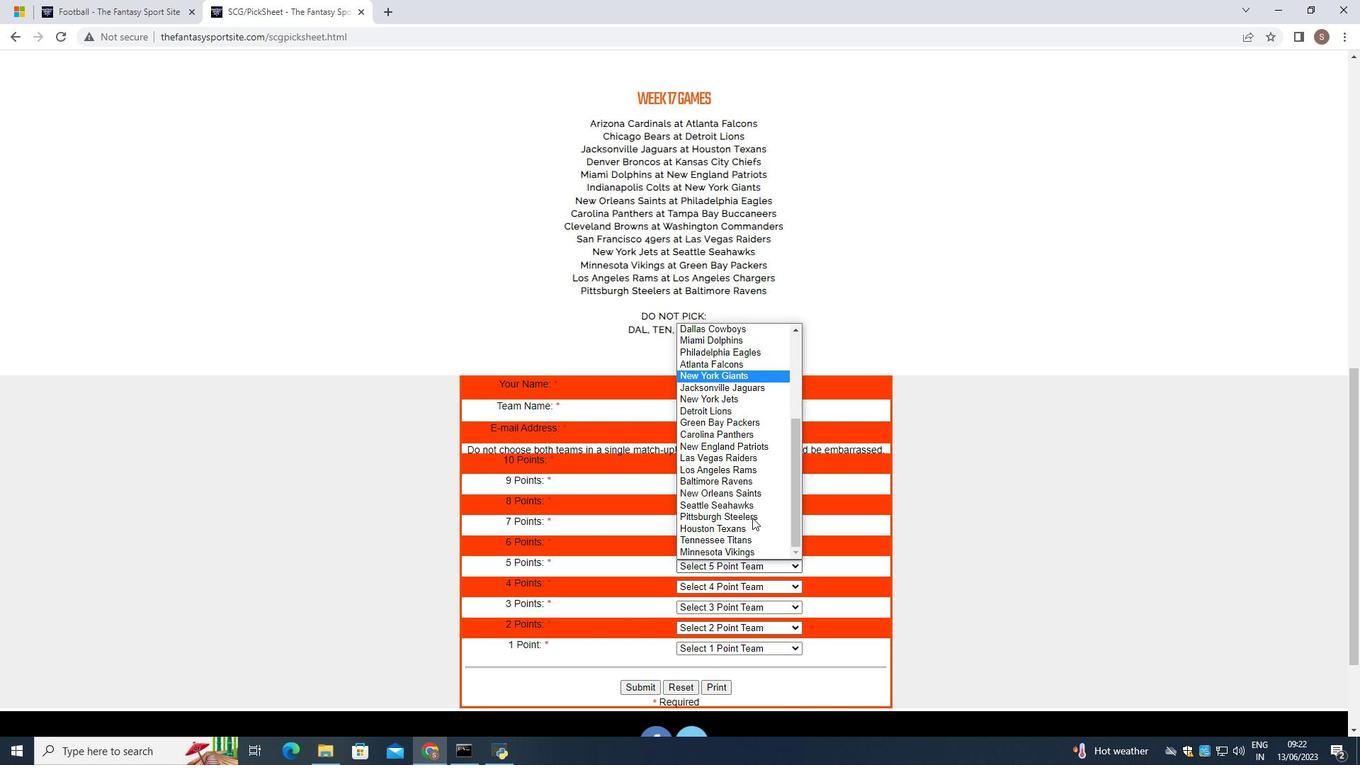 
Action: Mouse scrolled (752, 517) with delta (0, 0)
Screenshot: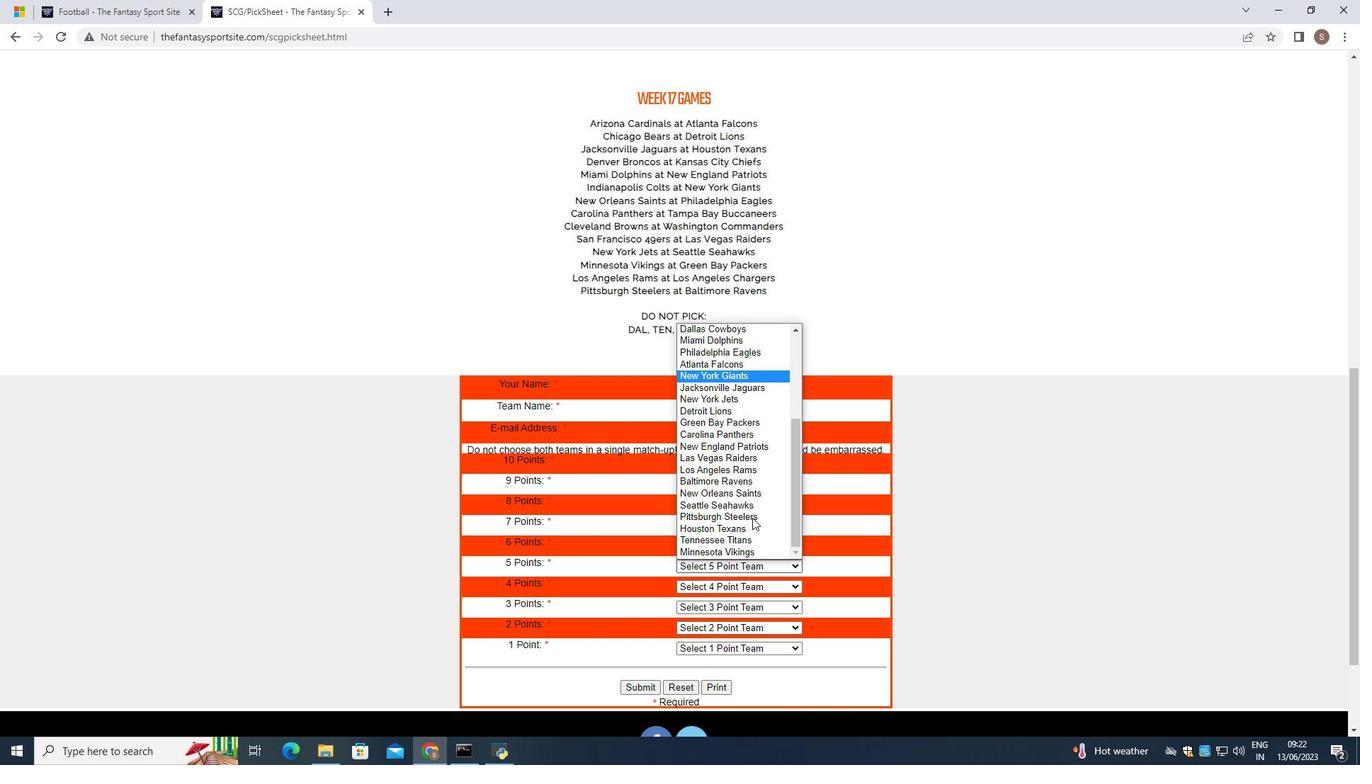 
Action: Mouse moved to (754, 509)
Screenshot: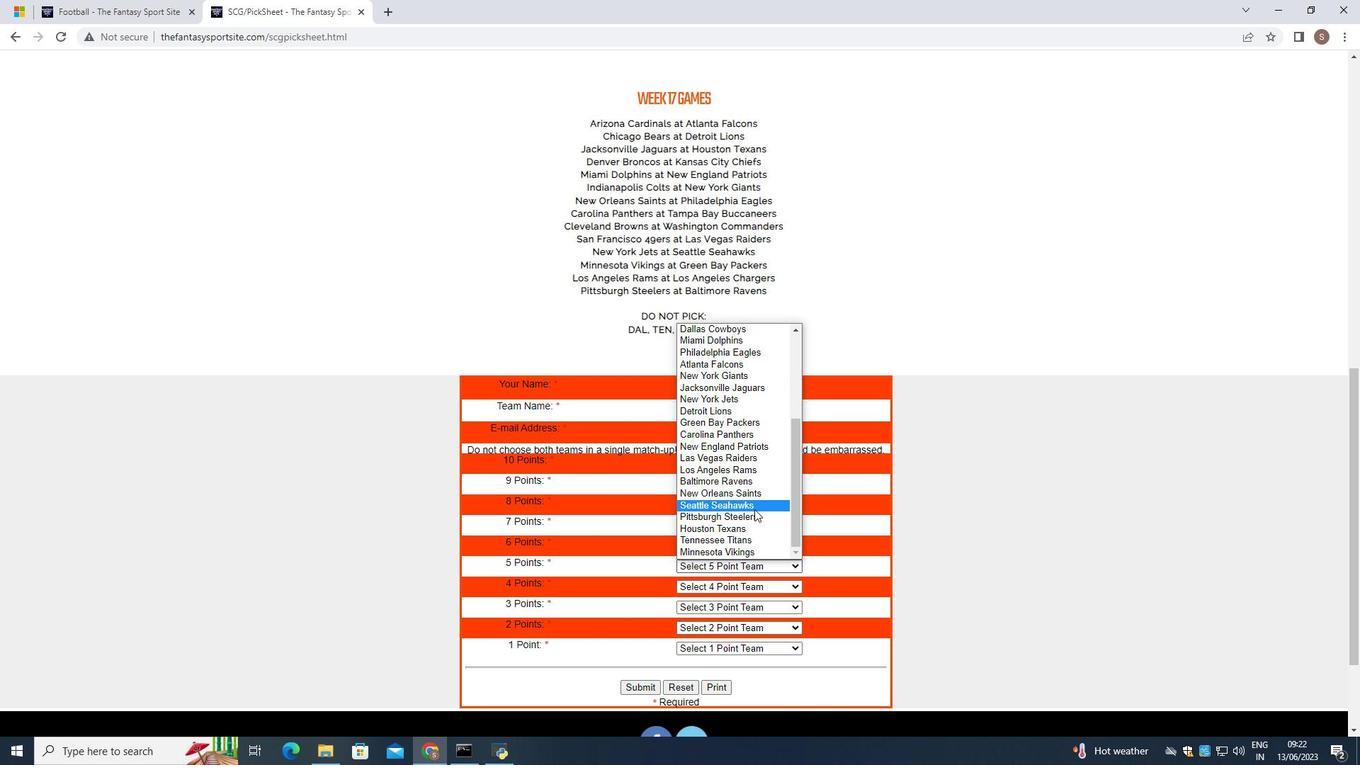 
Action: Mouse pressed left at (754, 509)
Screenshot: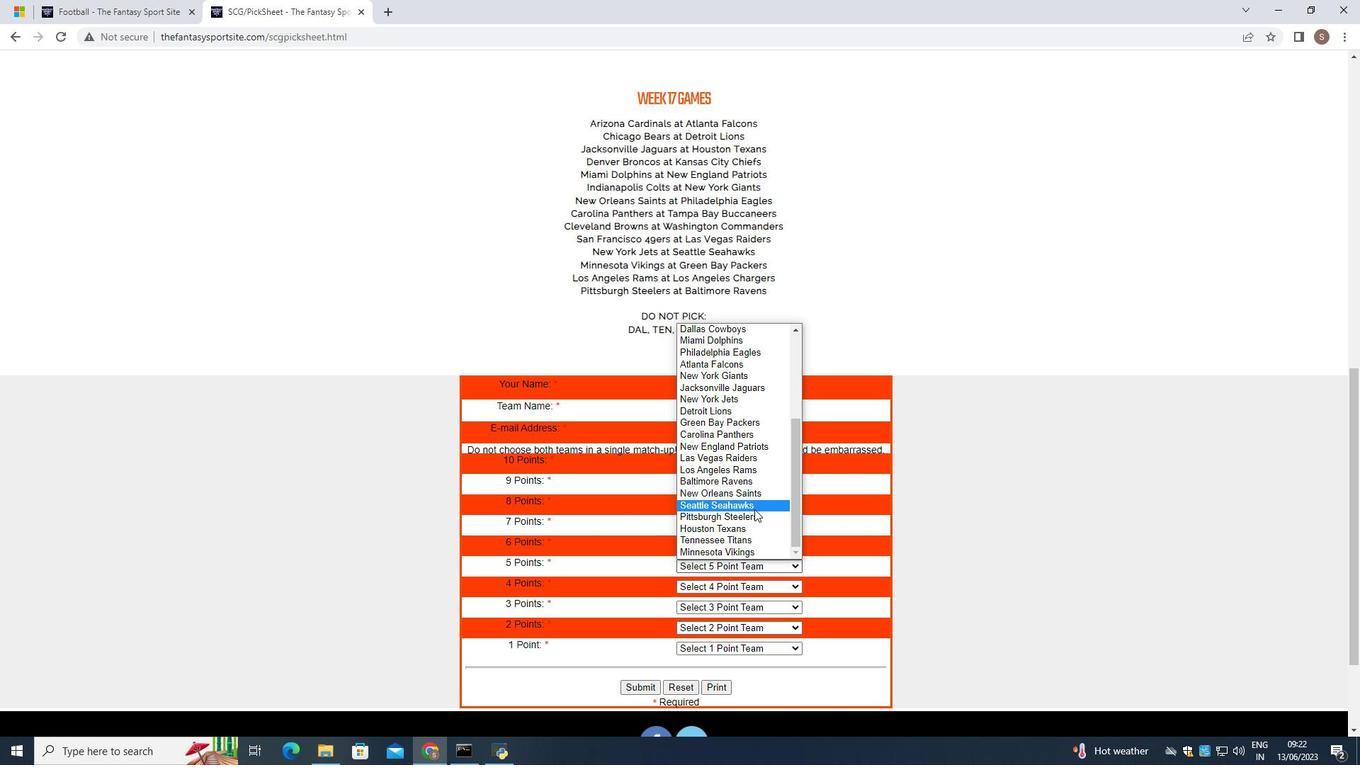 
Action: Mouse moved to (769, 587)
Screenshot: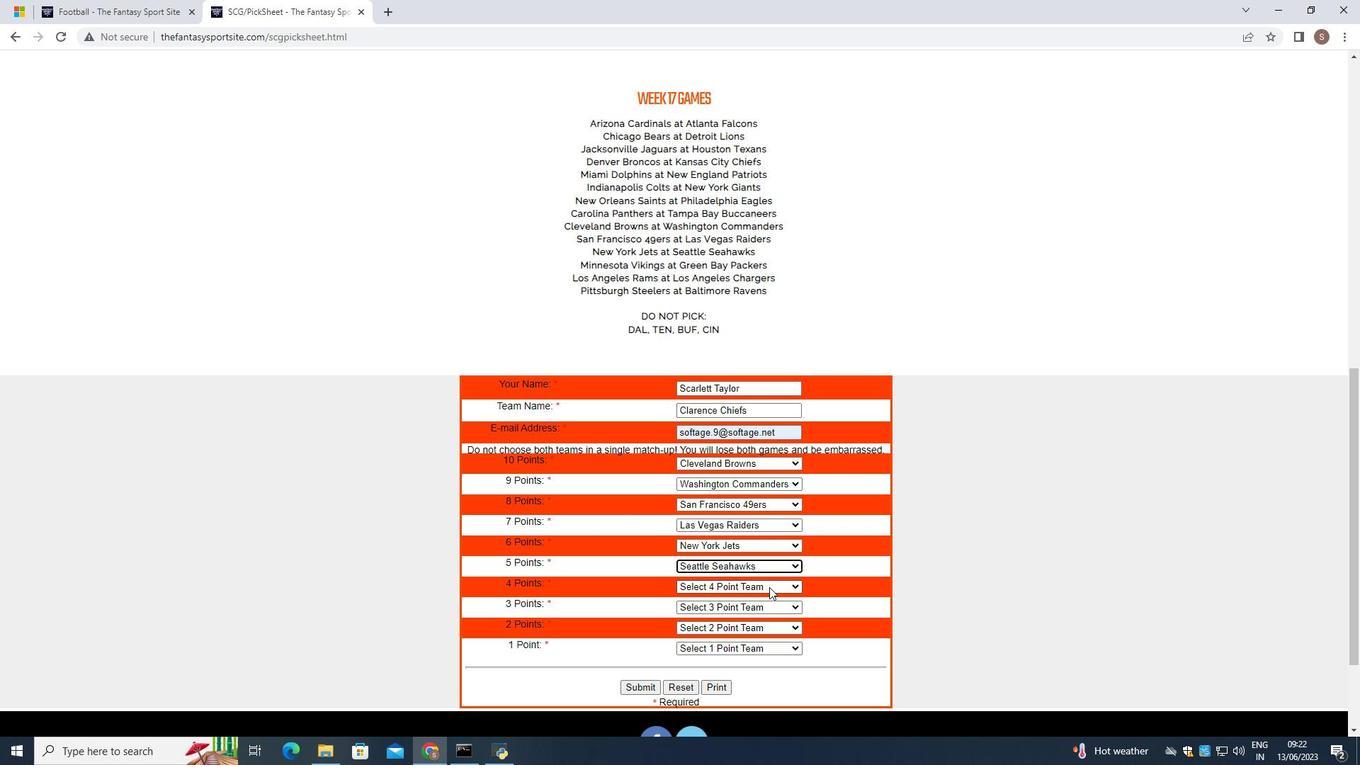 
Action: Mouse pressed left at (769, 587)
Screenshot: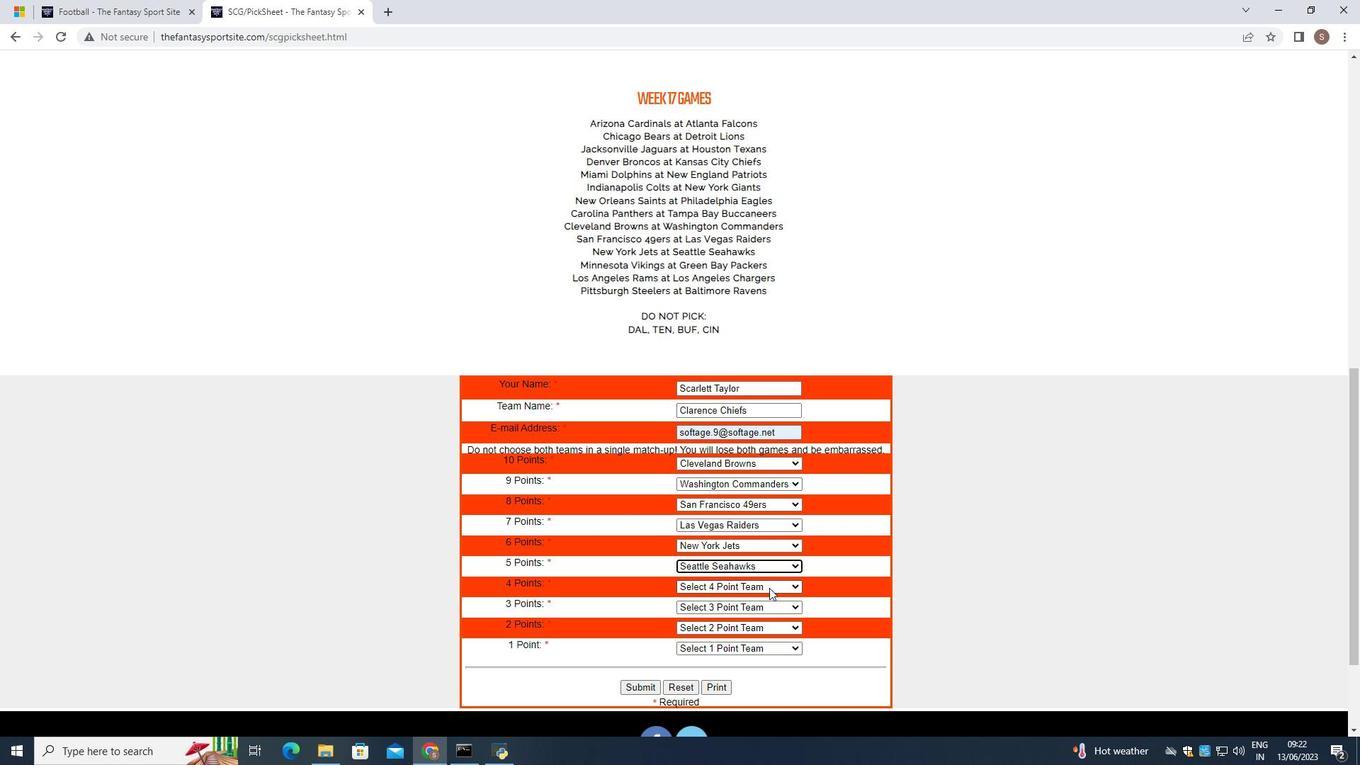 
Action: Mouse moved to (771, 566)
Screenshot: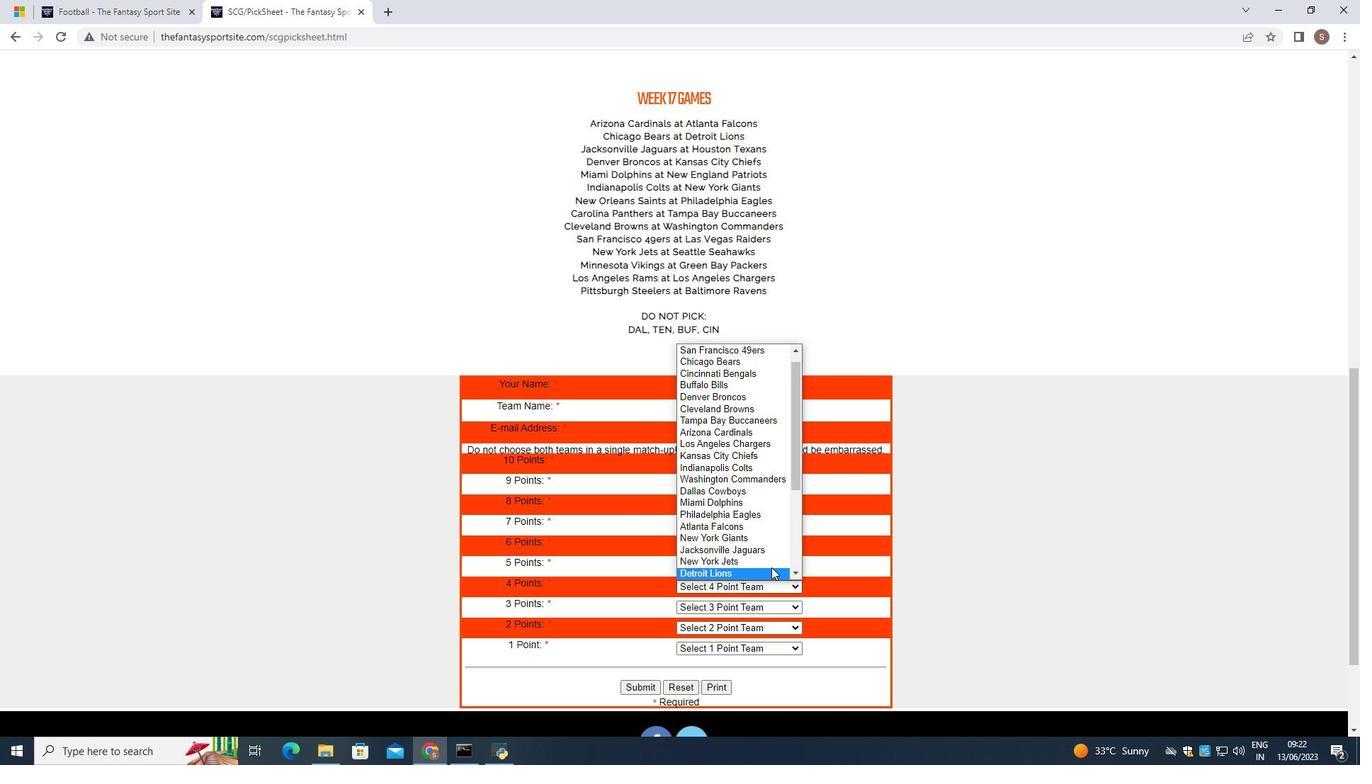 
Action: Mouse scrolled (771, 566) with delta (0, 0)
Screenshot: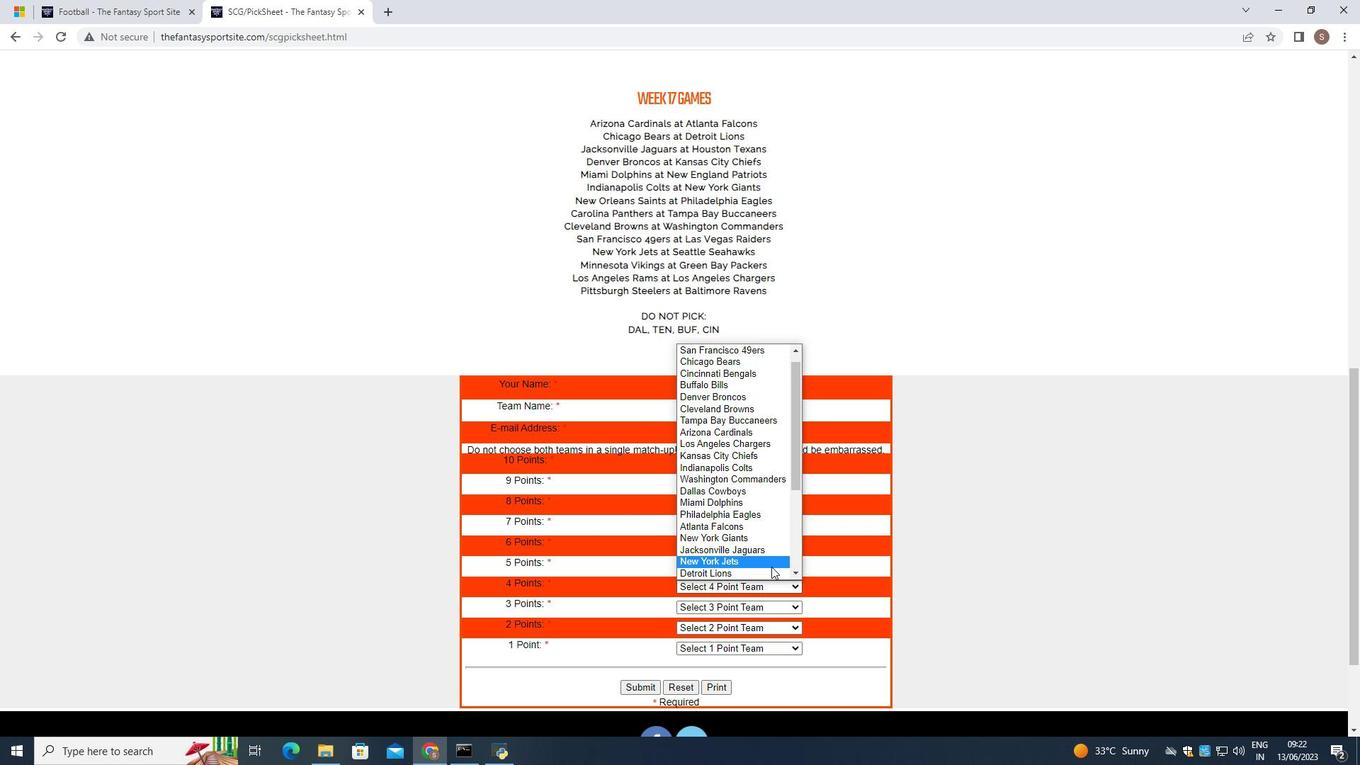 
Action: Mouse scrolled (771, 566) with delta (0, 0)
Screenshot: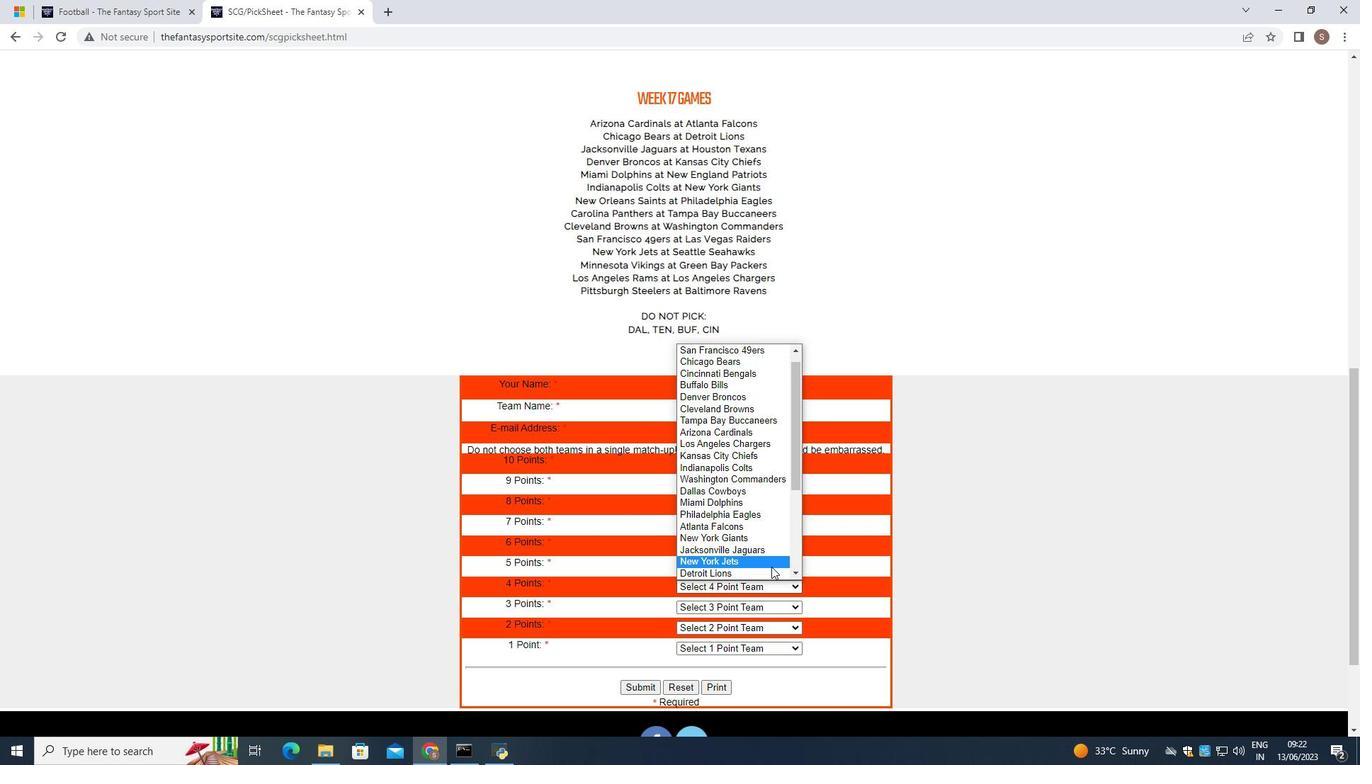 
Action: Mouse scrolled (771, 566) with delta (0, 0)
Screenshot: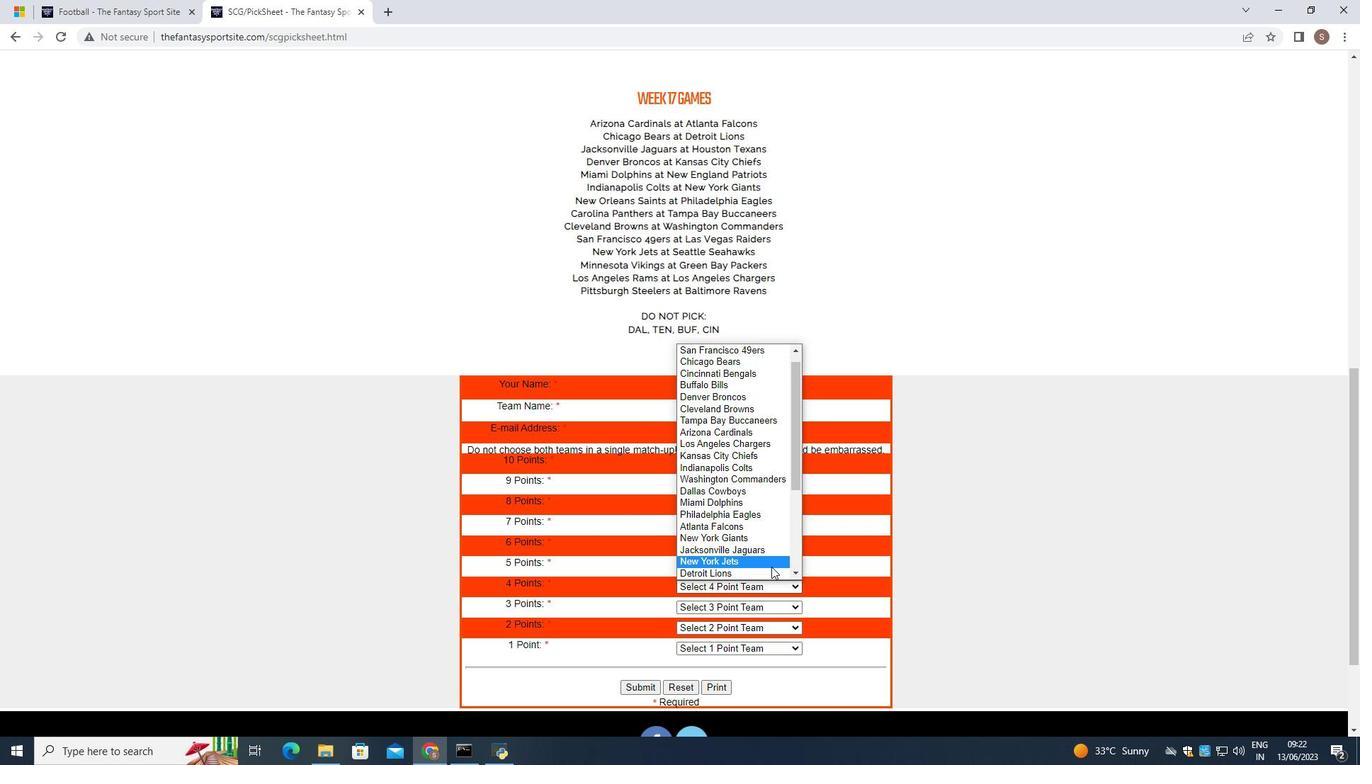 
Action: Mouse scrolled (771, 566) with delta (0, 0)
Screenshot: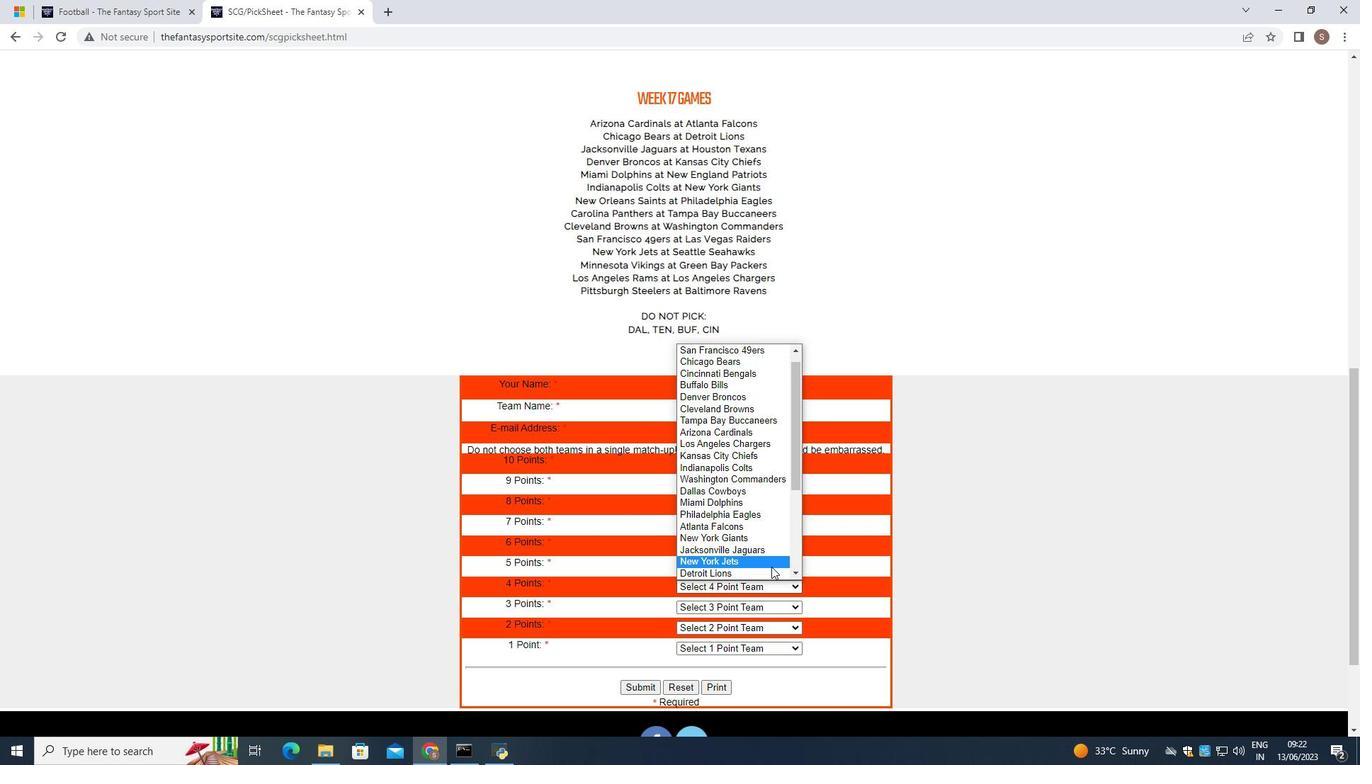
Action: Mouse scrolled (771, 566) with delta (0, 0)
Screenshot: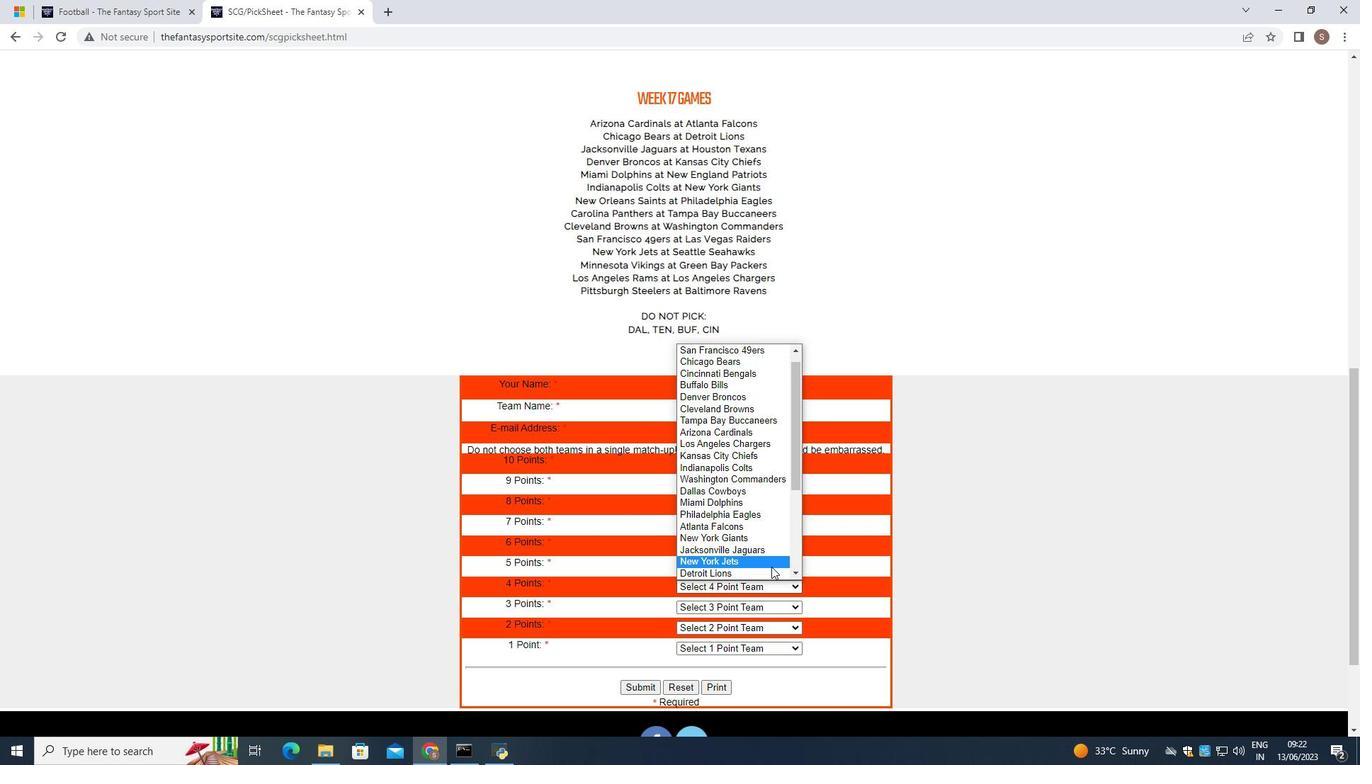 
Action: Mouse scrolled (771, 566) with delta (0, 0)
Screenshot: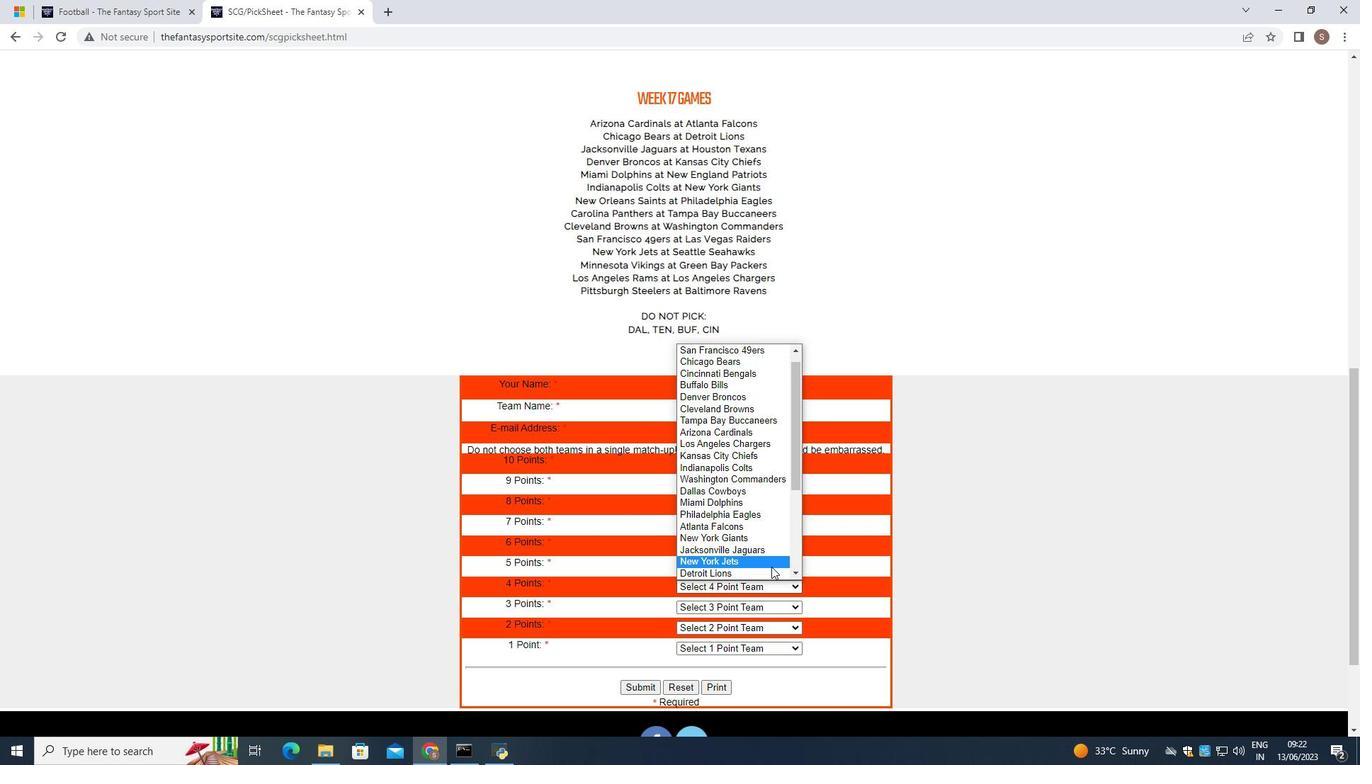 
Action: Mouse scrolled (771, 566) with delta (0, 0)
Screenshot: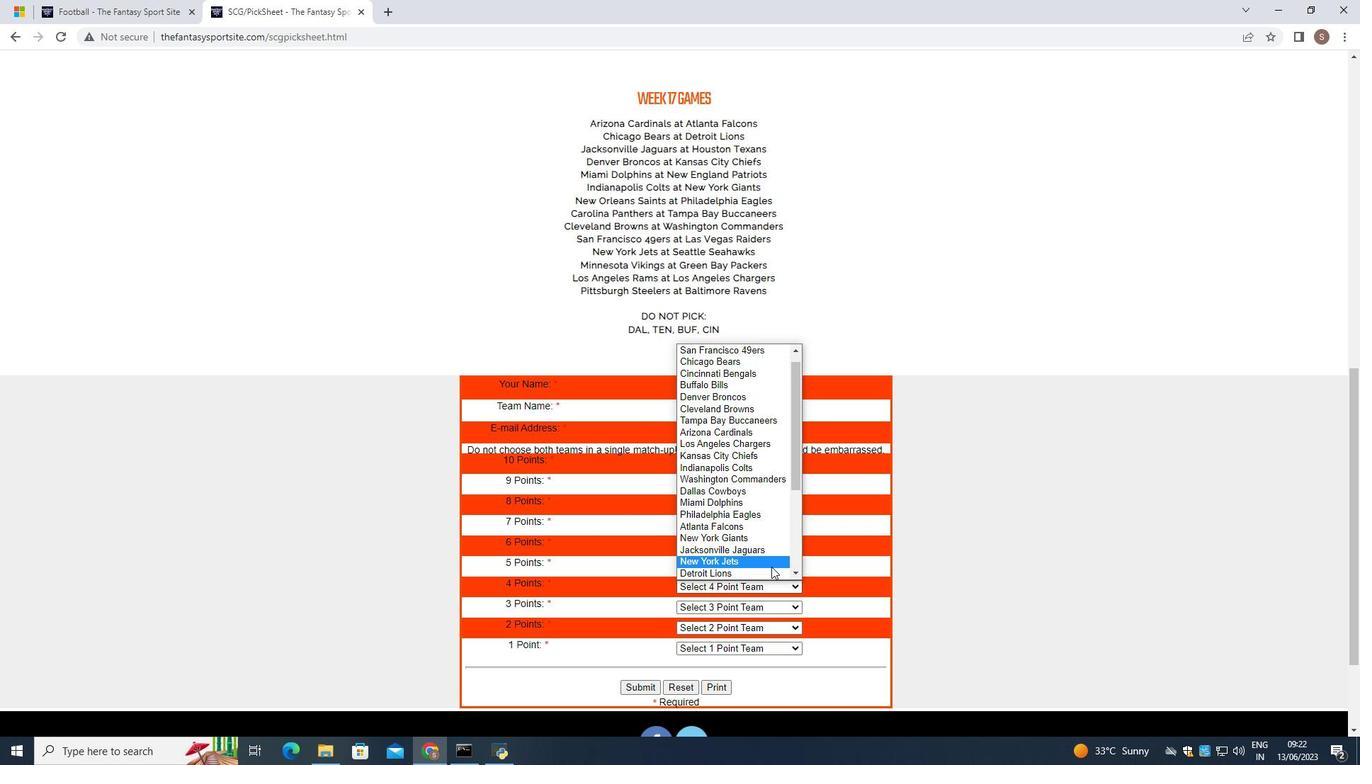
Action: Mouse moved to (771, 566)
Screenshot: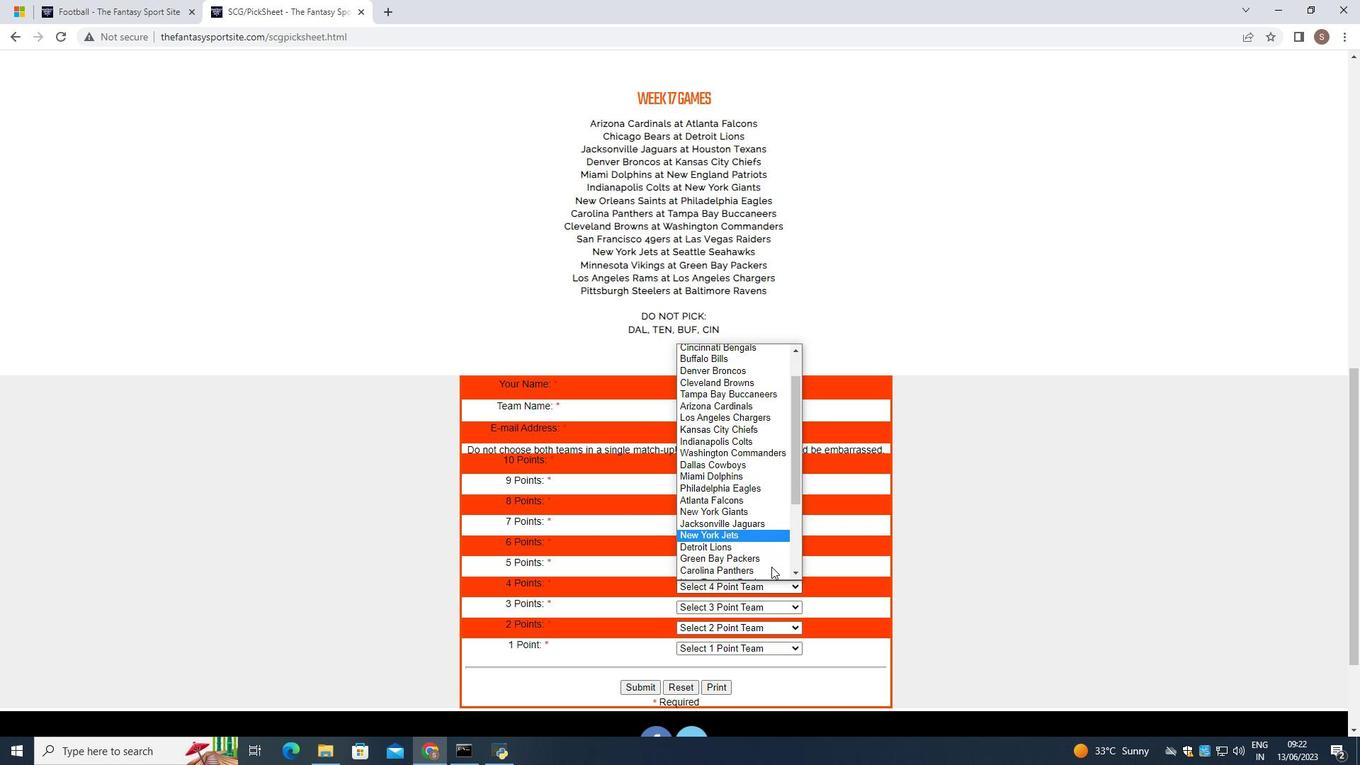 
Action: Mouse scrolled (771, 566) with delta (0, 0)
Screenshot: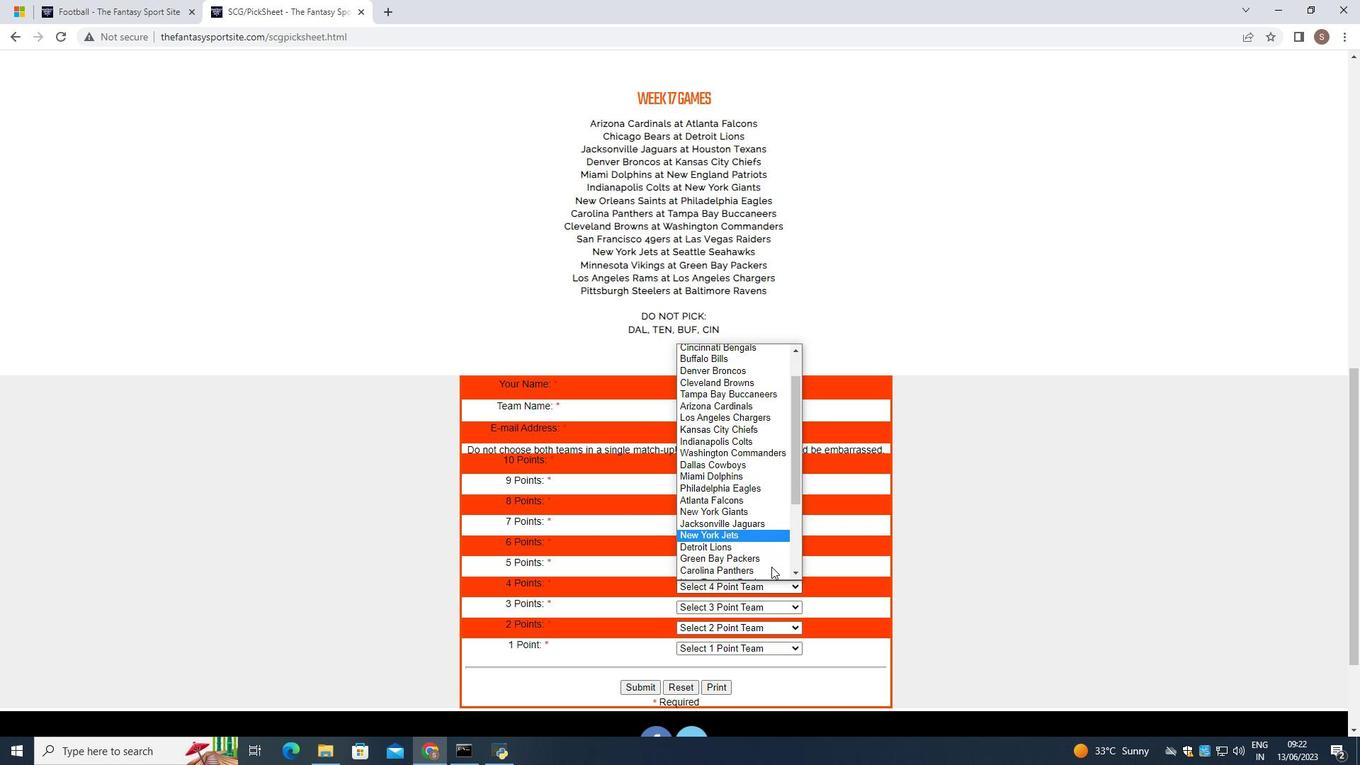 
Action: Mouse moved to (754, 570)
Screenshot: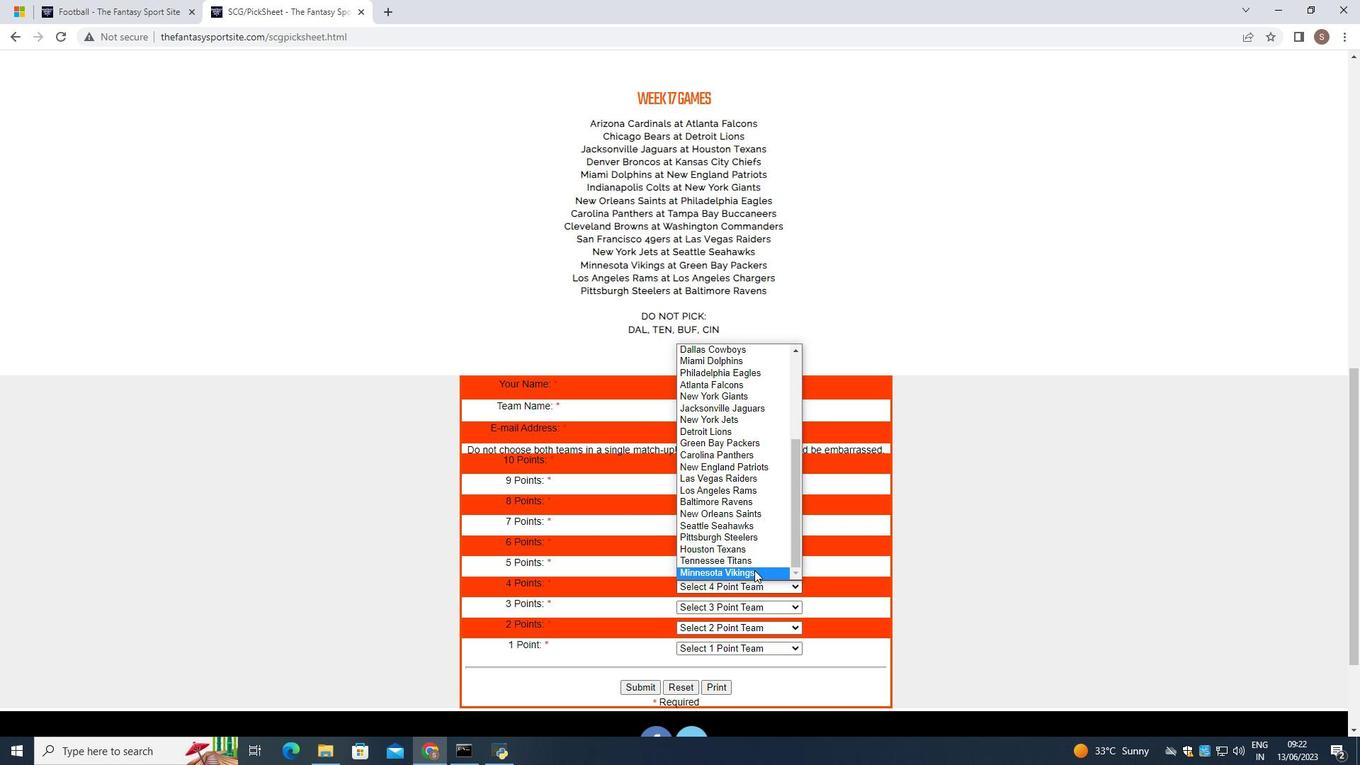 
Action: Mouse pressed left at (754, 570)
Screenshot: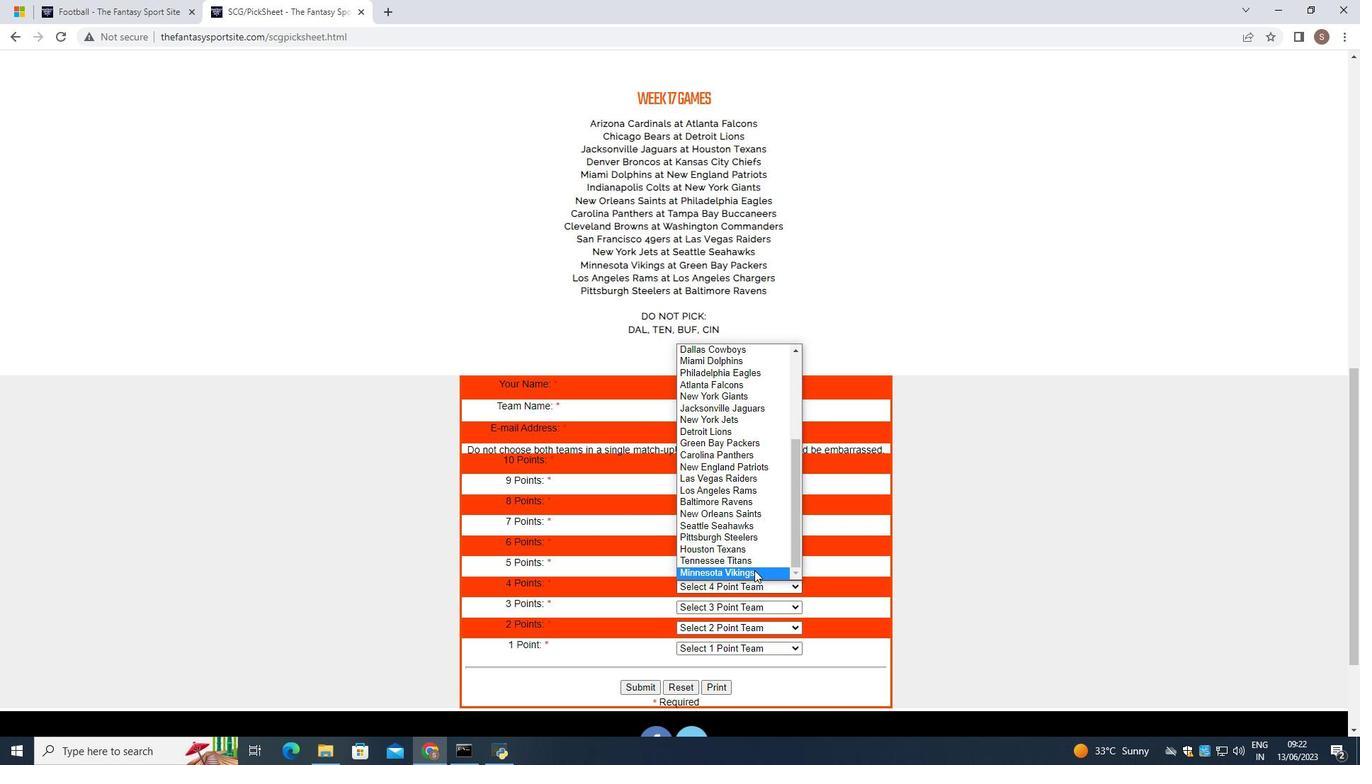 
Action: Mouse moved to (748, 607)
Screenshot: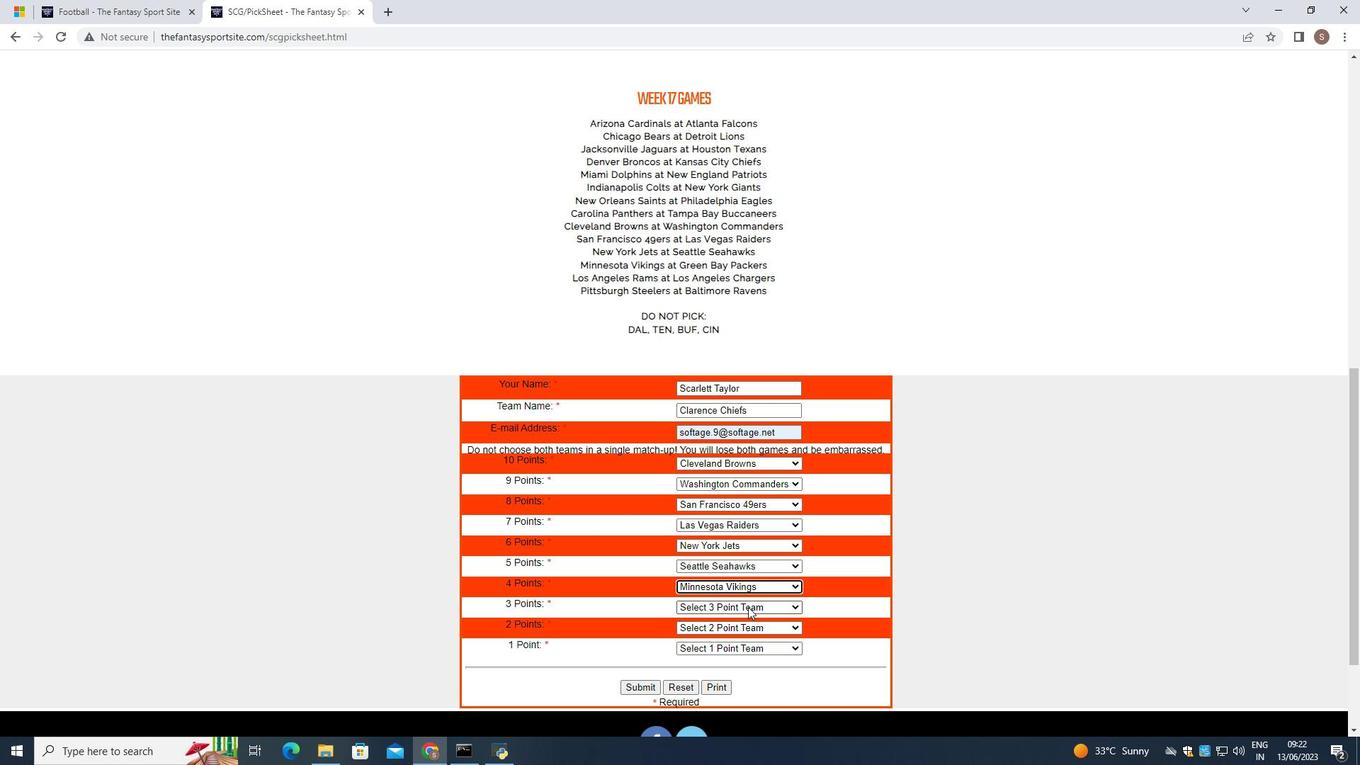 
Action: Mouse pressed left at (748, 607)
Screenshot: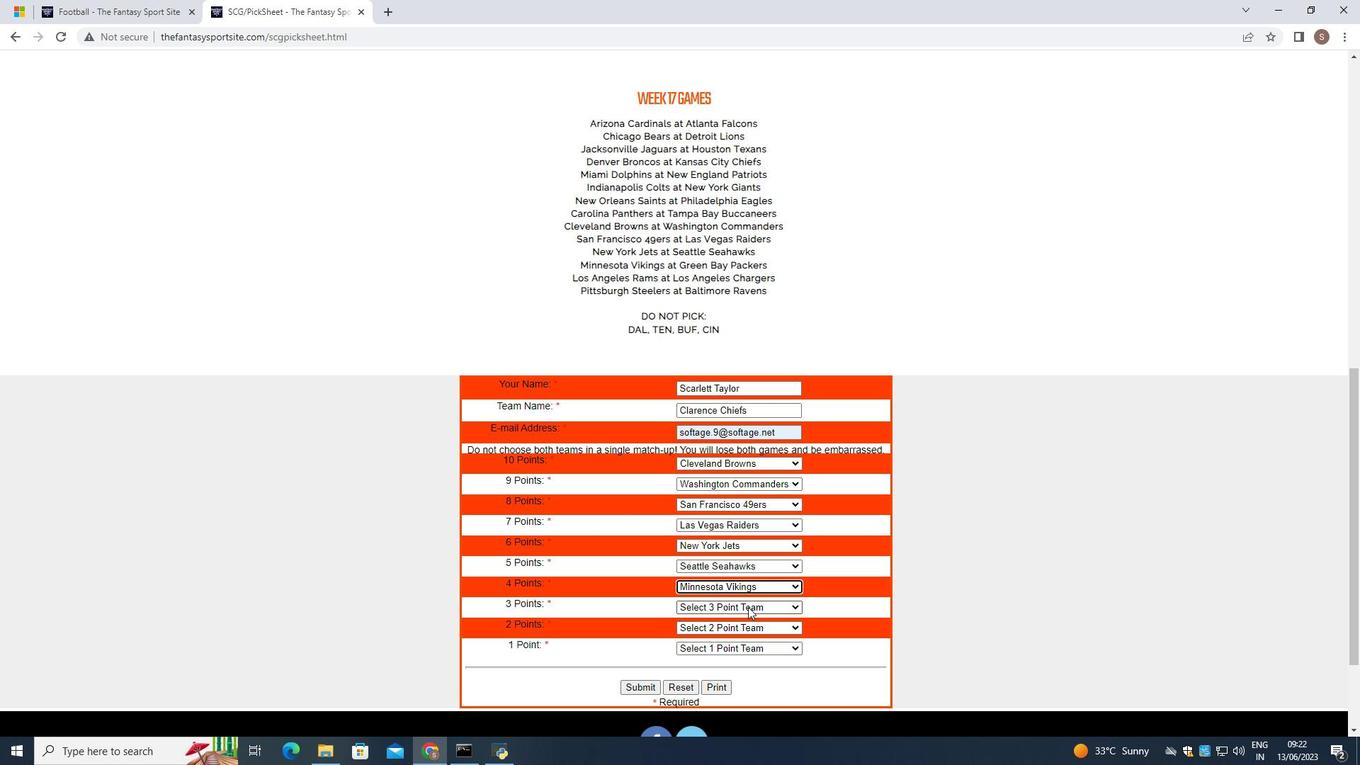 
Action: Mouse moved to (745, 548)
Screenshot: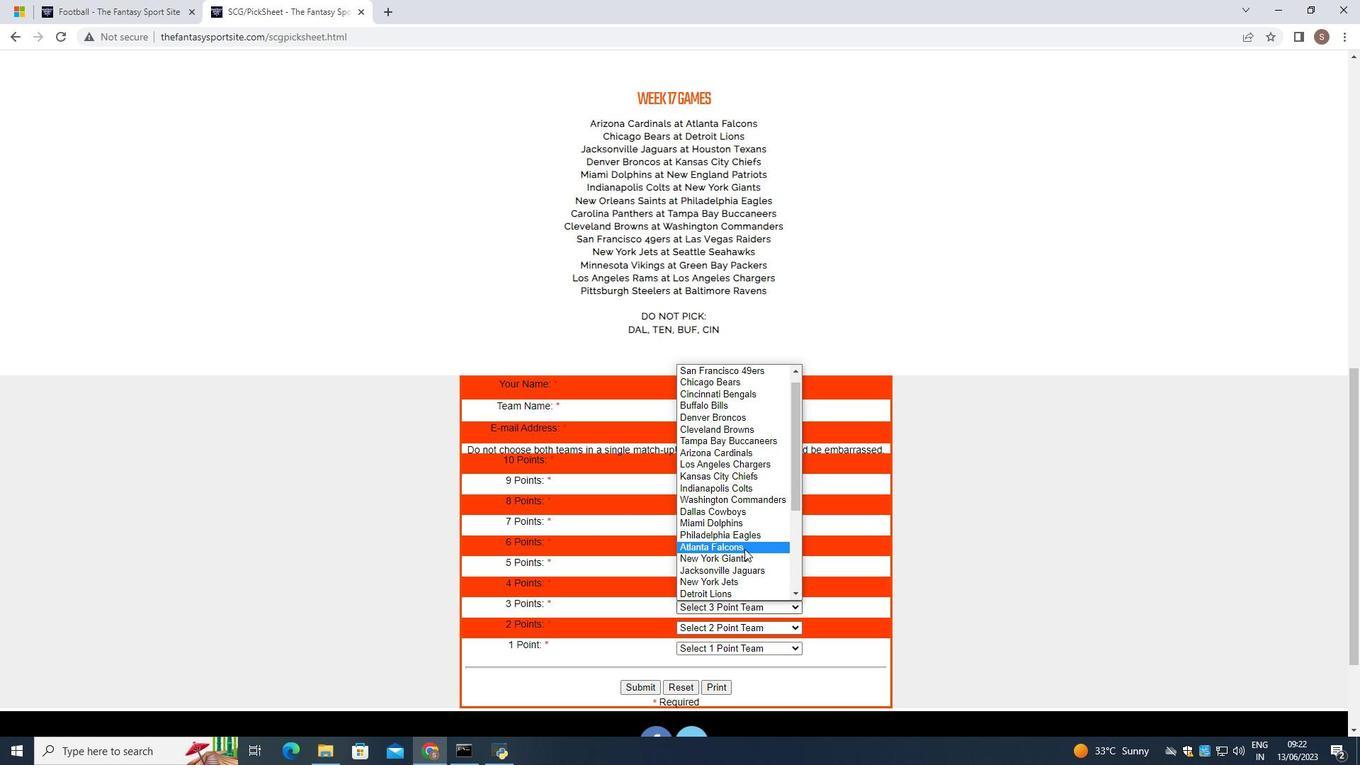 
Action: Mouse scrolled (745, 547) with delta (0, 0)
Screenshot: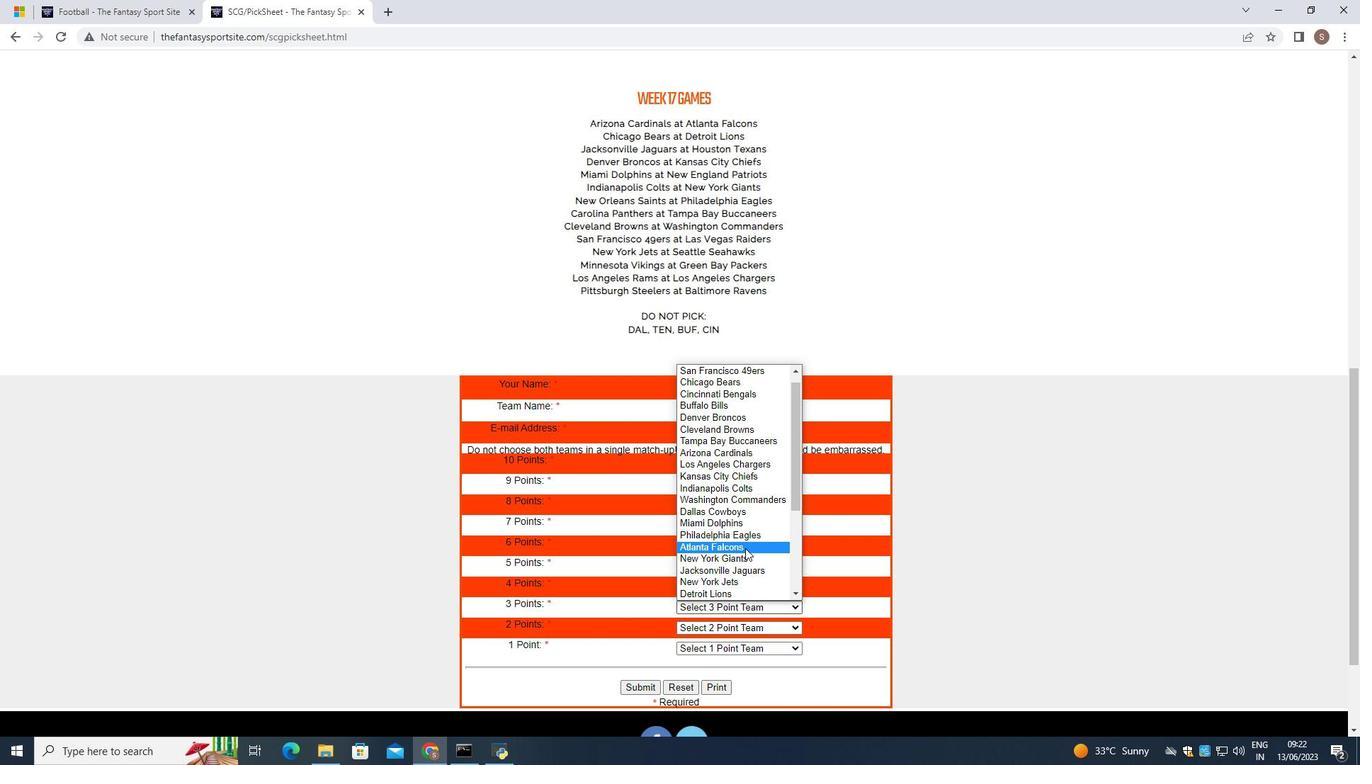
Action: Mouse scrolled (745, 547) with delta (0, 0)
Screenshot: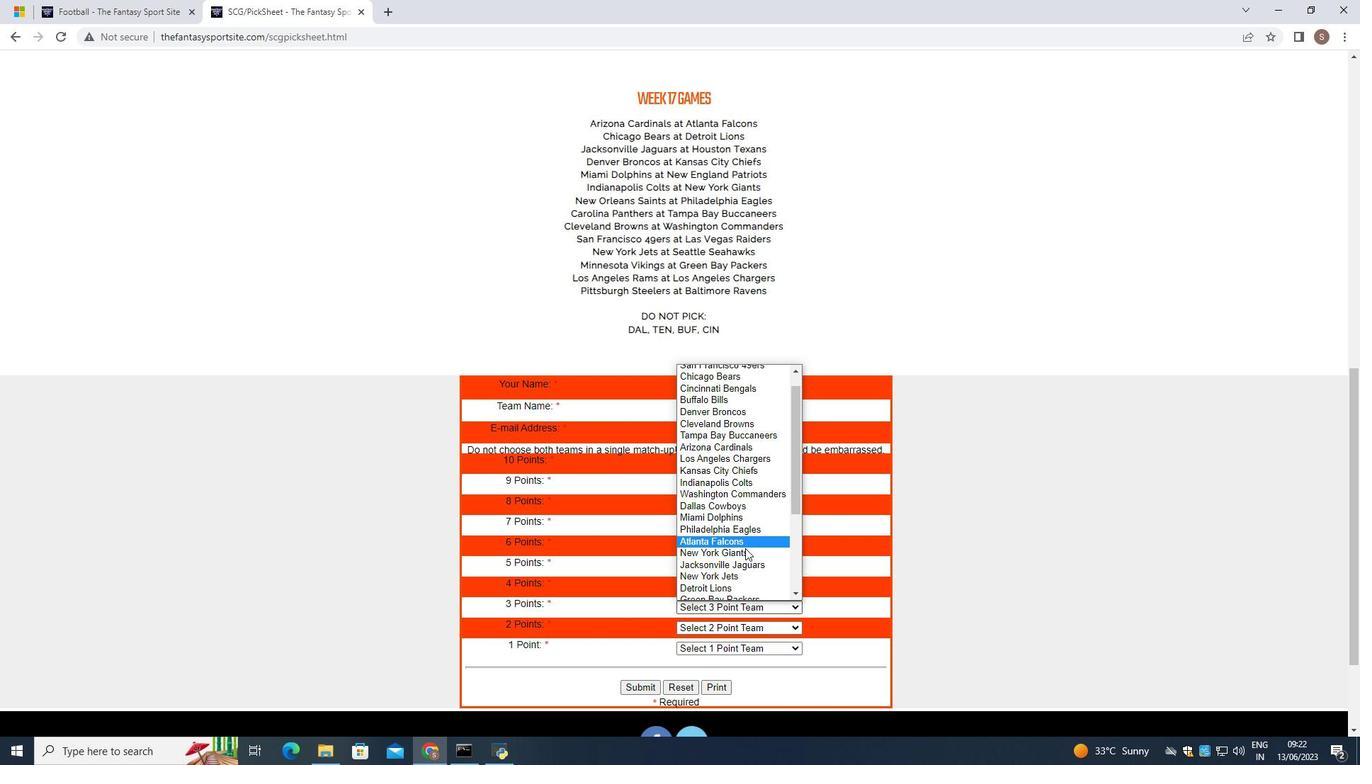 
Action: Mouse scrolled (745, 547) with delta (0, 0)
Screenshot: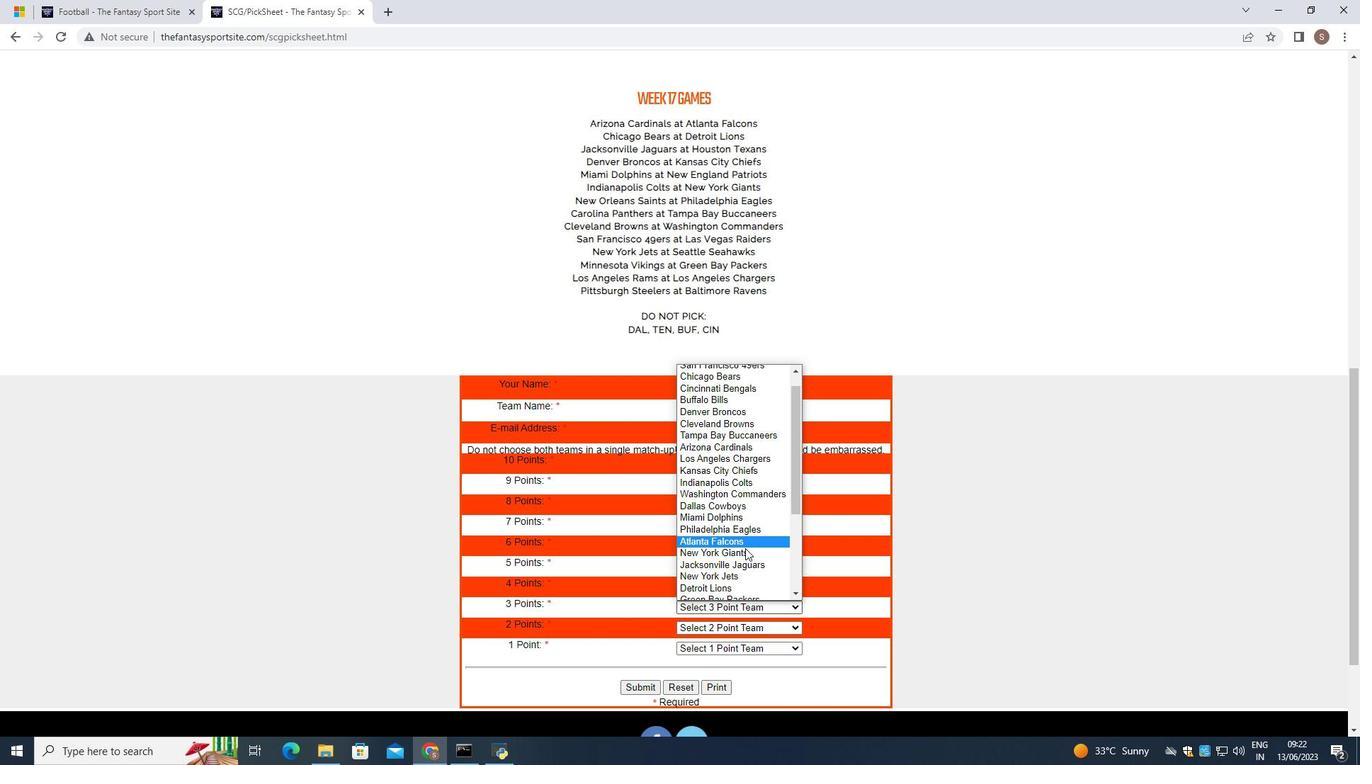 
Action: Mouse scrolled (745, 547) with delta (0, 0)
Screenshot: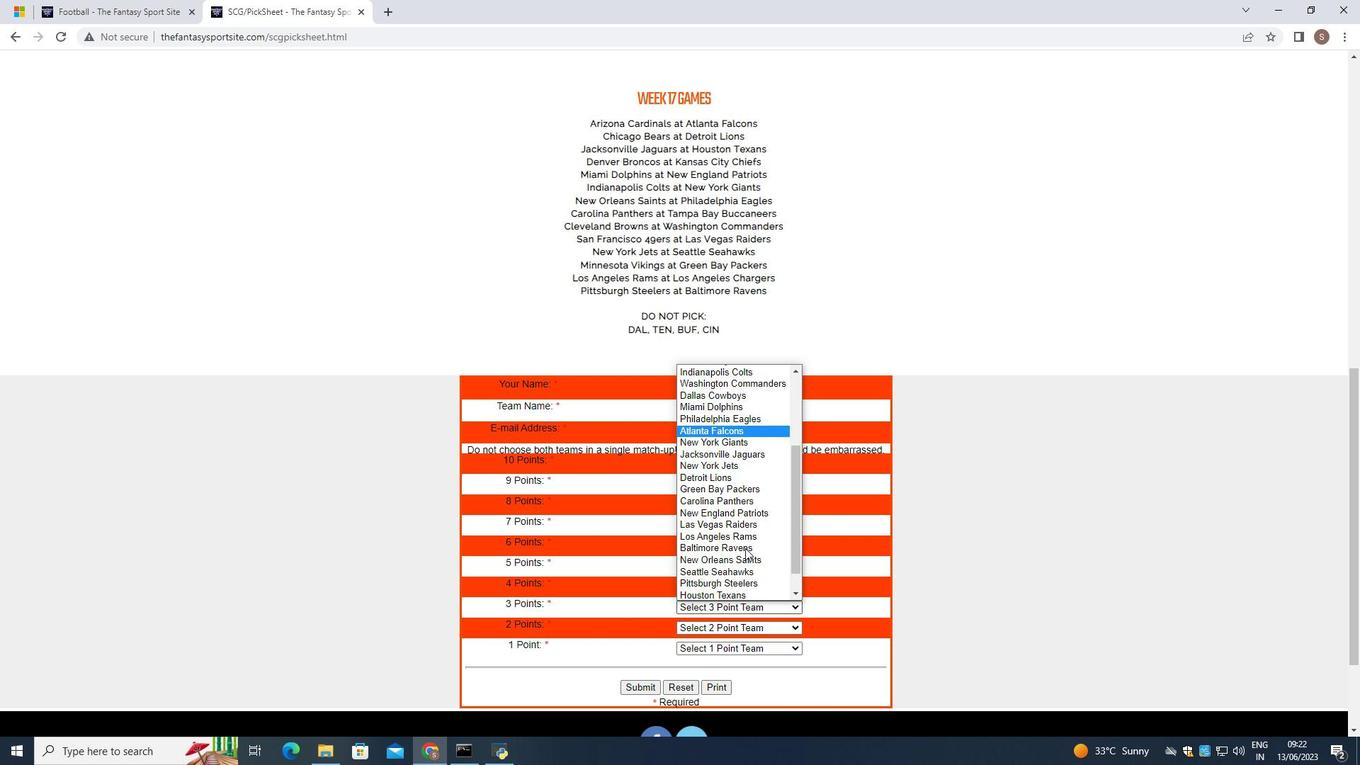 
Action: Mouse scrolled (745, 547) with delta (0, 0)
Screenshot: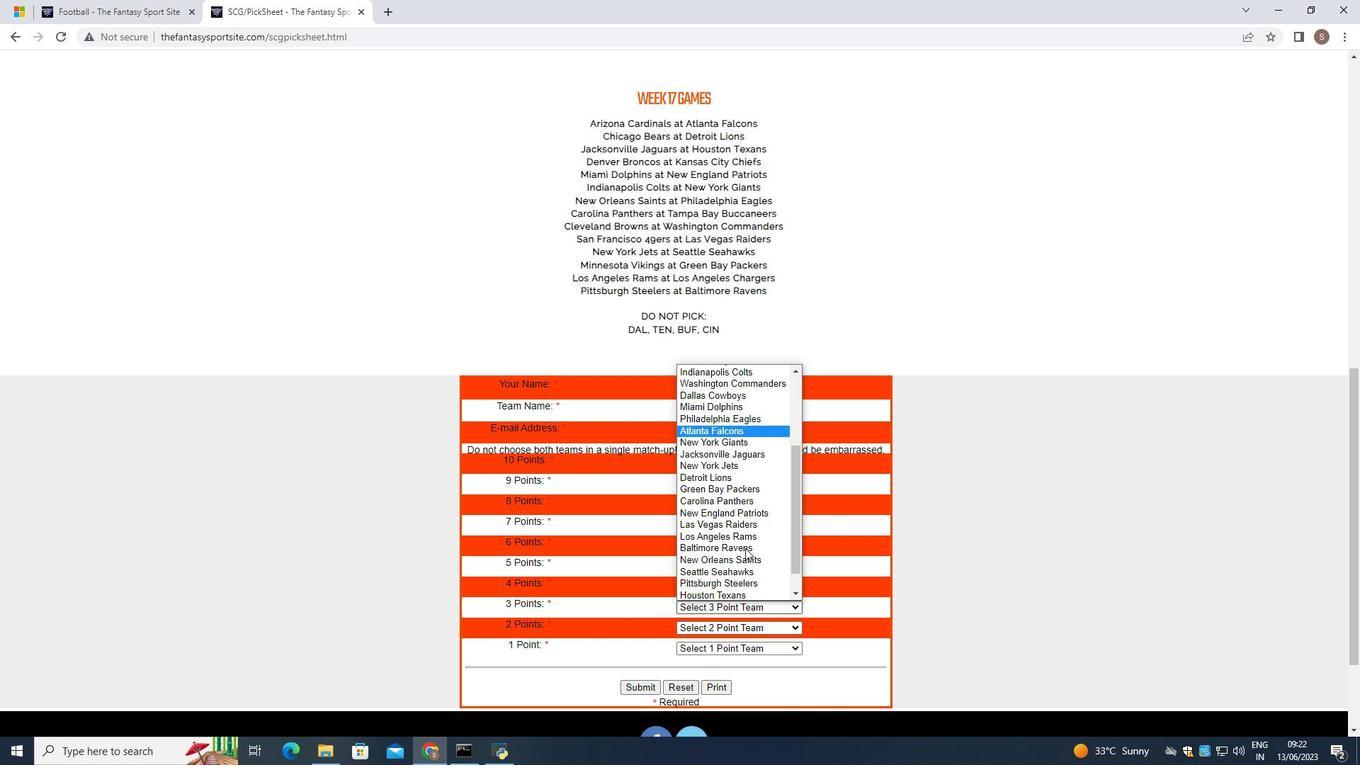 
Action: Mouse moved to (774, 460)
Screenshot: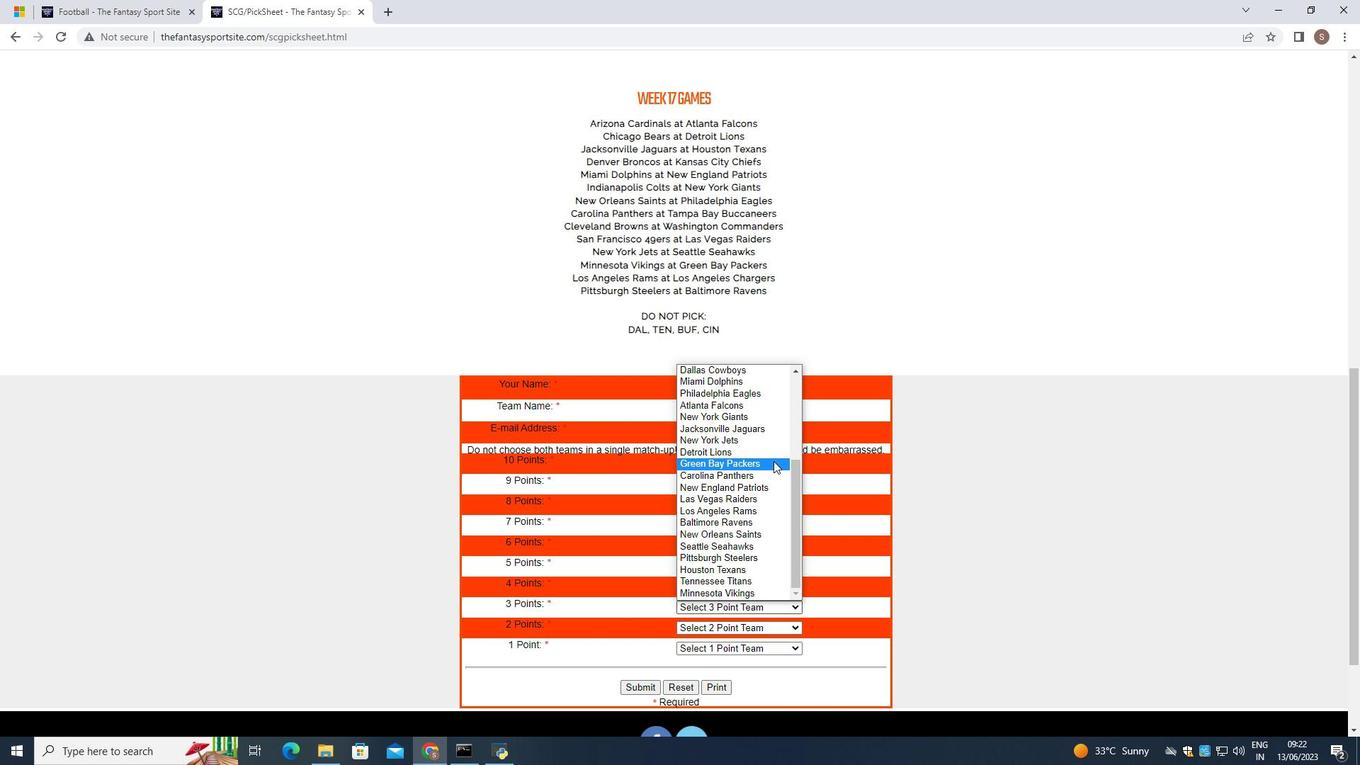 
Action: Mouse pressed left at (774, 460)
Screenshot: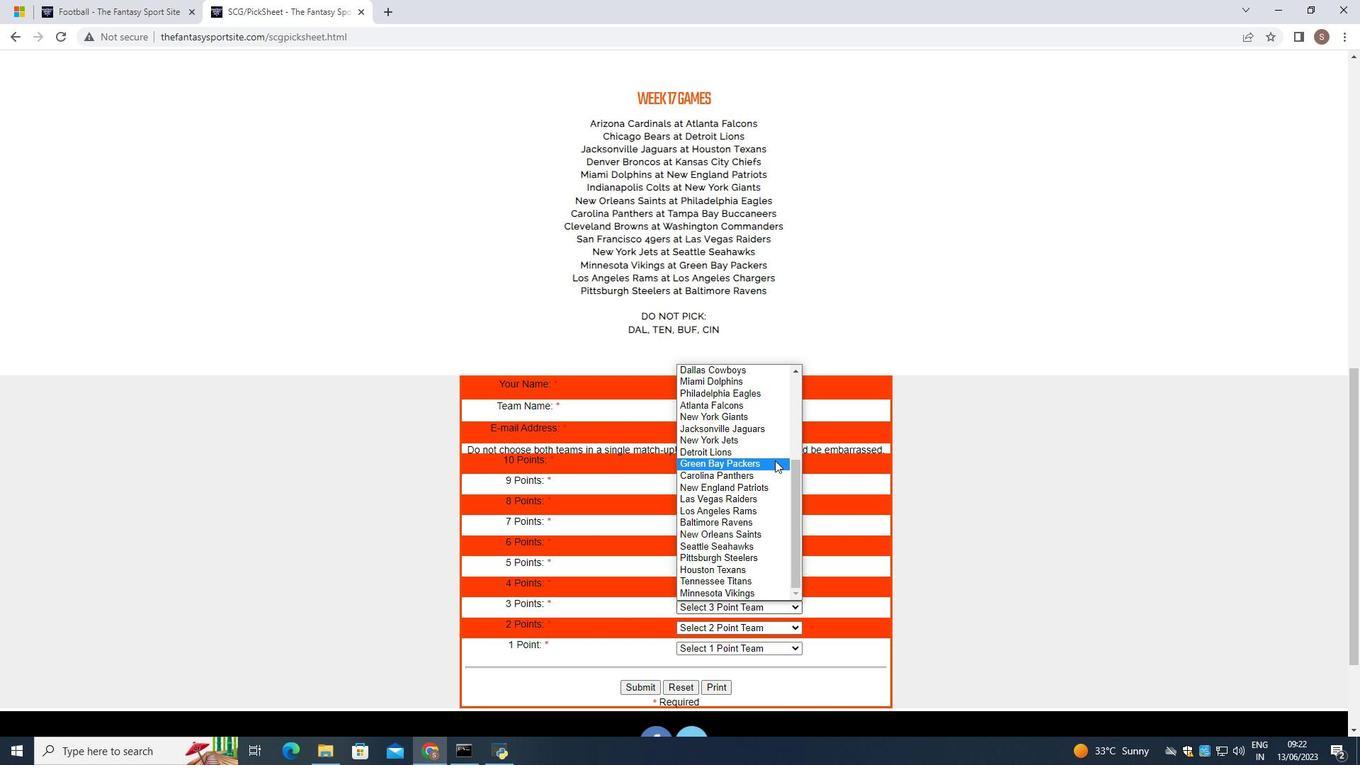 
Action: Mouse moved to (761, 629)
Screenshot: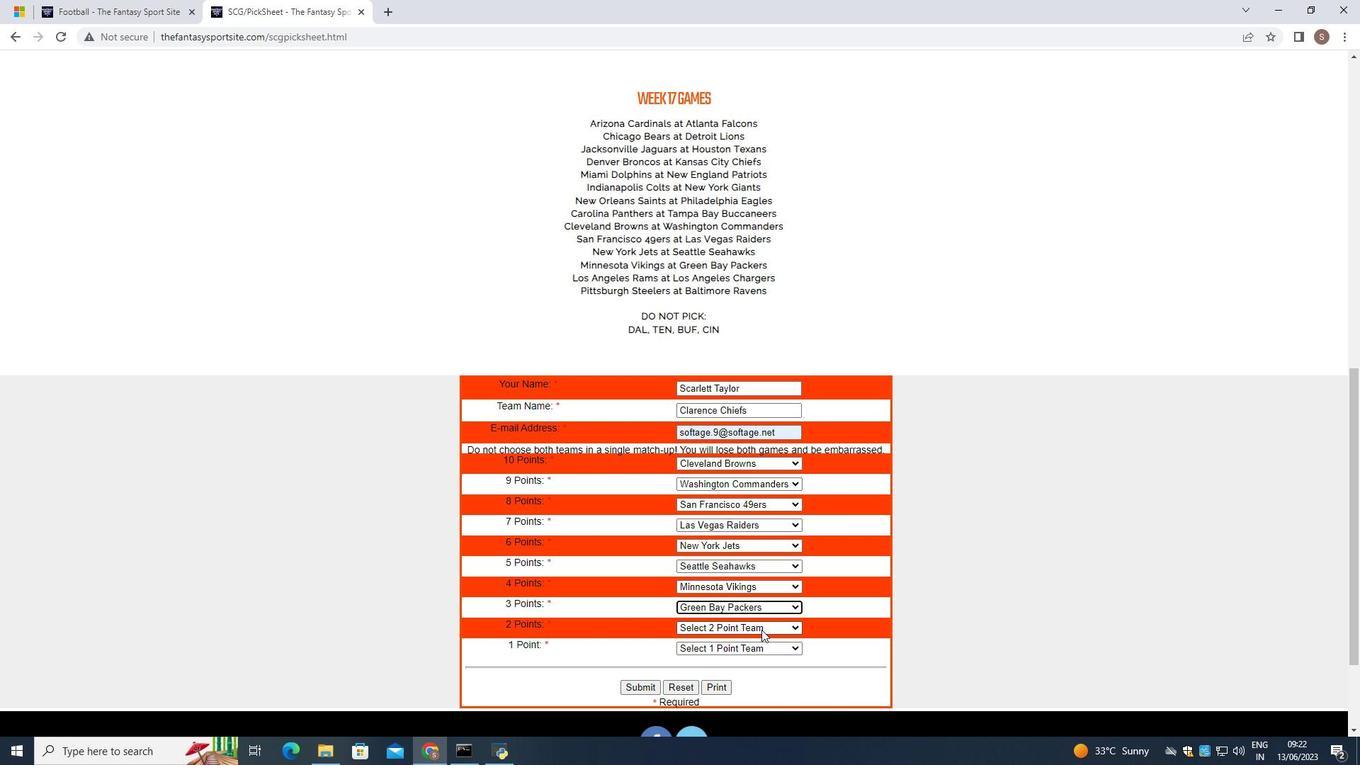 
Action: Mouse pressed left at (761, 629)
Screenshot: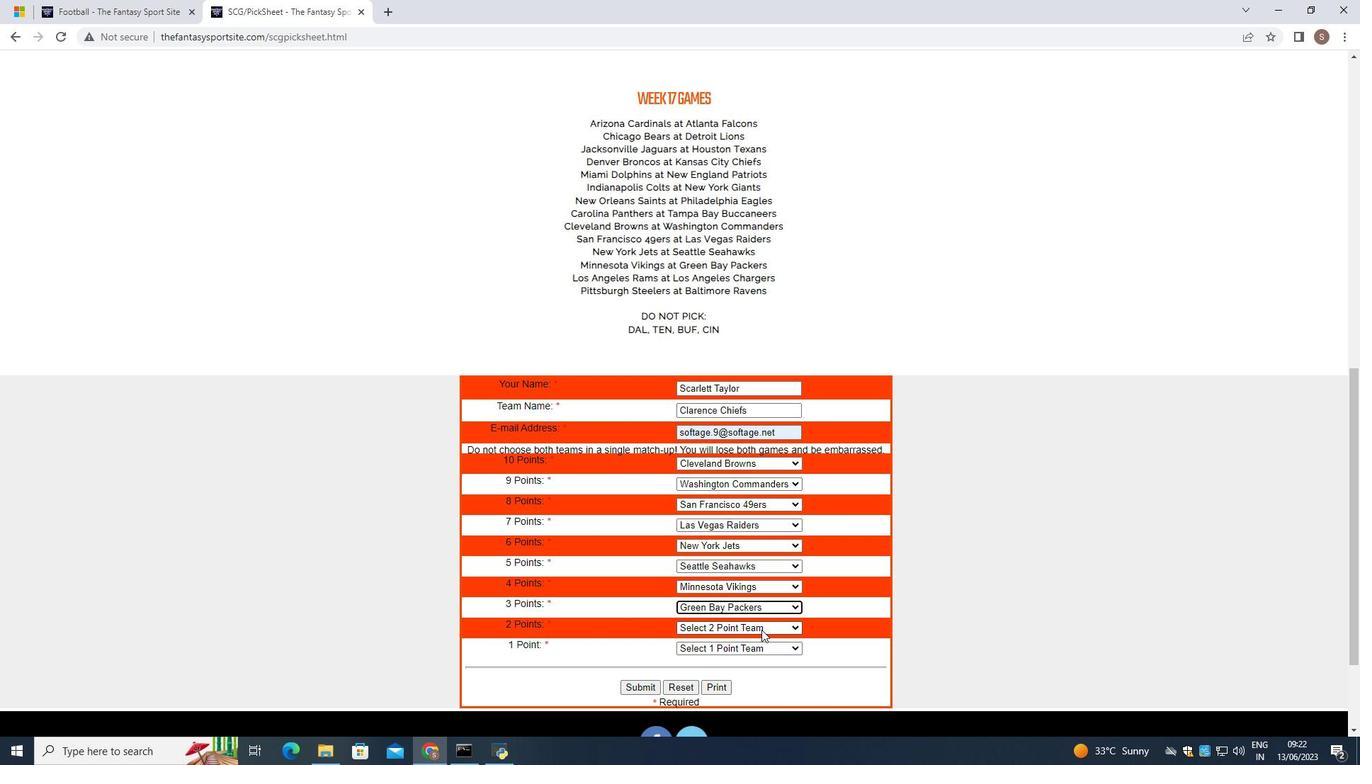 
Action: Mouse moved to (755, 544)
Screenshot: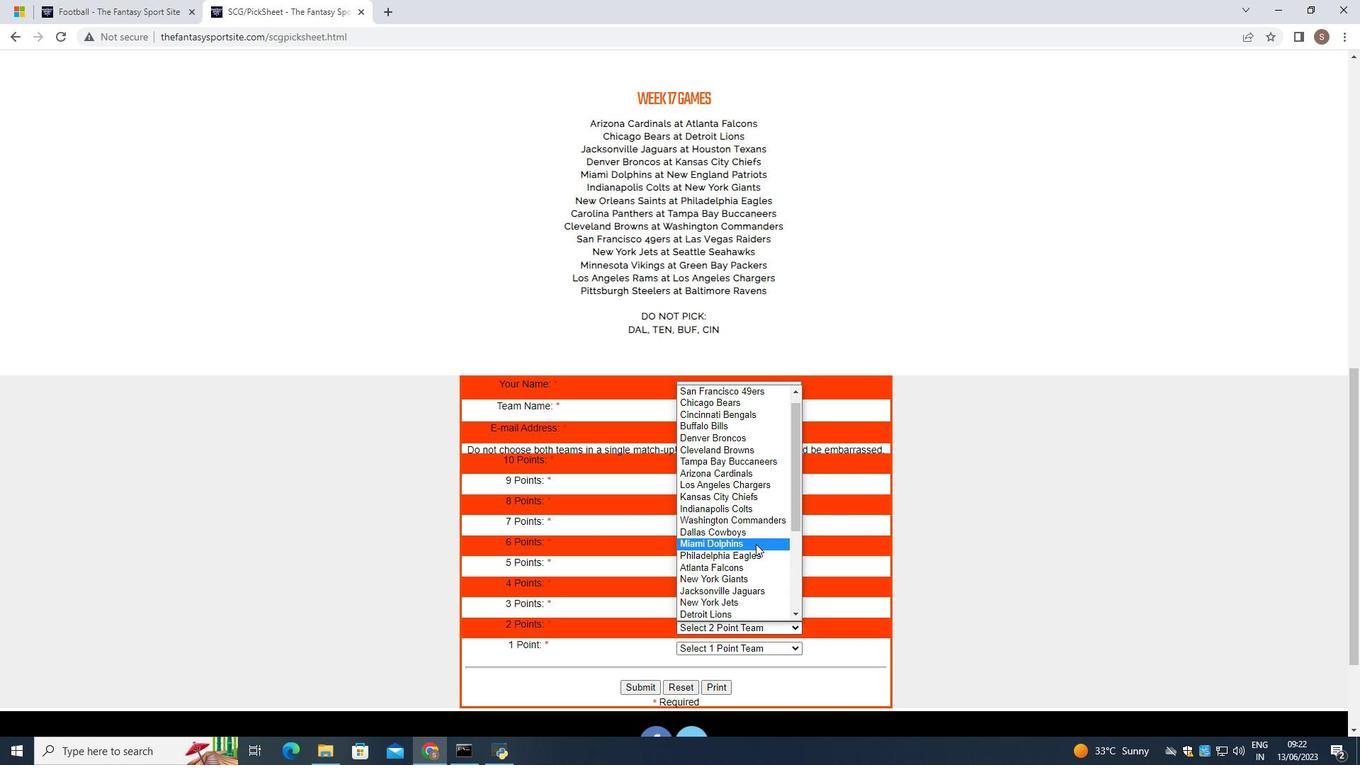 
Action: Mouse scrolled (755, 543) with delta (0, 0)
Screenshot: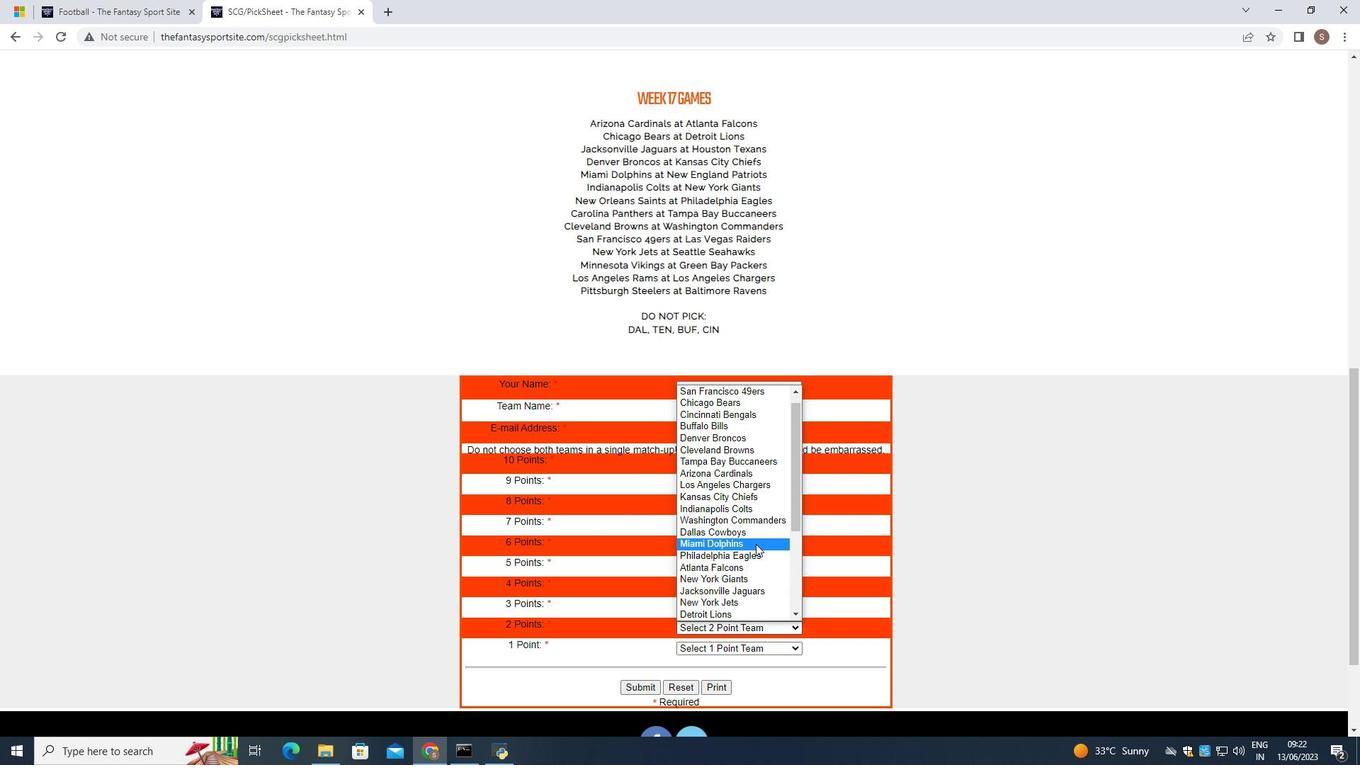 
Action: Mouse scrolled (755, 543) with delta (0, 0)
Screenshot: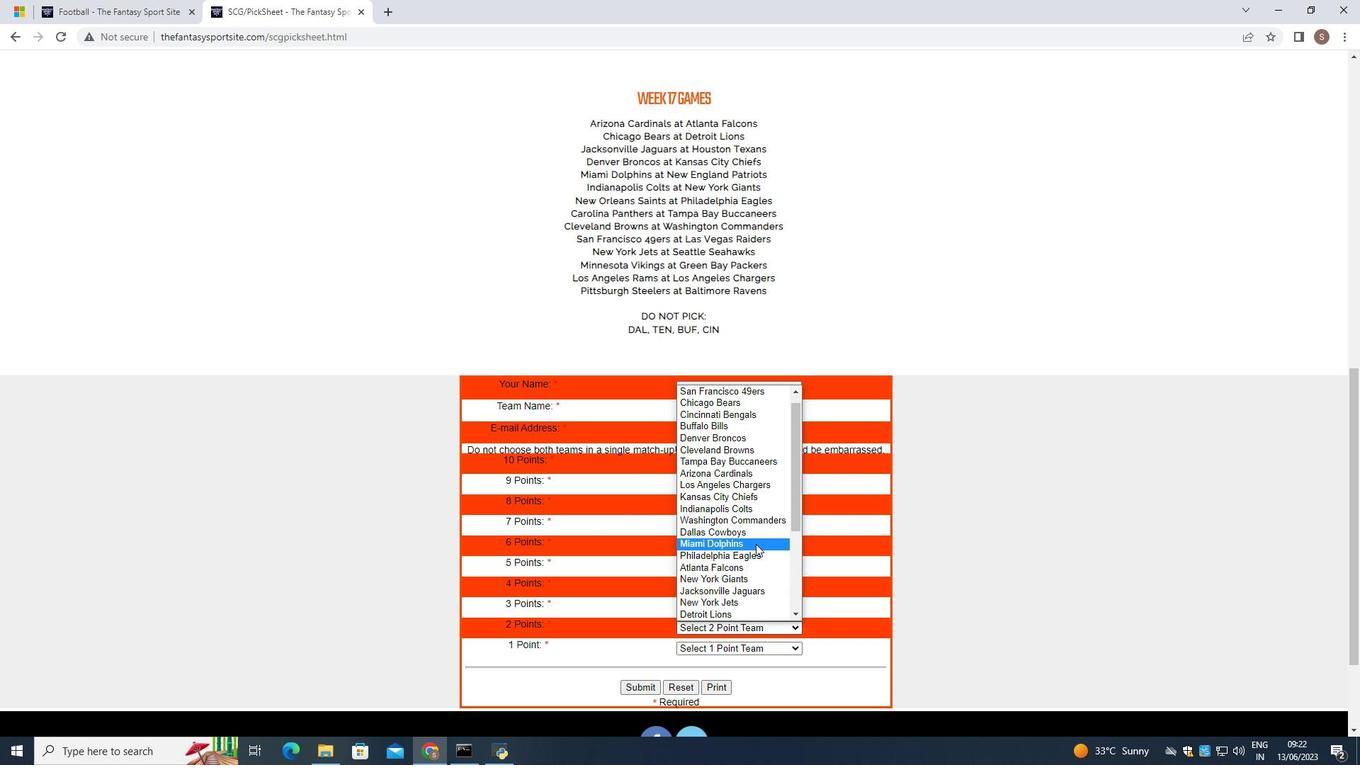
Action: Mouse scrolled (755, 543) with delta (0, 0)
Screenshot: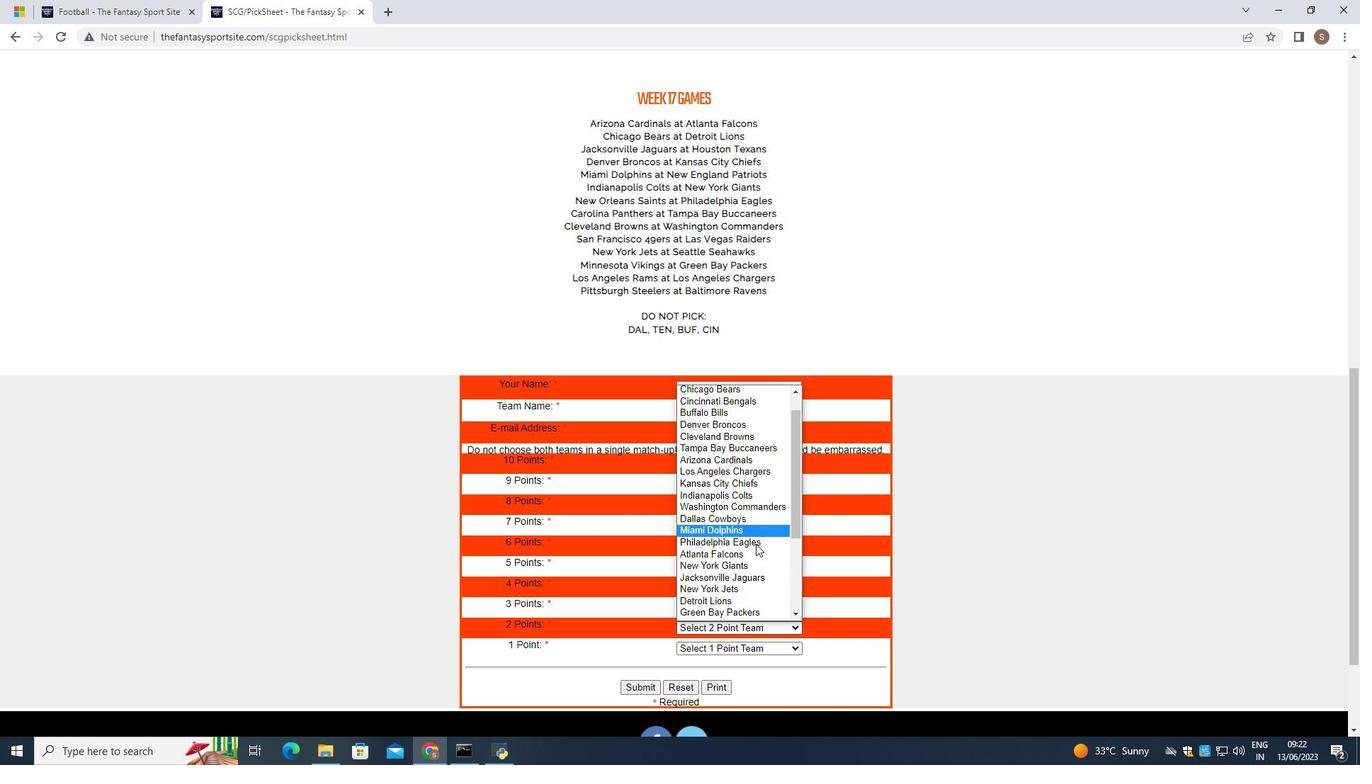 
Action: Mouse scrolled (755, 543) with delta (0, 0)
Screenshot: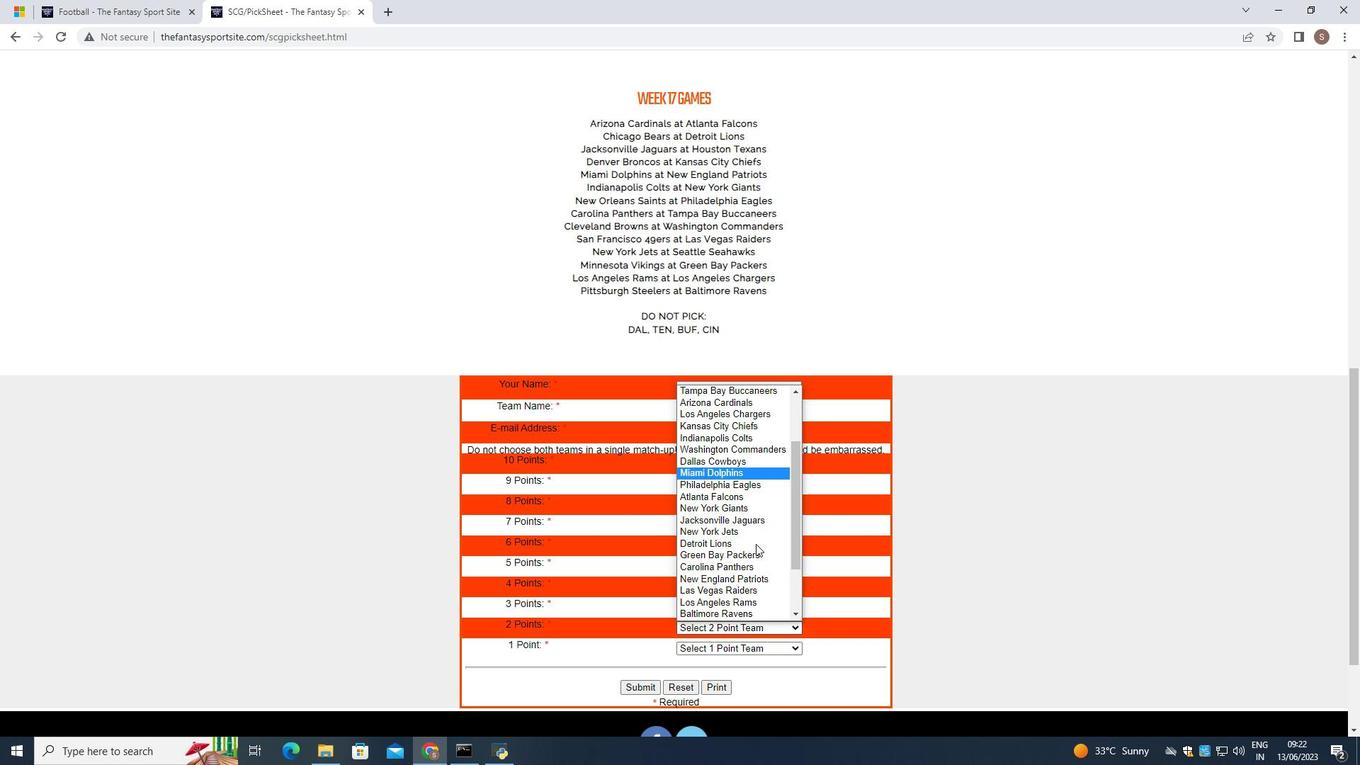 
Action: Mouse scrolled (755, 543) with delta (0, 0)
Screenshot: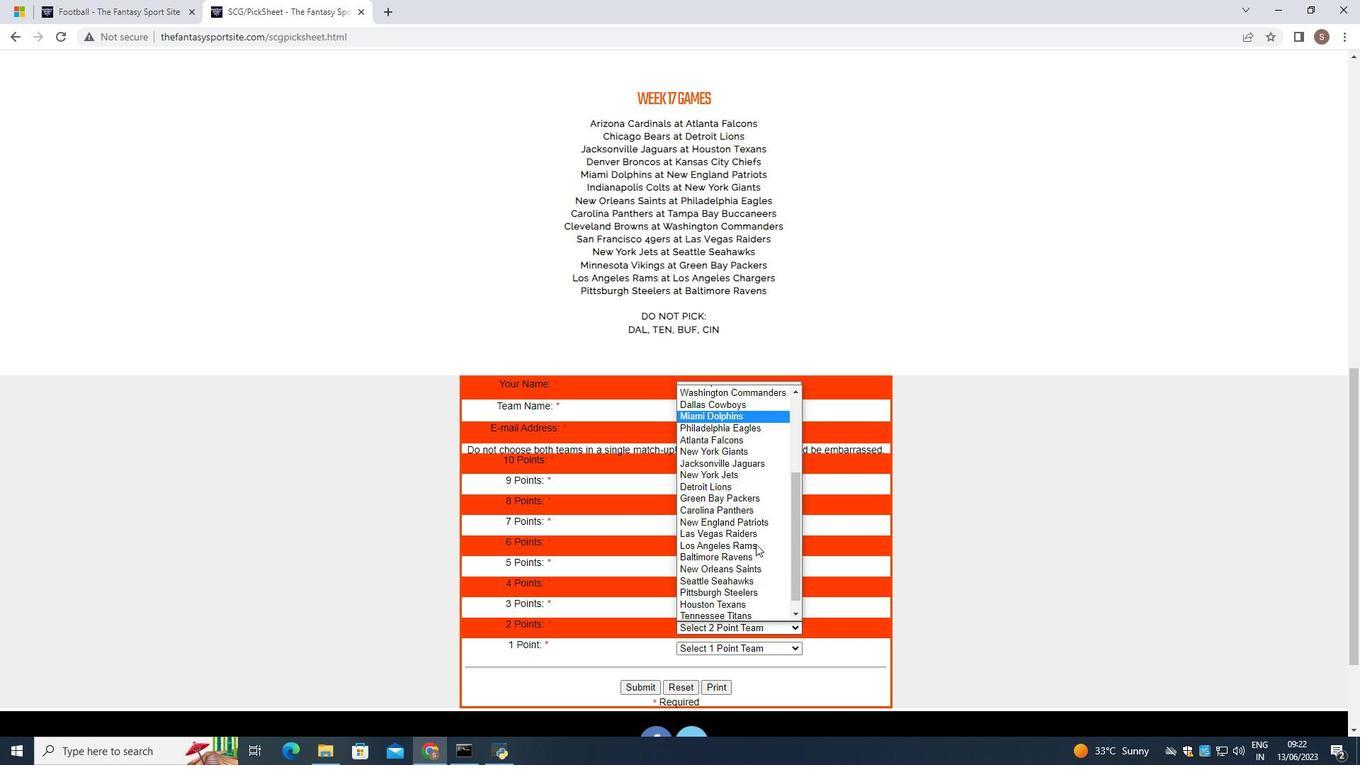 
Action: Mouse scrolled (755, 543) with delta (0, 0)
Screenshot: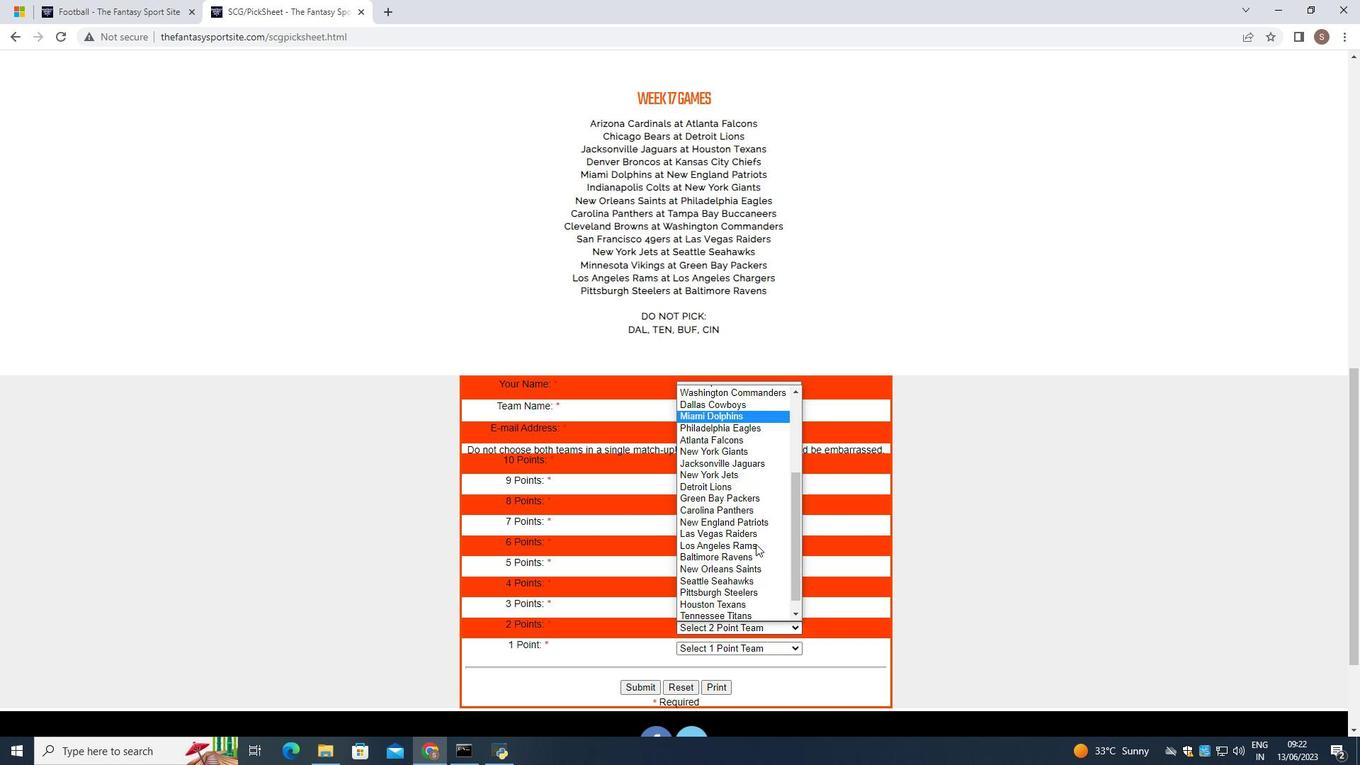 
Action: Mouse scrolled (755, 543) with delta (0, 0)
Screenshot: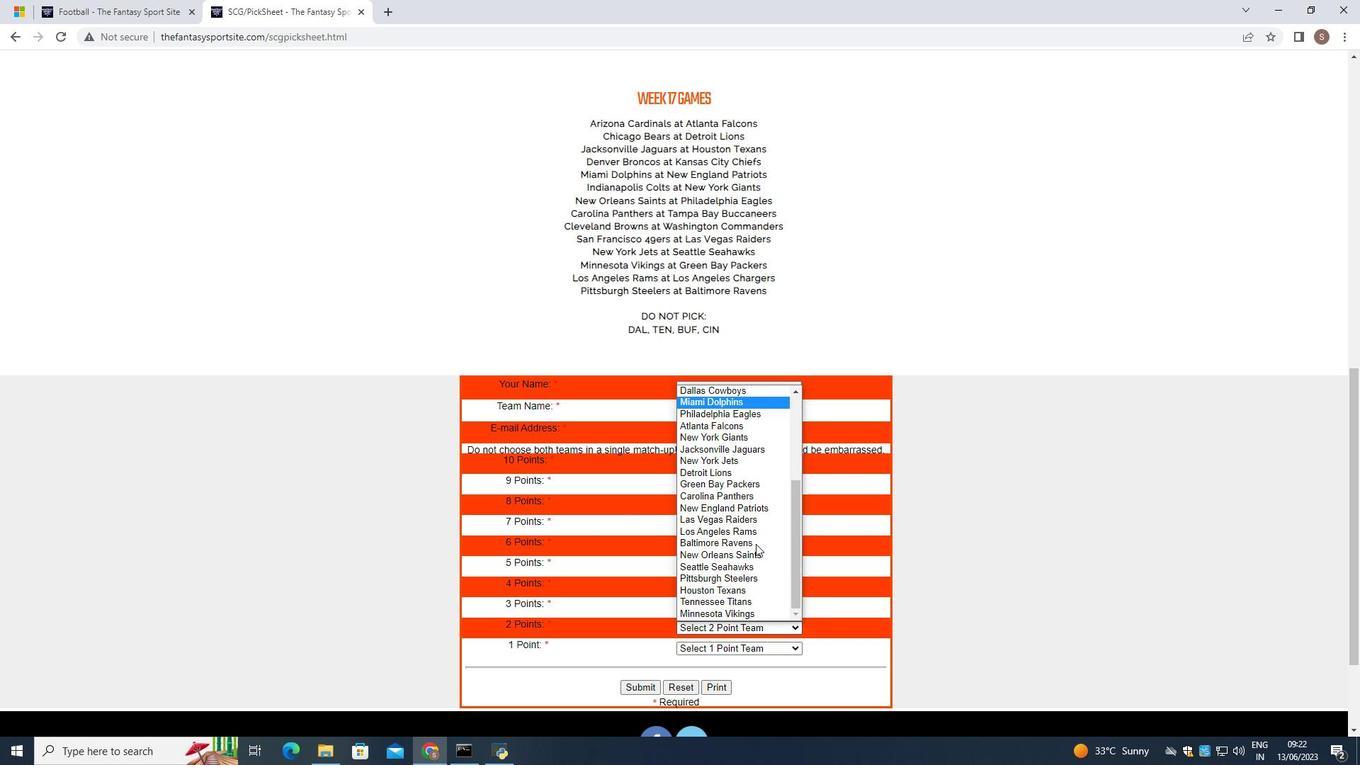
Action: Mouse moved to (755, 531)
Screenshot: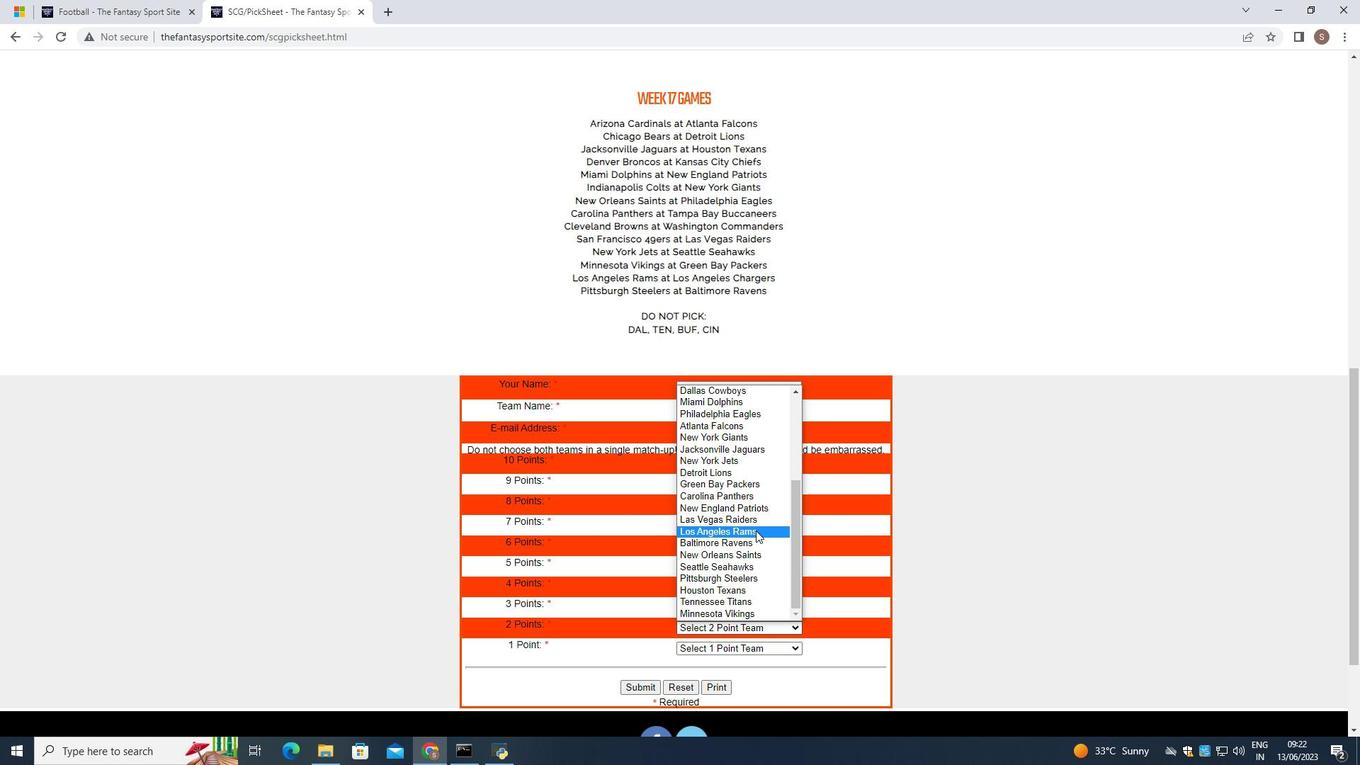 
Action: Mouse pressed left at (755, 531)
Screenshot: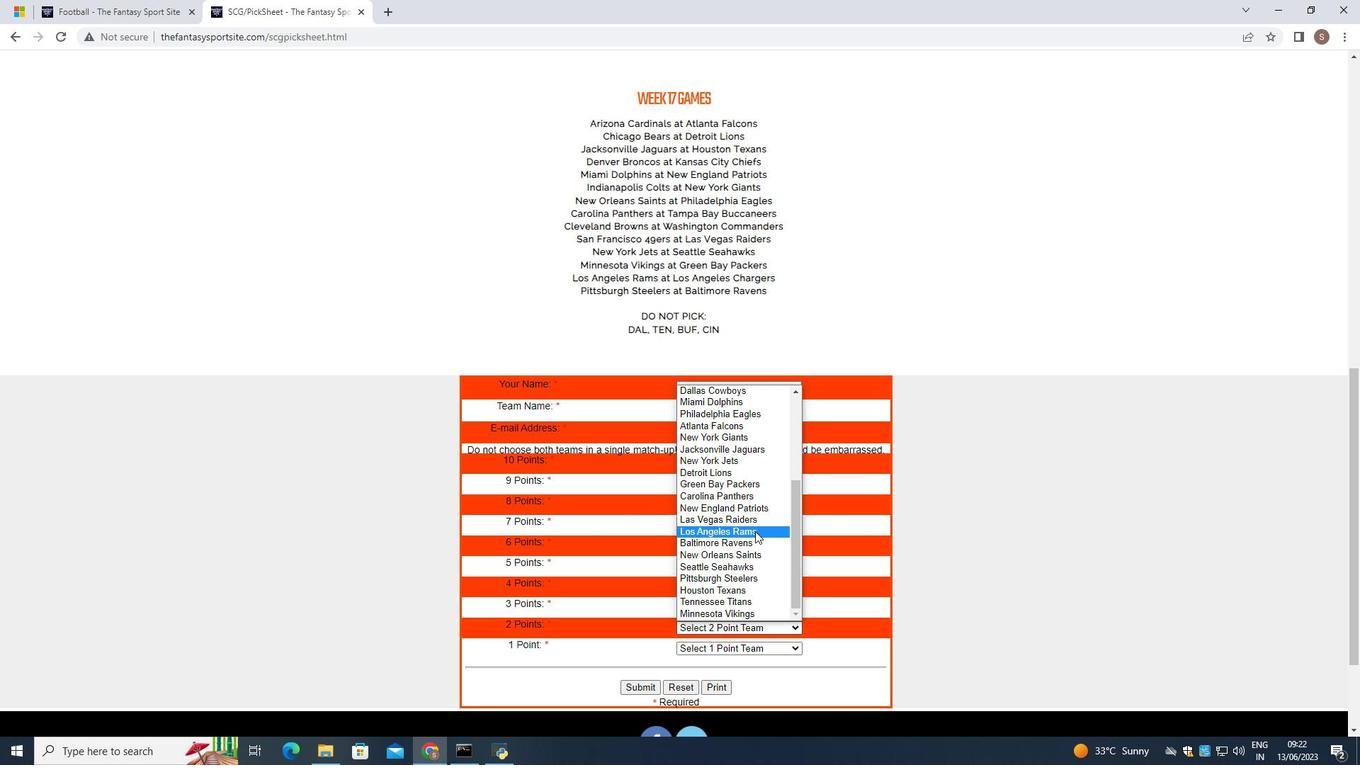 
Action: Mouse moved to (750, 643)
Screenshot: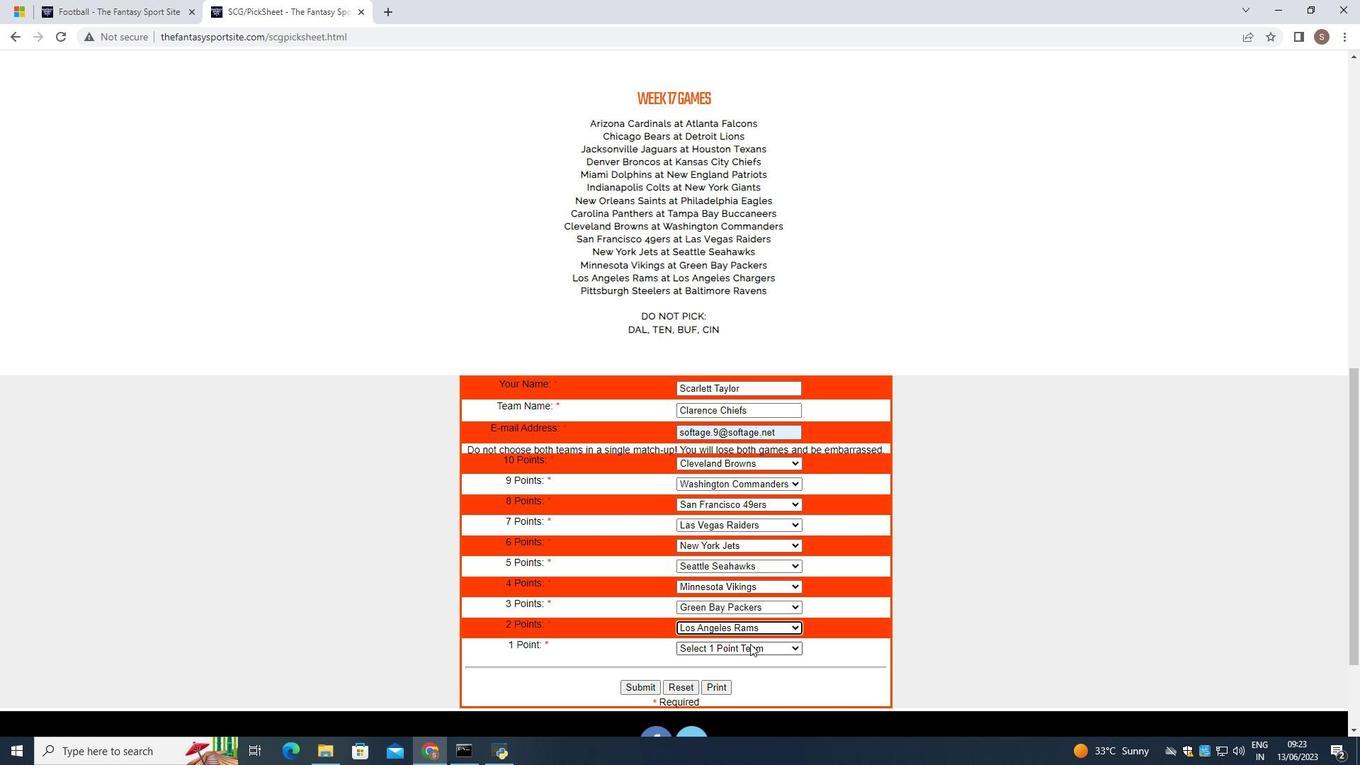 
Action: Mouse pressed left at (750, 643)
Screenshot: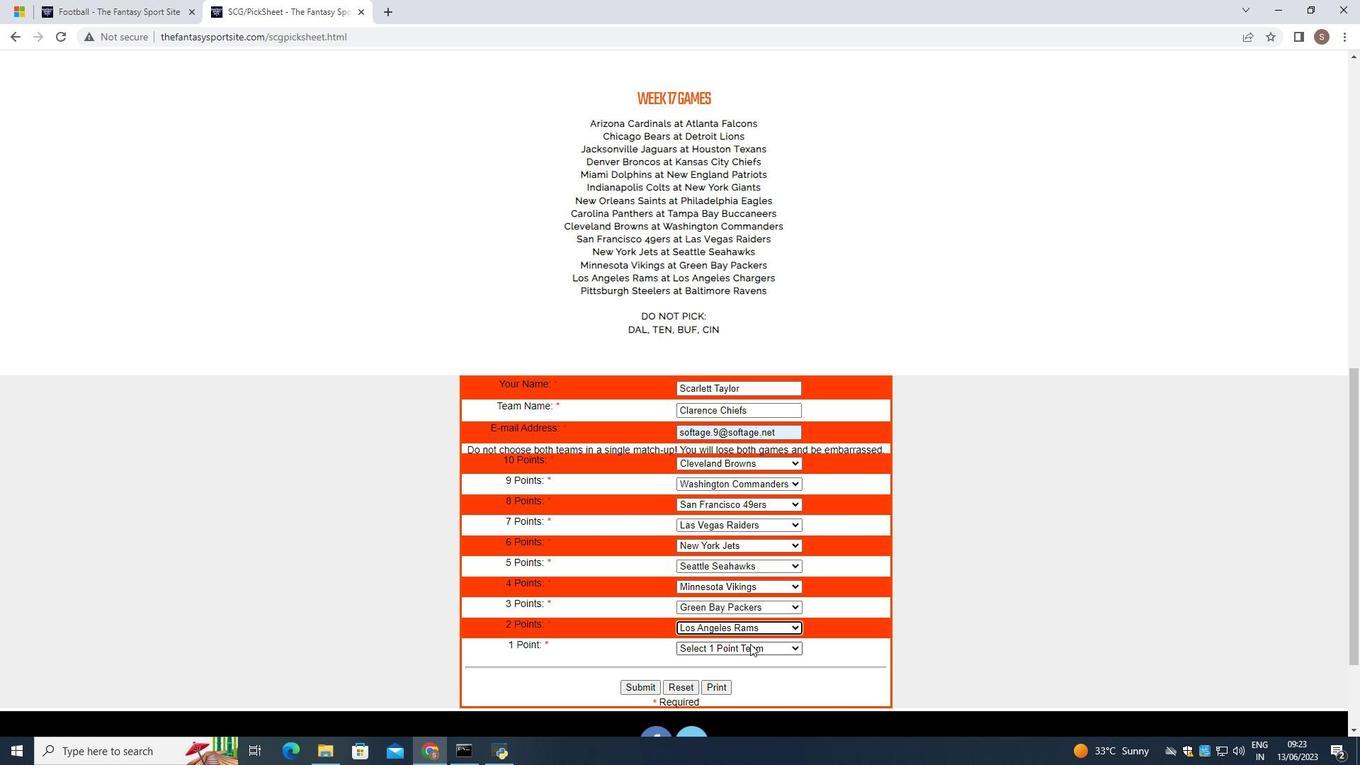 
Action: Mouse moved to (761, 510)
Screenshot: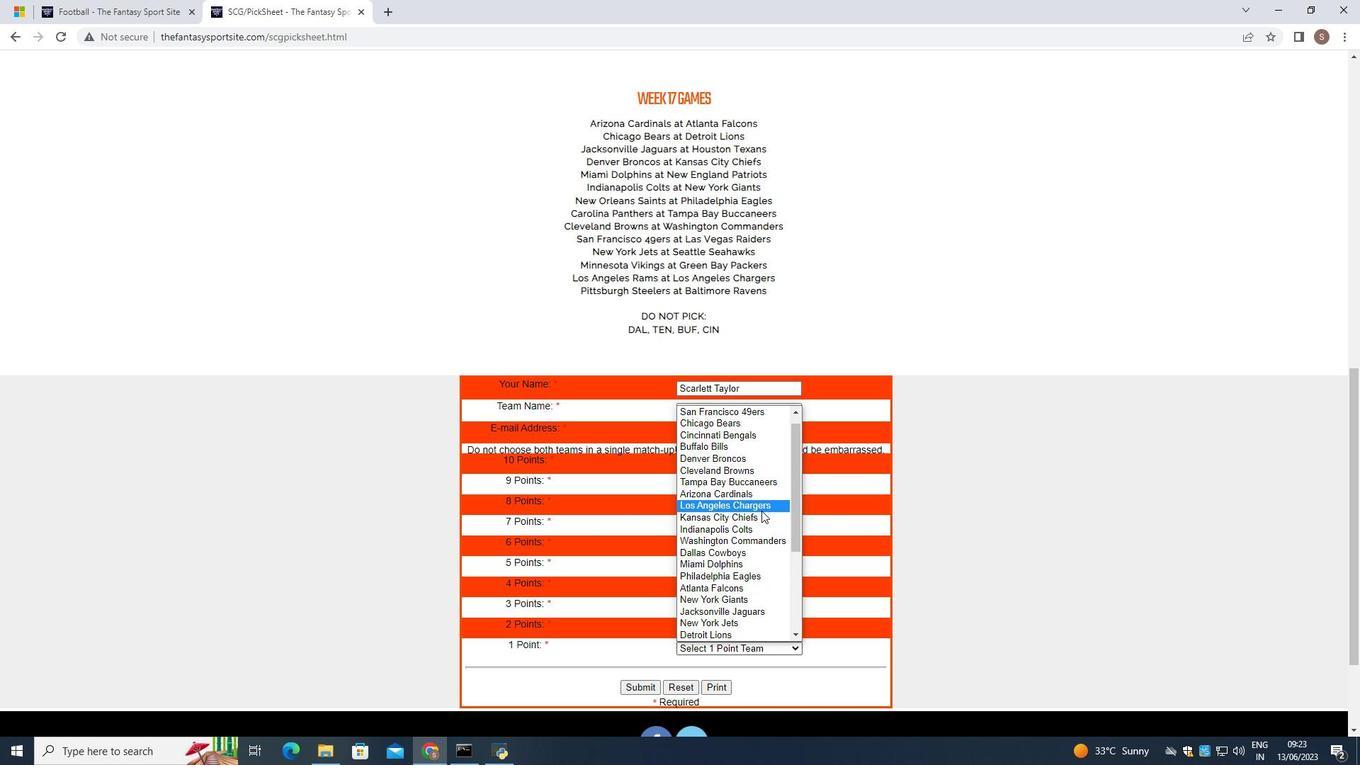 
Action: Mouse pressed left at (761, 510)
Screenshot: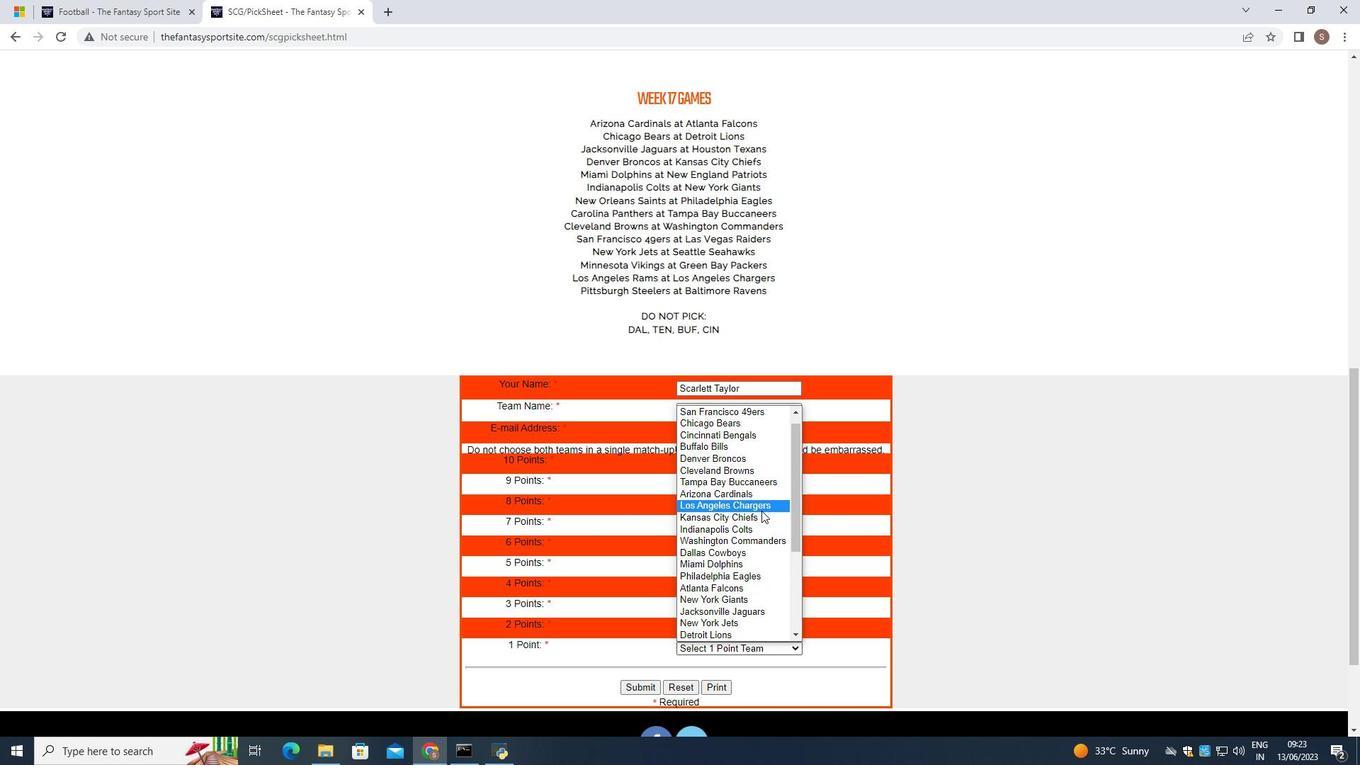 
Action: Mouse moved to (653, 680)
Screenshot: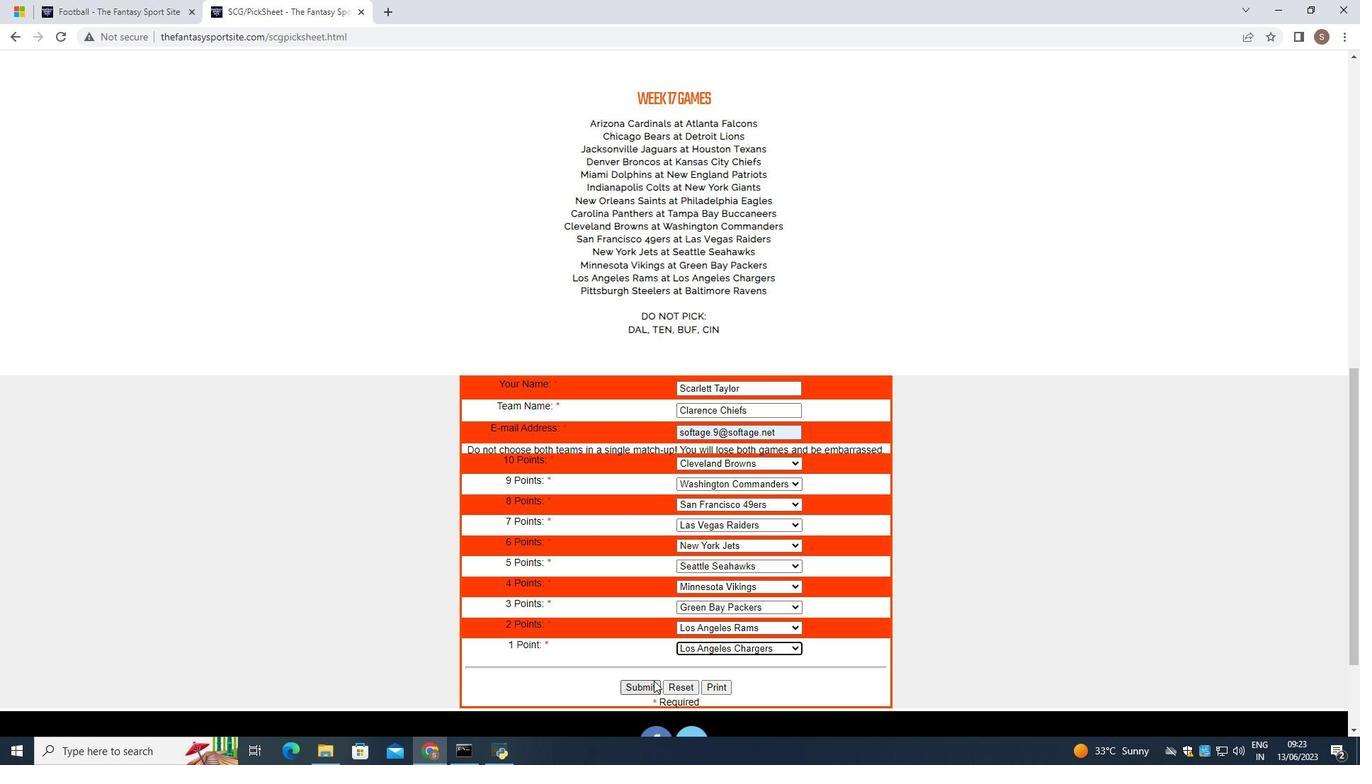 
Action: Mouse pressed left at (653, 680)
Screenshot: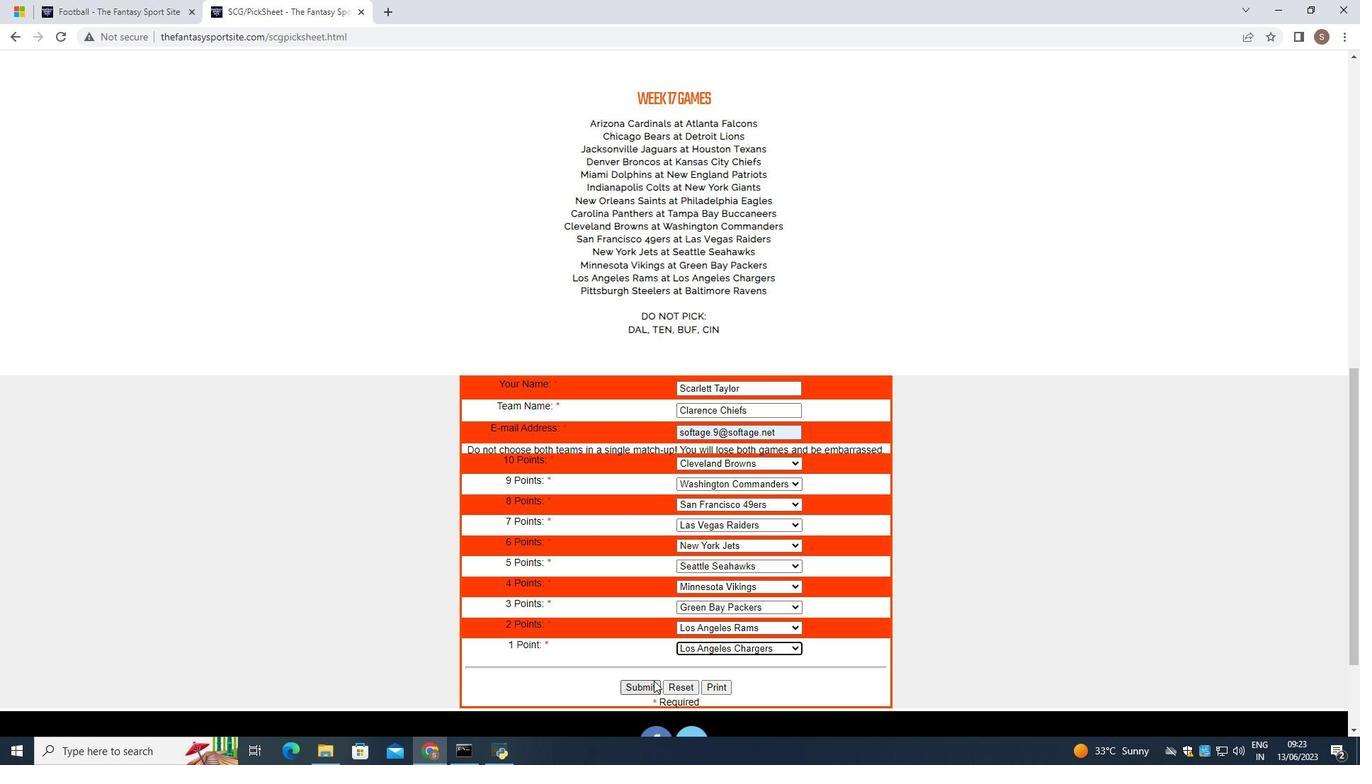 
Action: Mouse moved to (660, 673)
Screenshot: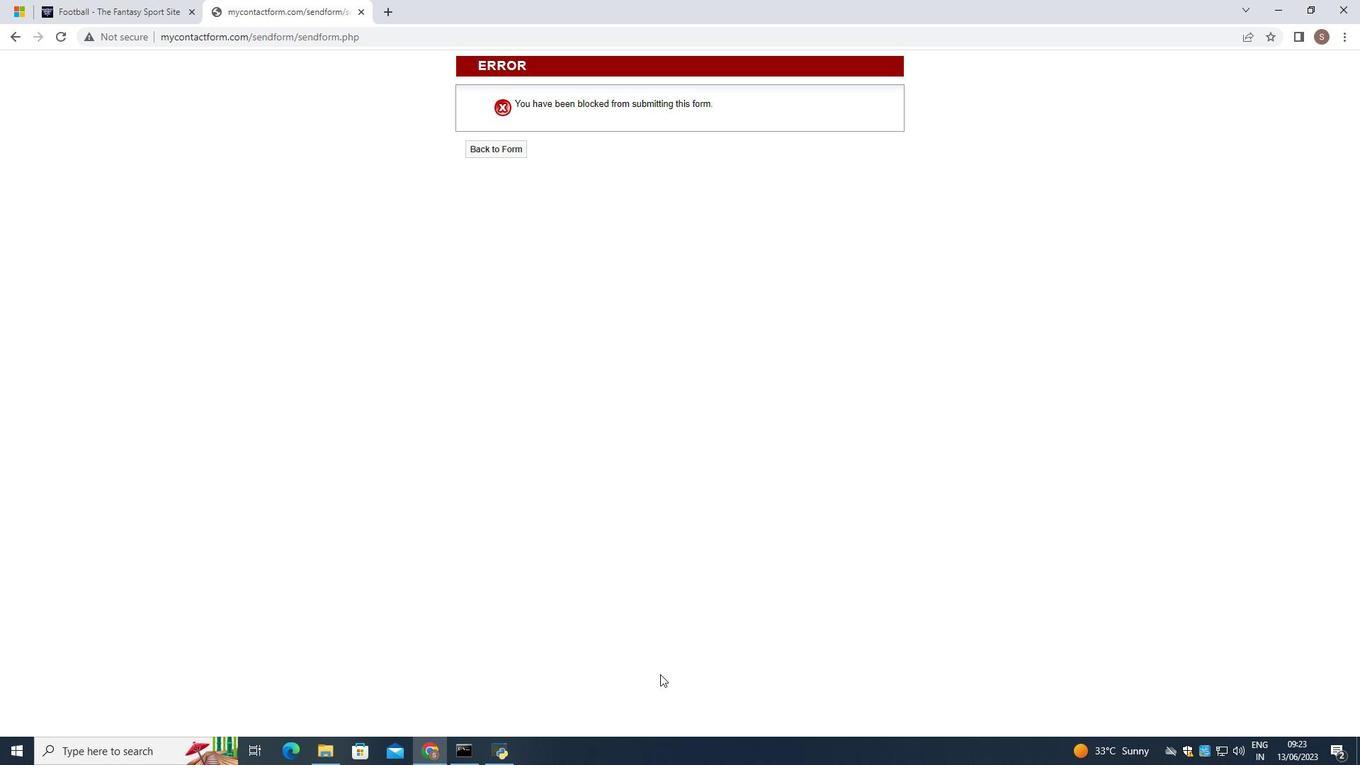 
